 Task: Look for space in Shīnḏanḏ, Afghanistan from 2nd September, 2023 to 5th September, 2023 for 1 adult in price range Rs.5000 to Rs.10000. Place can be private room with 1  bedroom having 1 bed and 1 bathroom. Property type can be house, flat, hotel. Amenities needed are: air conditioning, smoking allowed. Booking option can be shelf check-in. Required host language is English.
Action: Mouse moved to (491, 99)
Screenshot: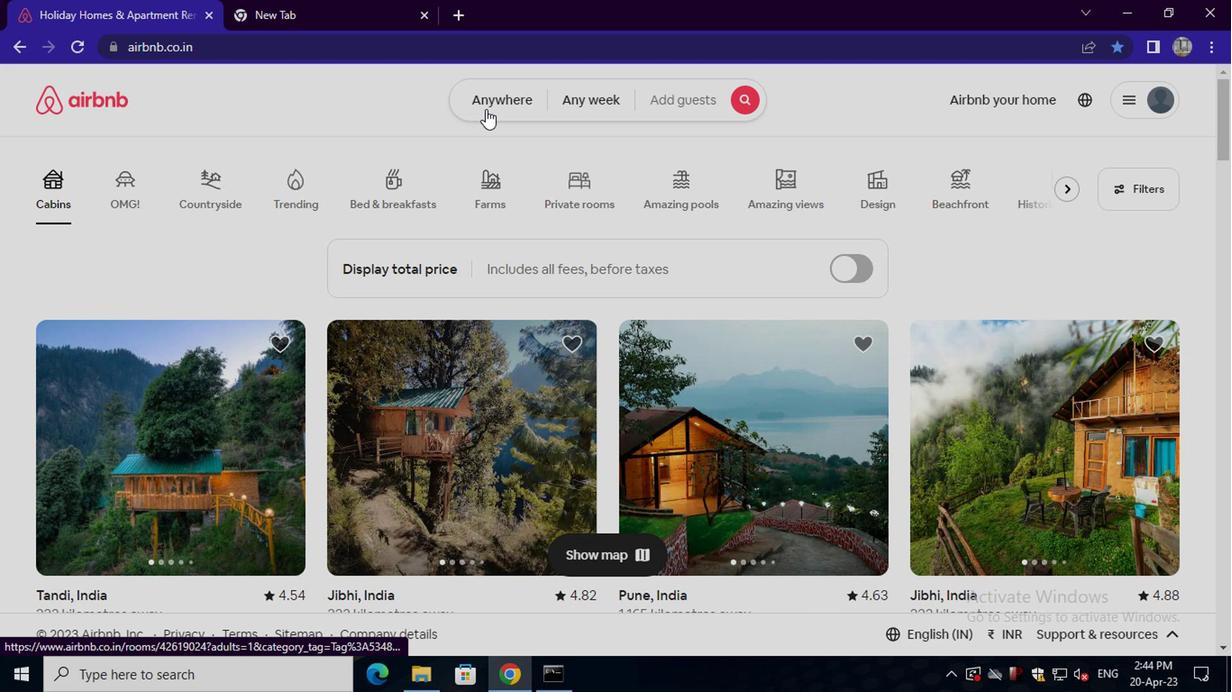 
Action: Mouse pressed left at (491, 99)
Screenshot: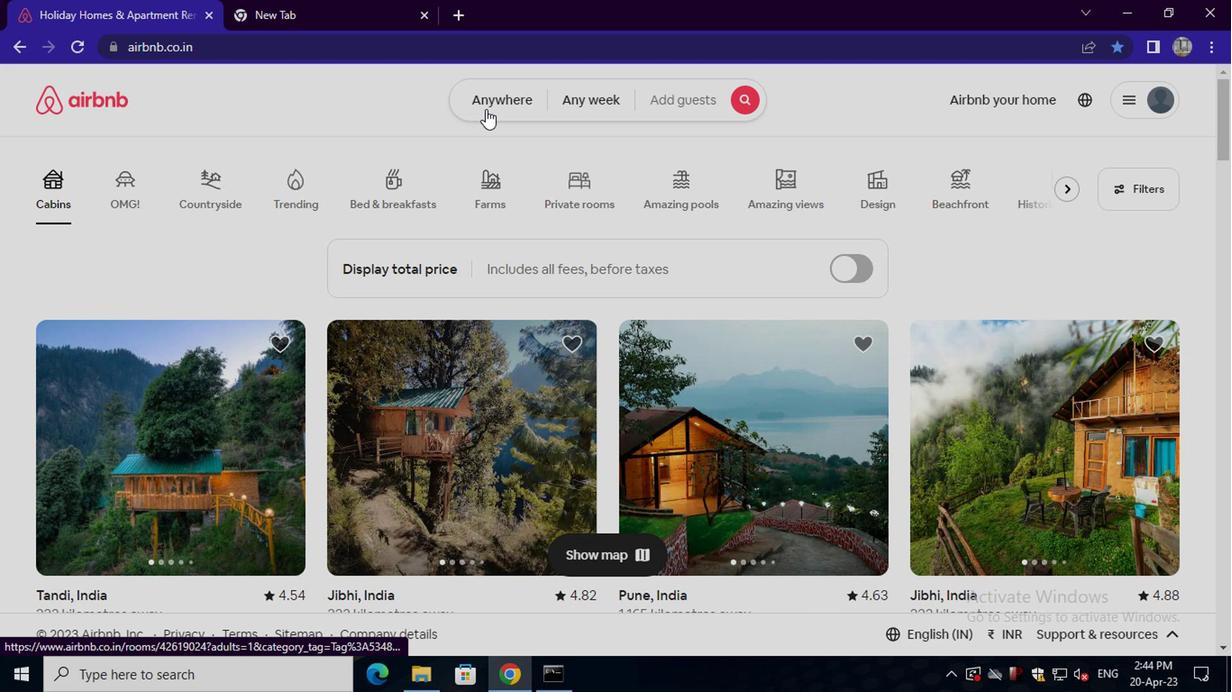 
Action: Mouse moved to (373, 180)
Screenshot: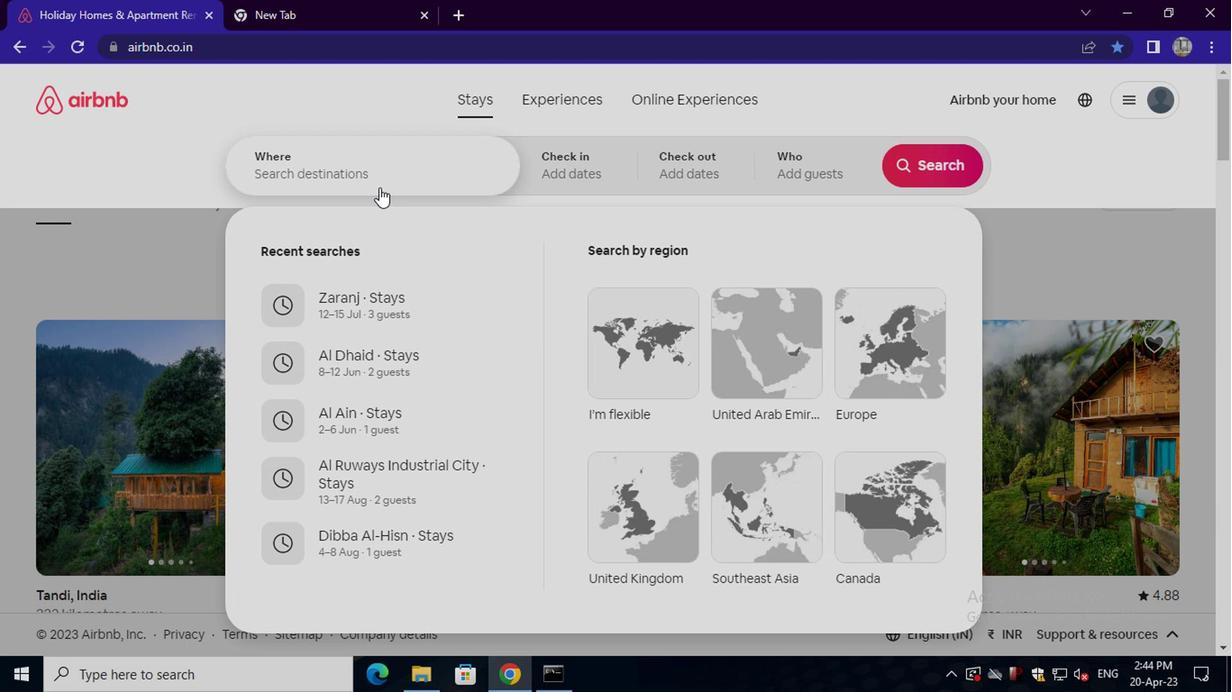 
Action: Mouse pressed left at (373, 180)
Screenshot: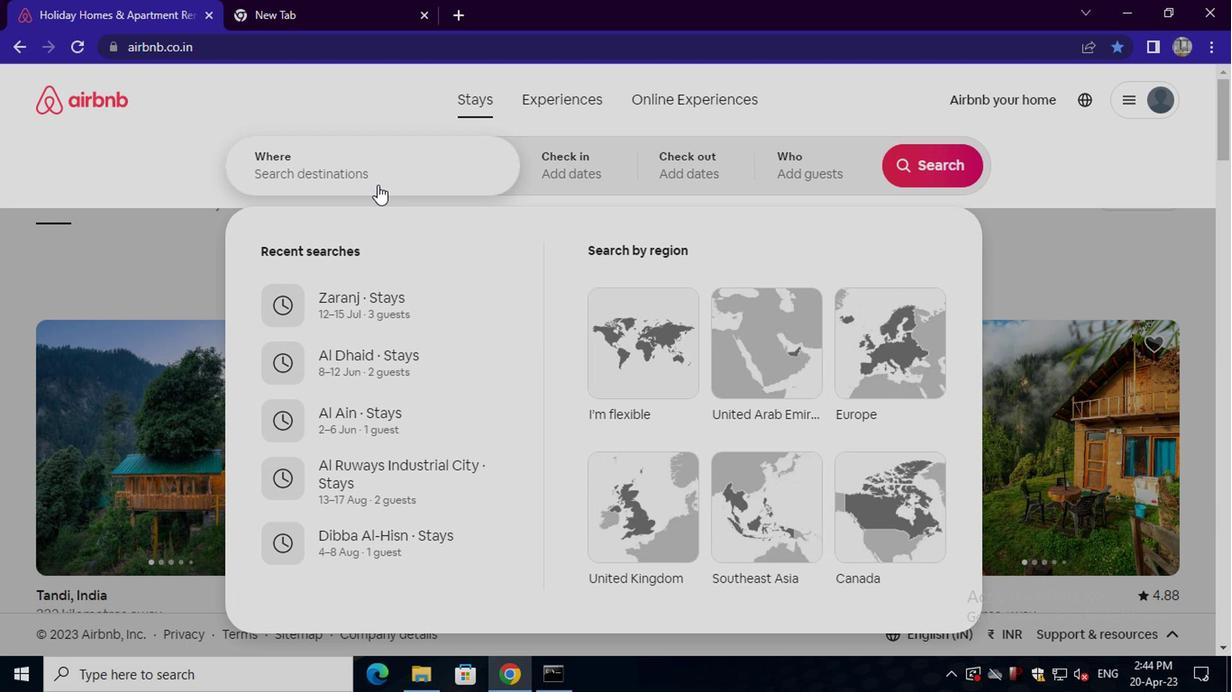 
Action: Key pressed shindand
Screenshot: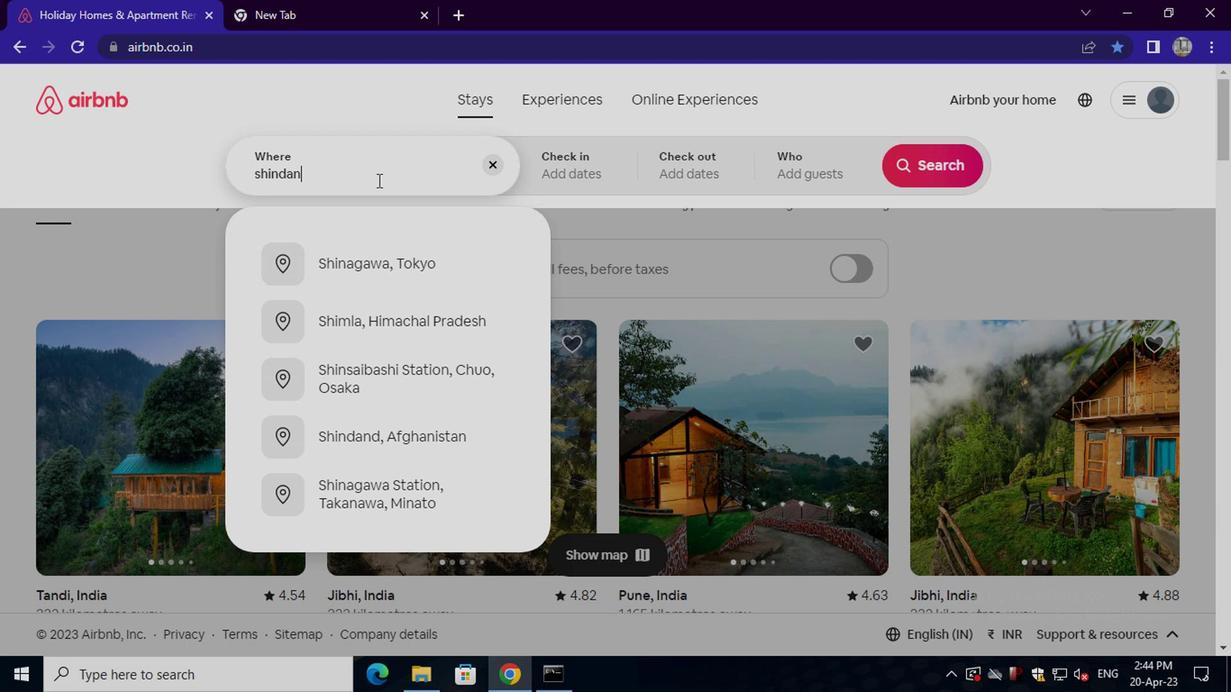 
Action: Mouse moved to (378, 257)
Screenshot: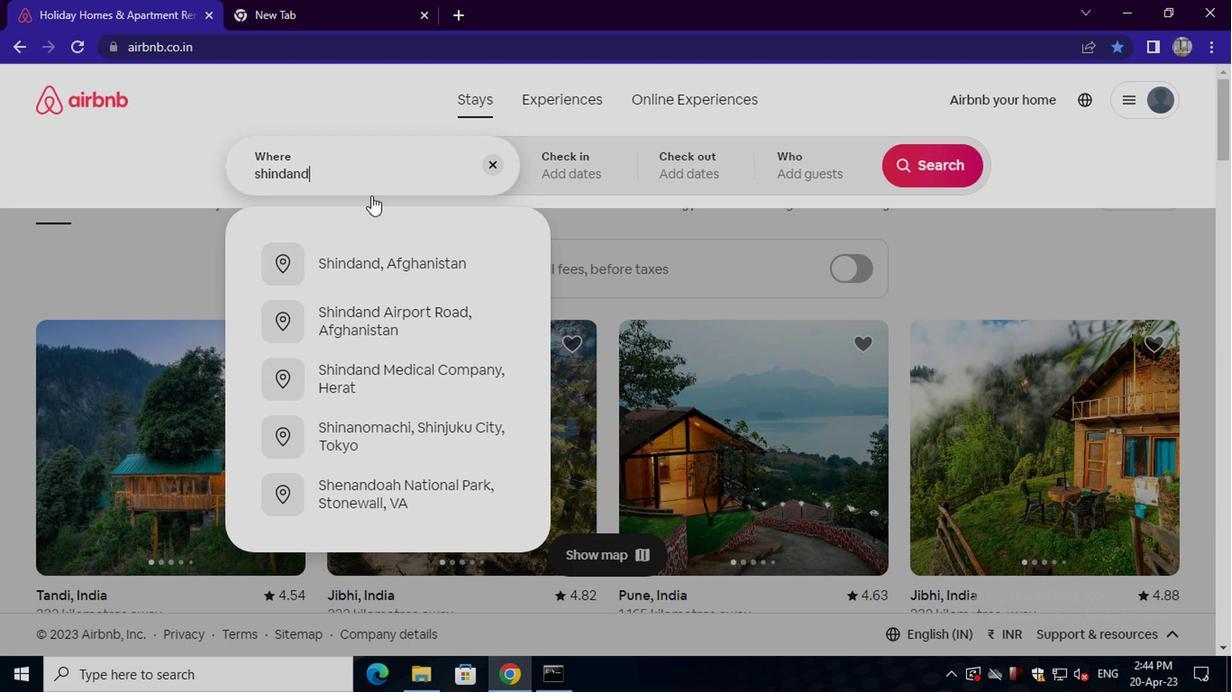 
Action: Mouse pressed left at (378, 257)
Screenshot: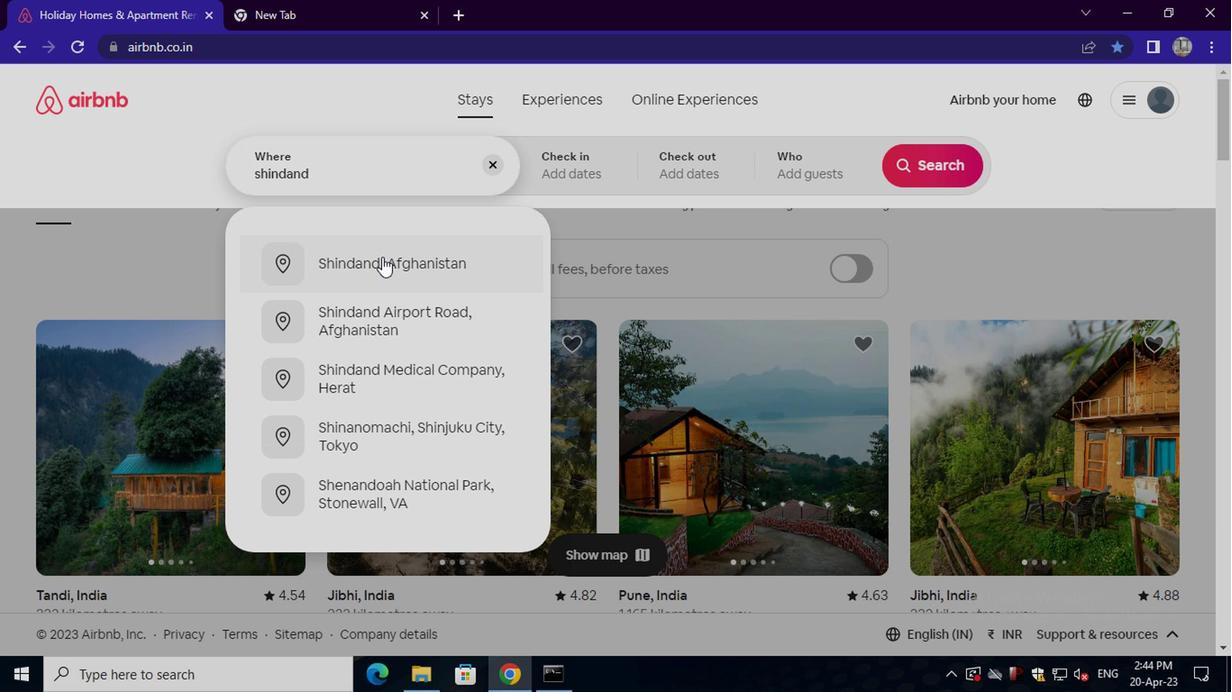 
Action: Mouse moved to (910, 303)
Screenshot: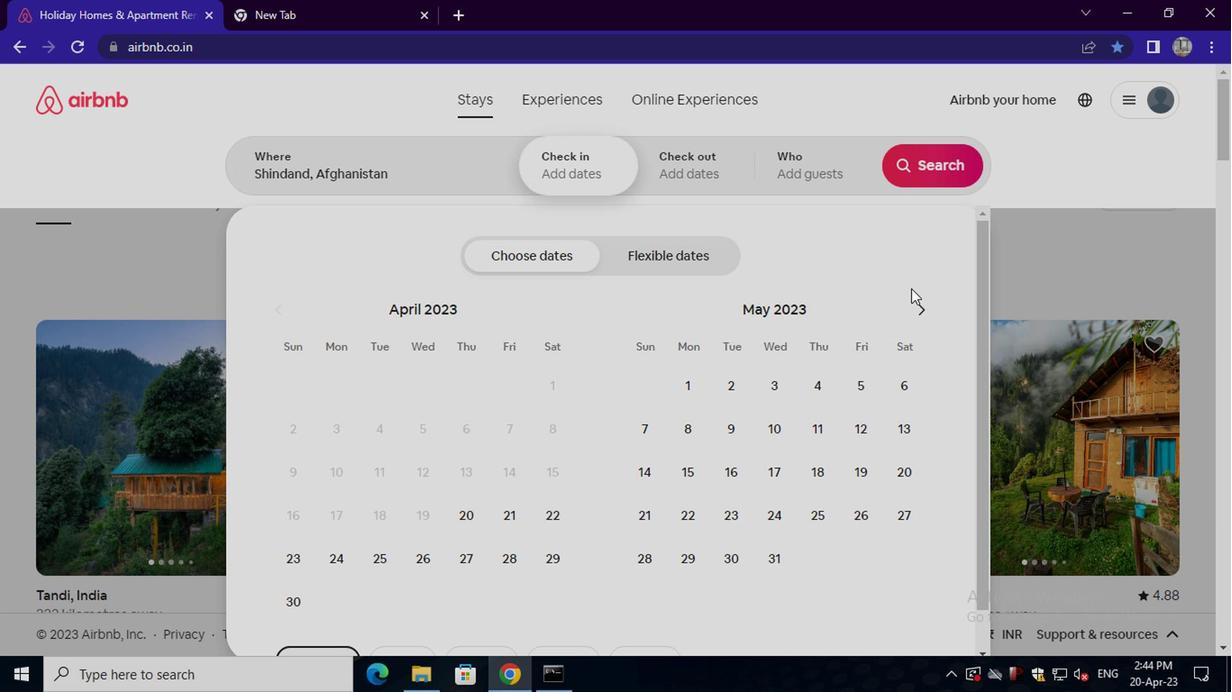 
Action: Mouse pressed left at (910, 303)
Screenshot: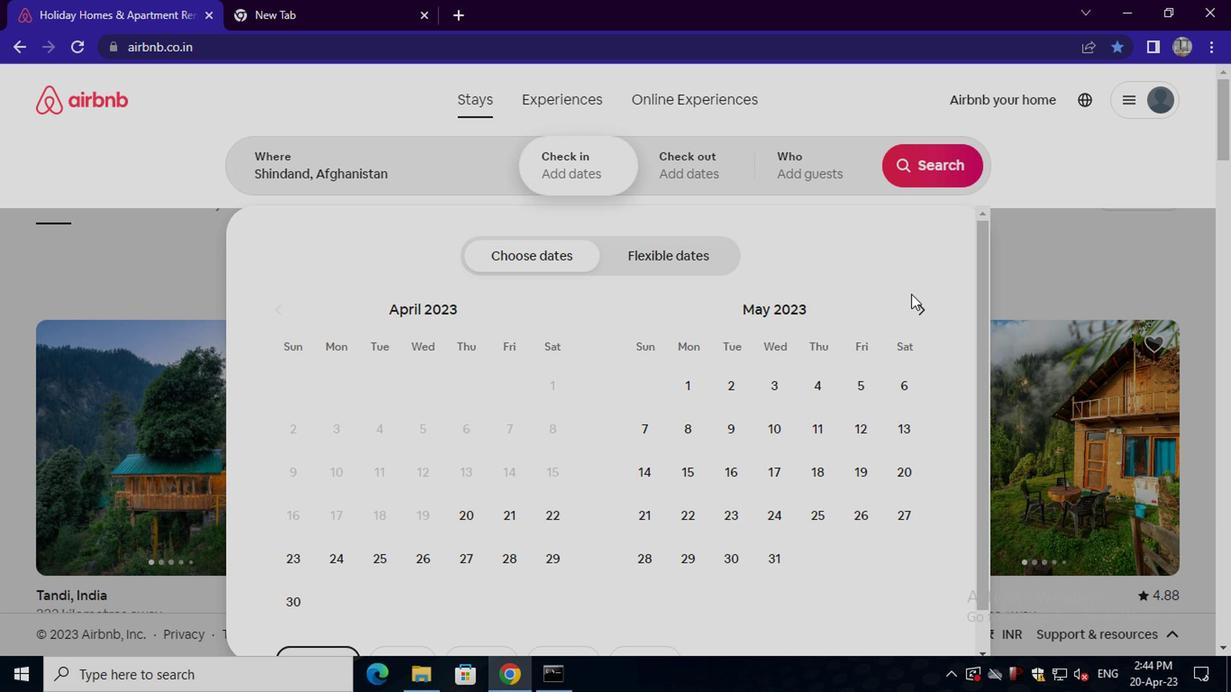 
Action: Mouse pressed left at (910, 303)
Screenshot: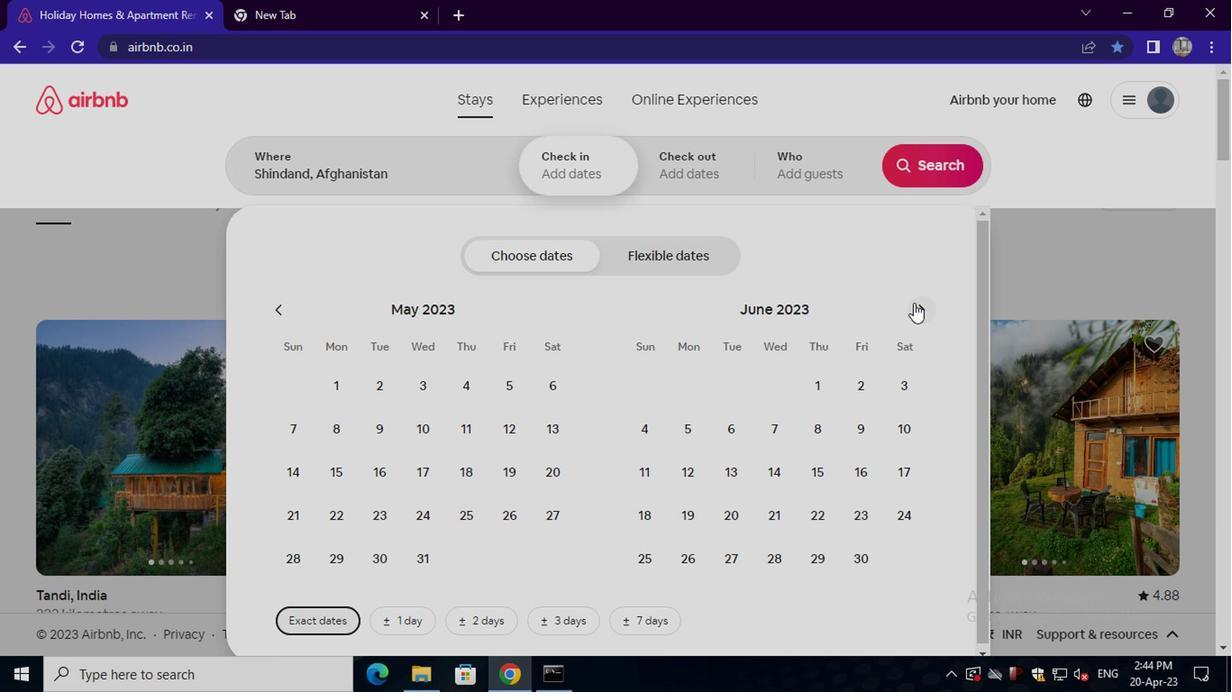
Action: Mouse moved to (910, 304)
Screenshot: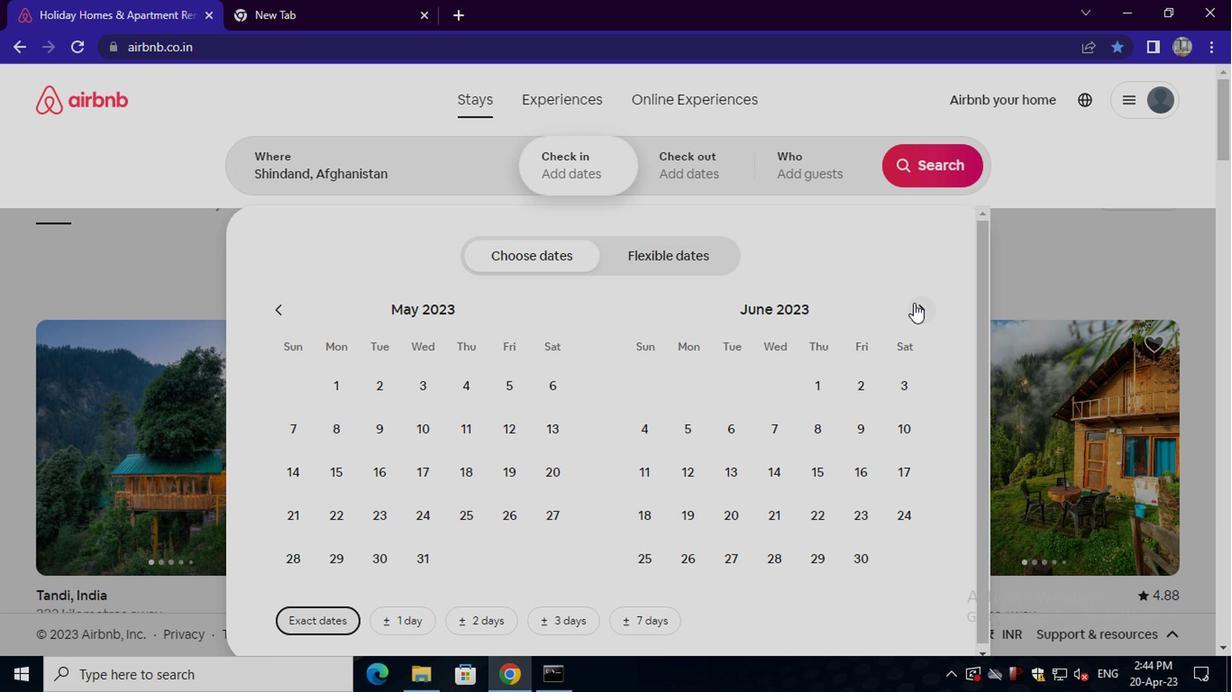 
Action: Mouse pressed left at (910, 304)
Screenshot: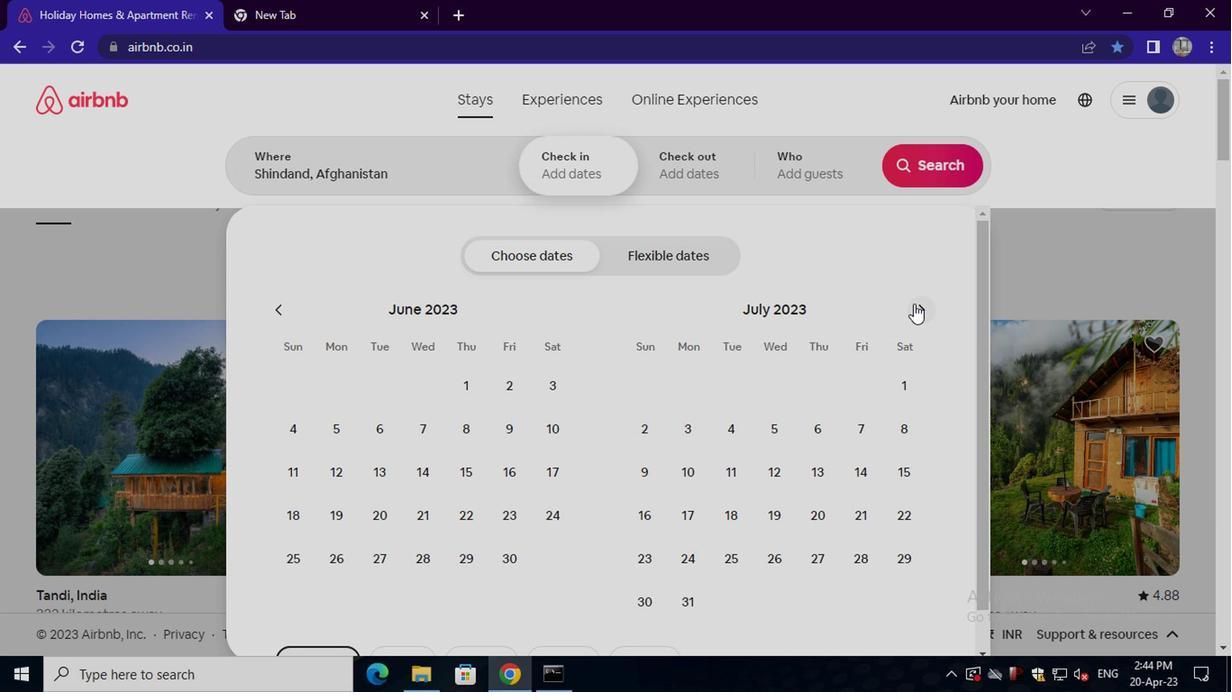 
Action: Mouse moved to (910, 304)
Screenshot: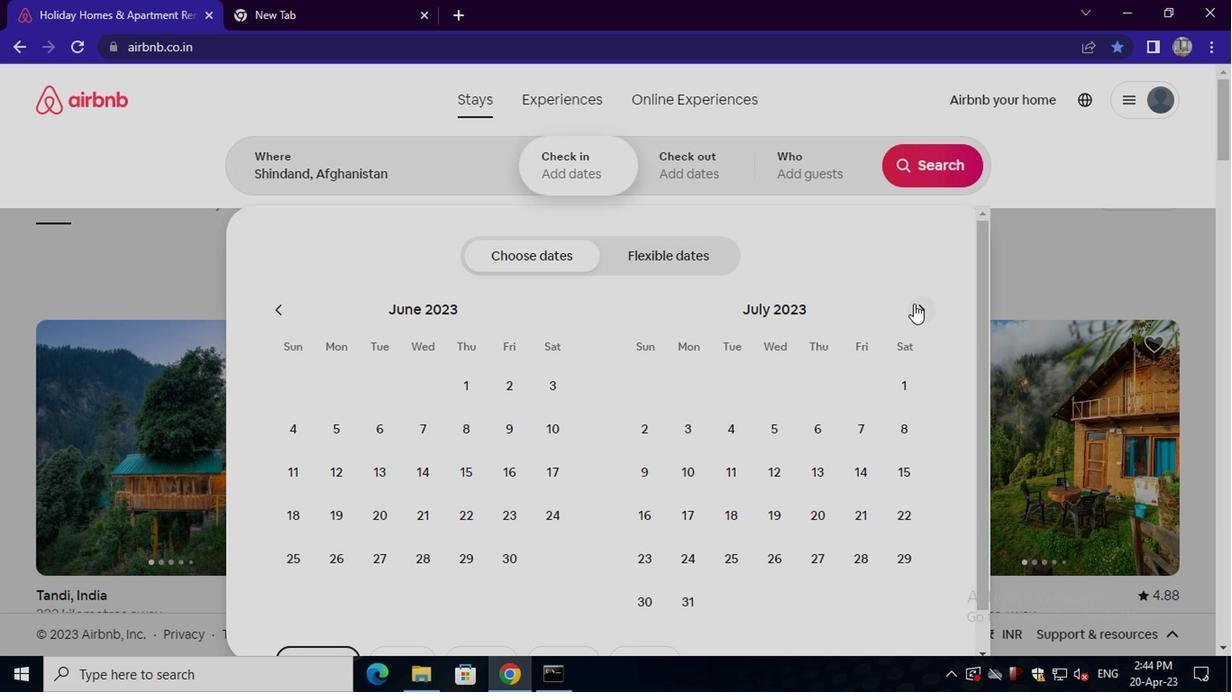 
Action: Mouse pressed left at (910, 304)
Screenshot: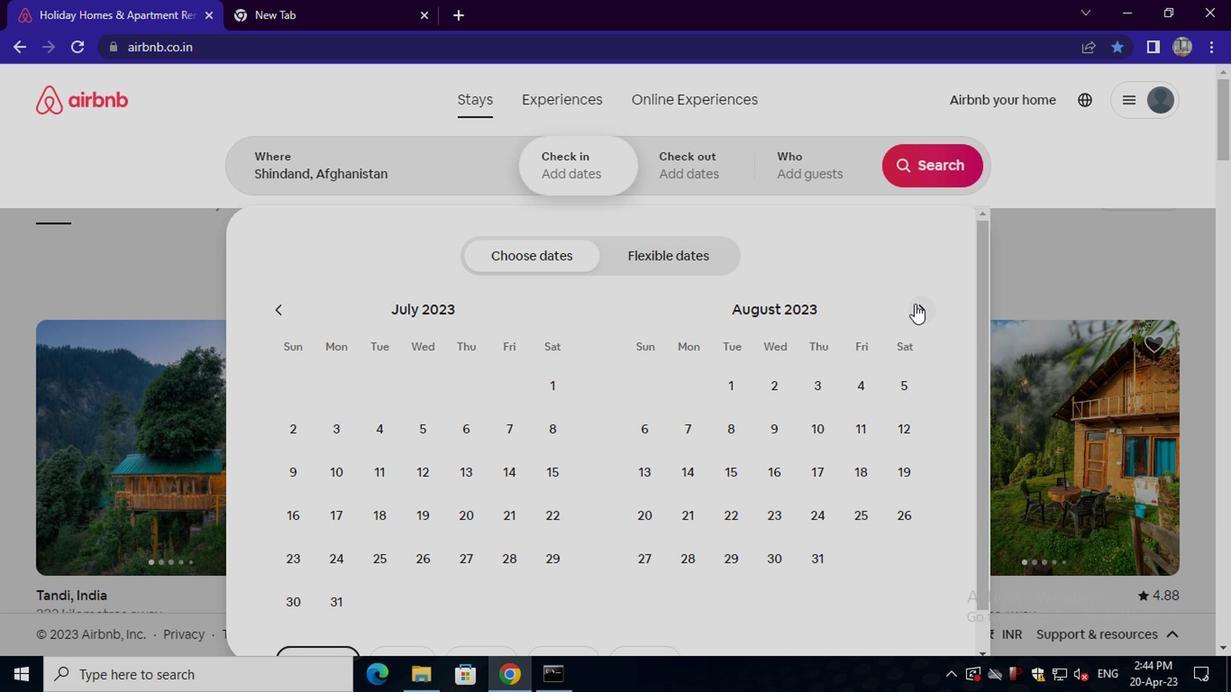 
Action: Mouse moved to (892, 387)
Screenshot: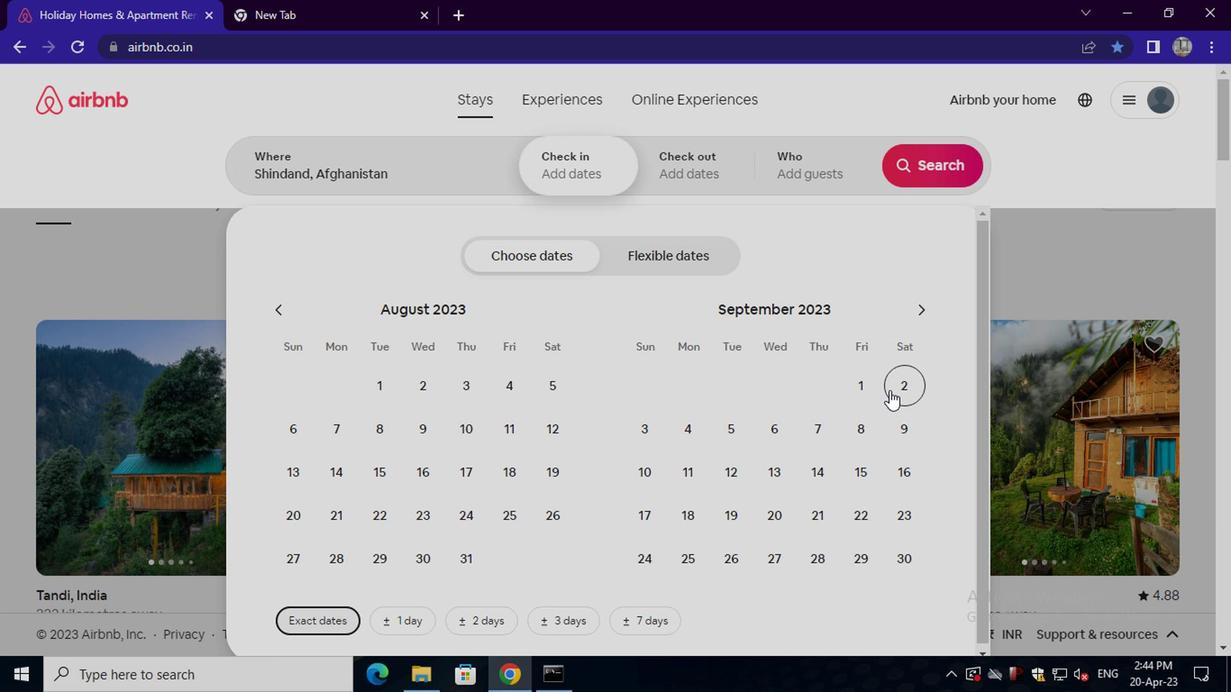 
Action: Mouse pressed left at (892, 387)
Screenshot: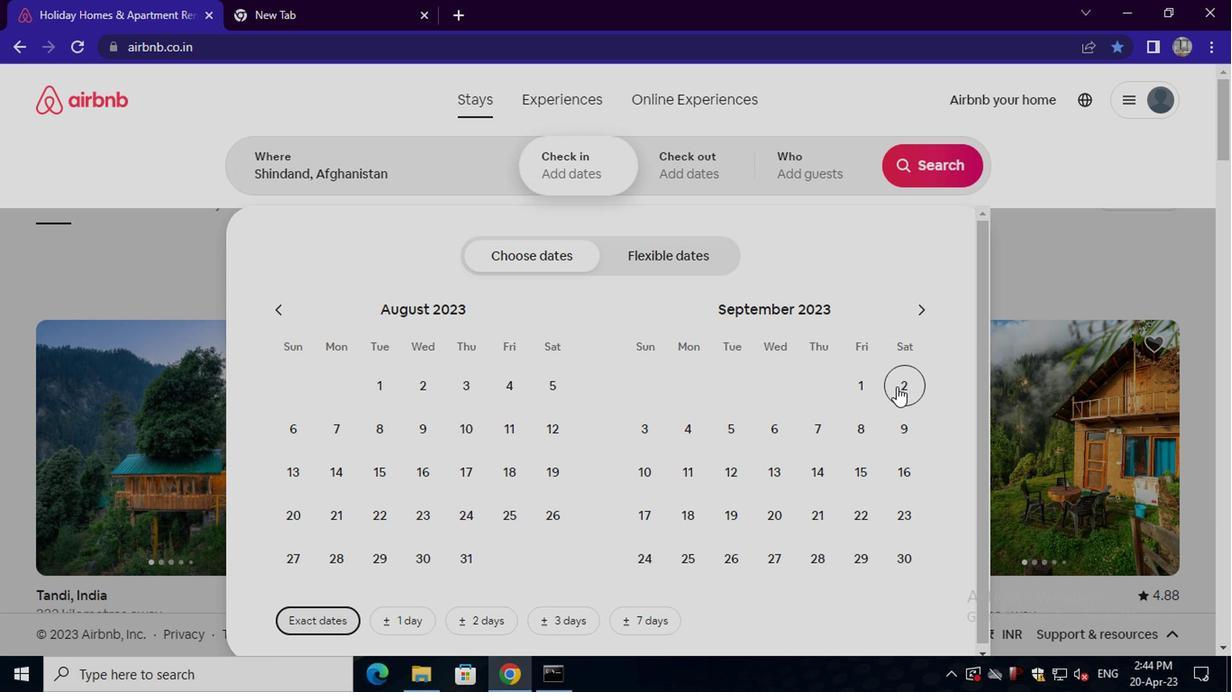 
Action: Mouse moved to (716, 437)
Screenshot: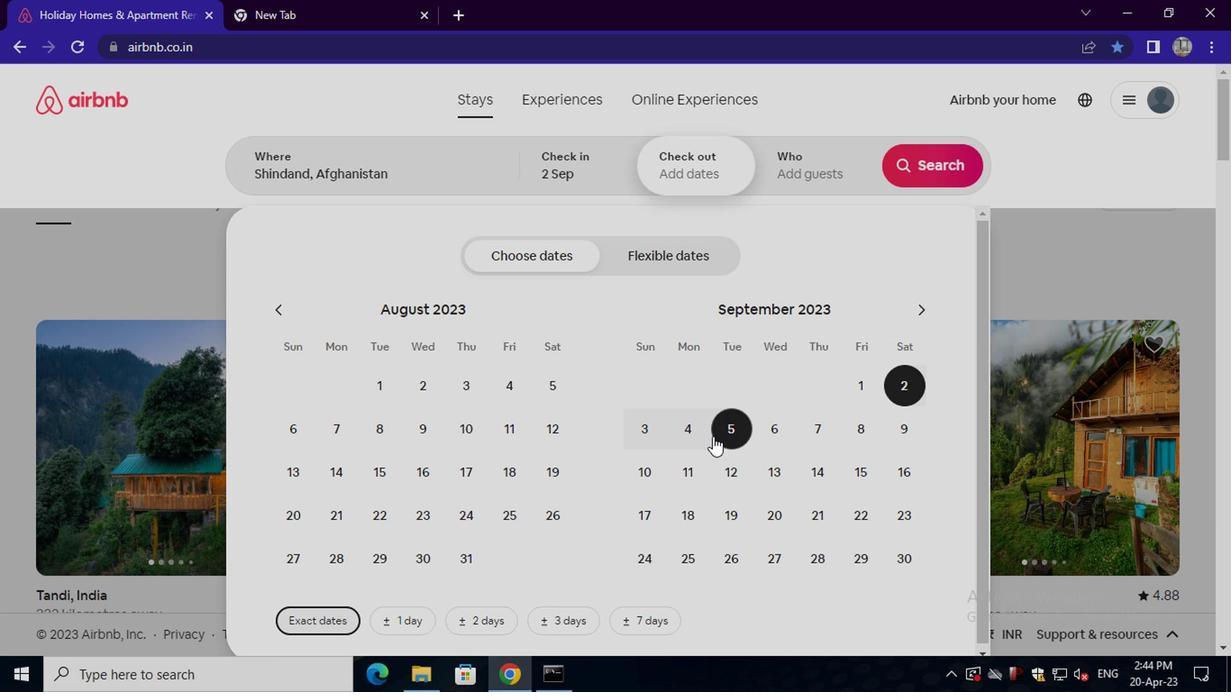 
Action: Mouse pressed left at (716, 437)
Screenshot: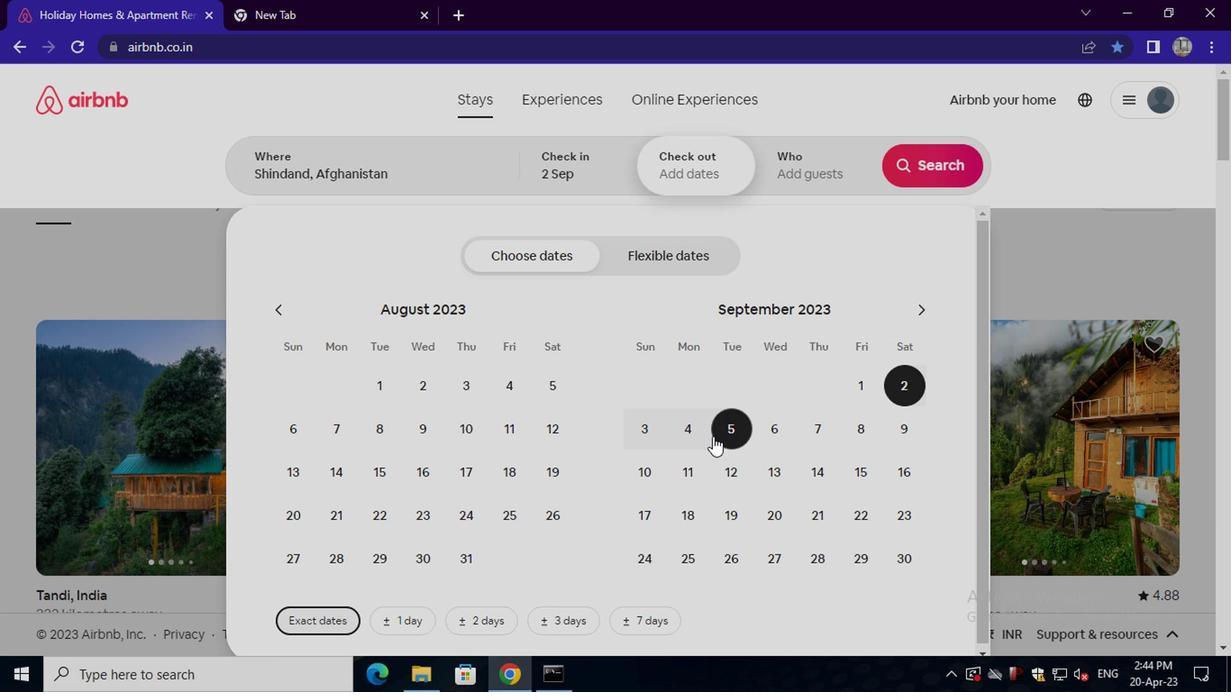 
Action: Mouse moved to (818, 175)
Screenshot: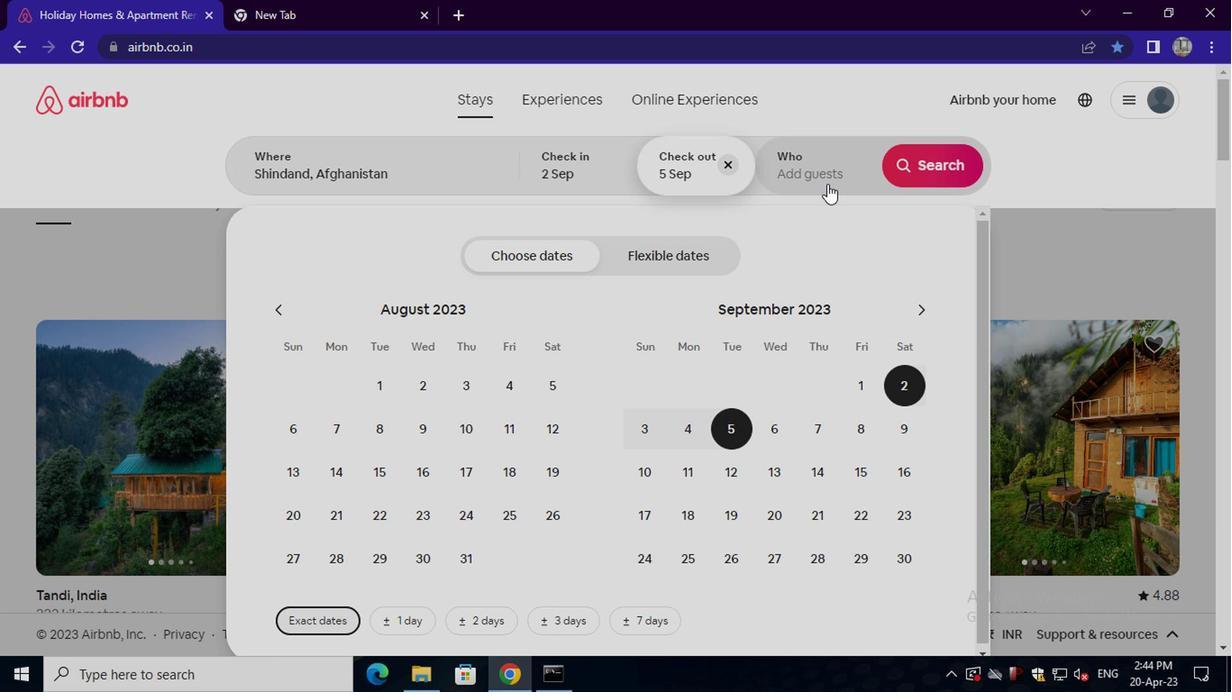 
Action: Mouse pressed left at (818, 175)
Screenshot: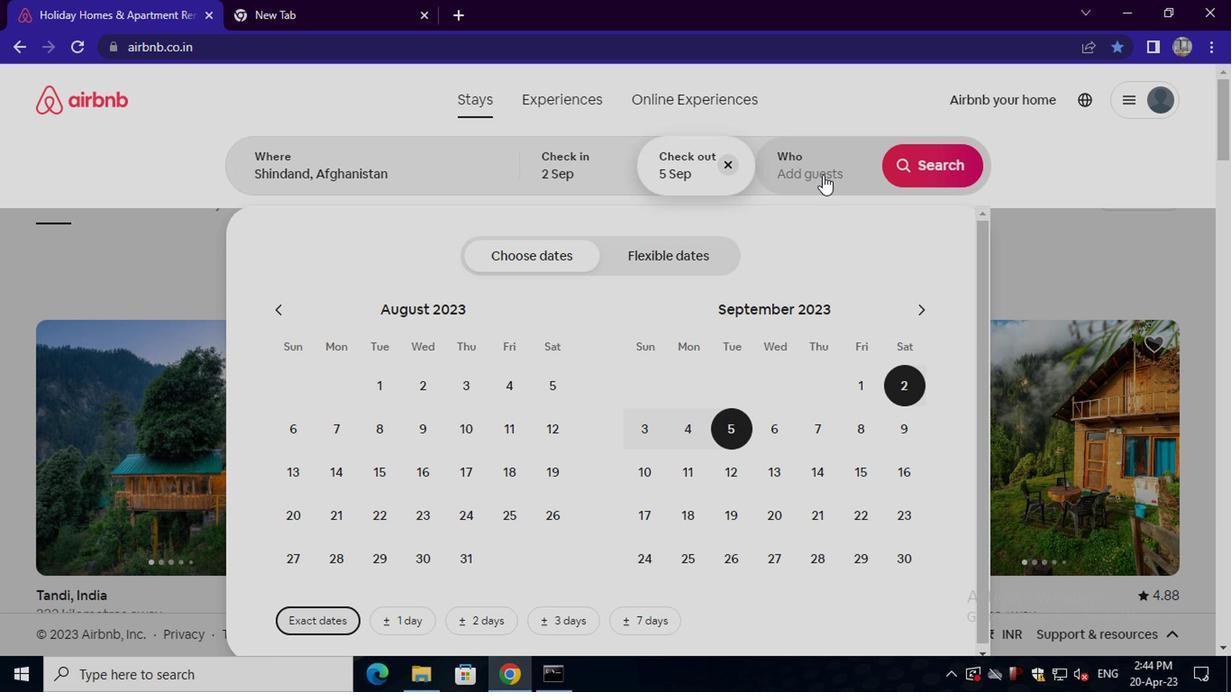 
Action: Mouse moved to (933, 268)
Screenshot: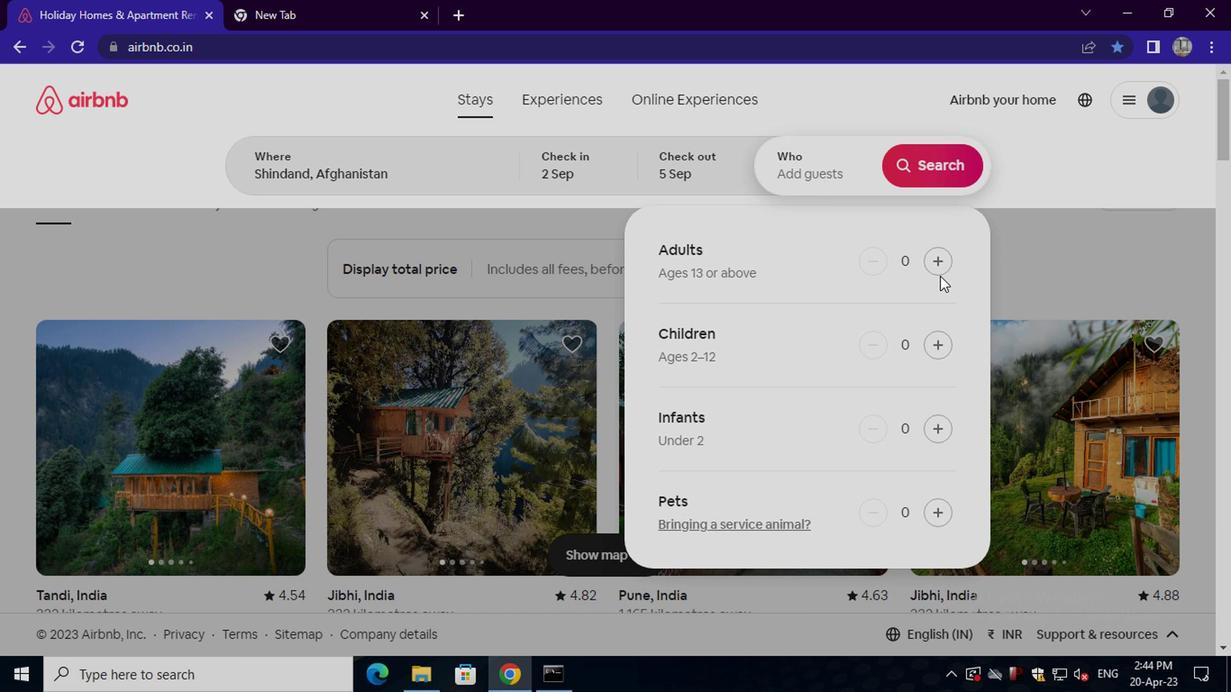 
Action: Mouse pressed left at (933, 268)
Screenshot: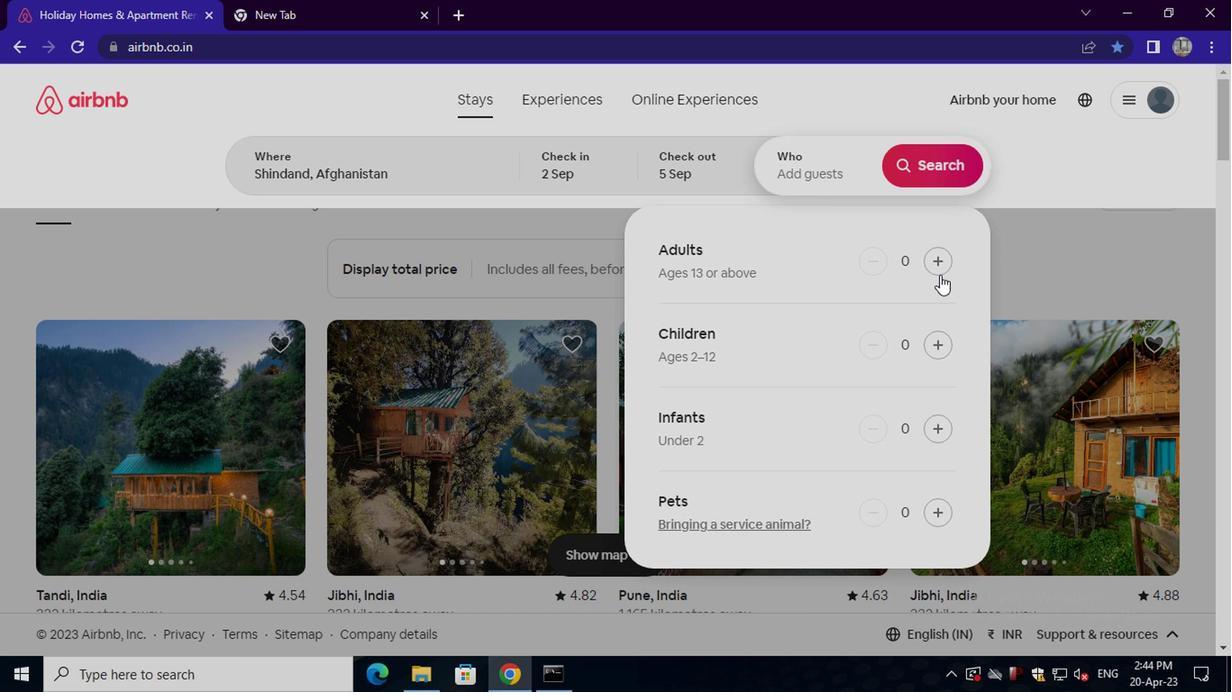 
Action: Mouse moved to (932, 171)
Screenshot: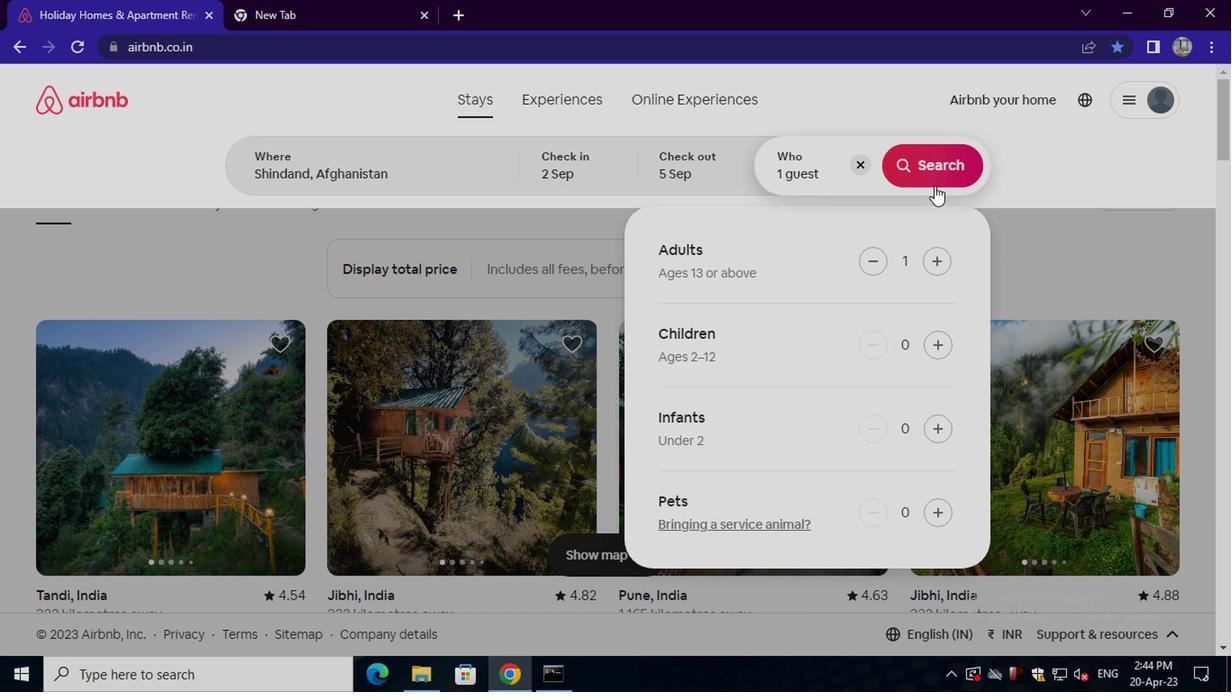 
Action: Mouse pressed left at (932, 171)
Screenshot: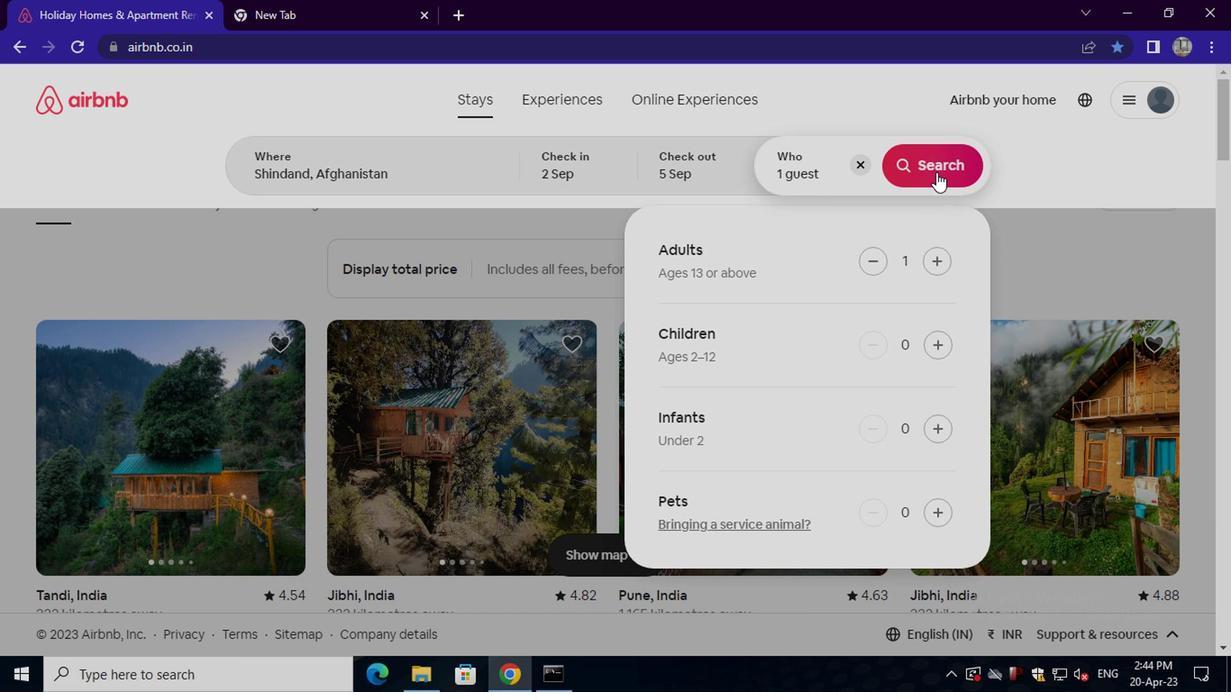 
Action: Mouse moved to (1144, 178)
Screenshot: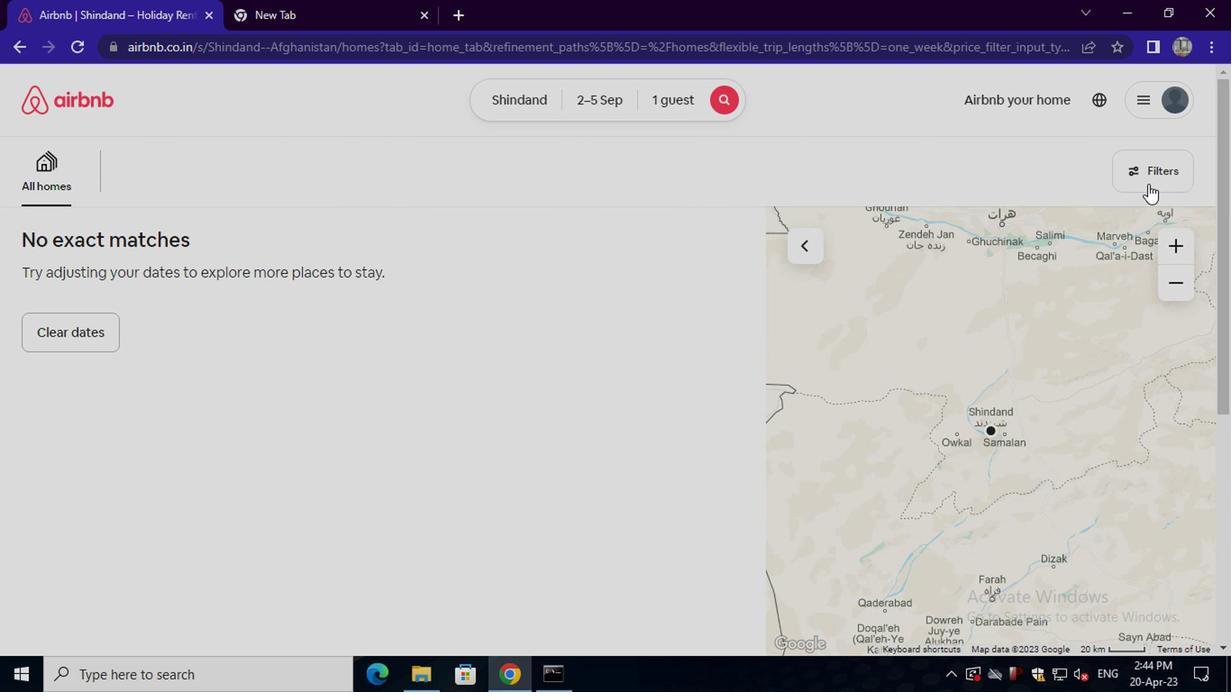 
Action: Mouse pressed left at (1144, 178)
Screenshot: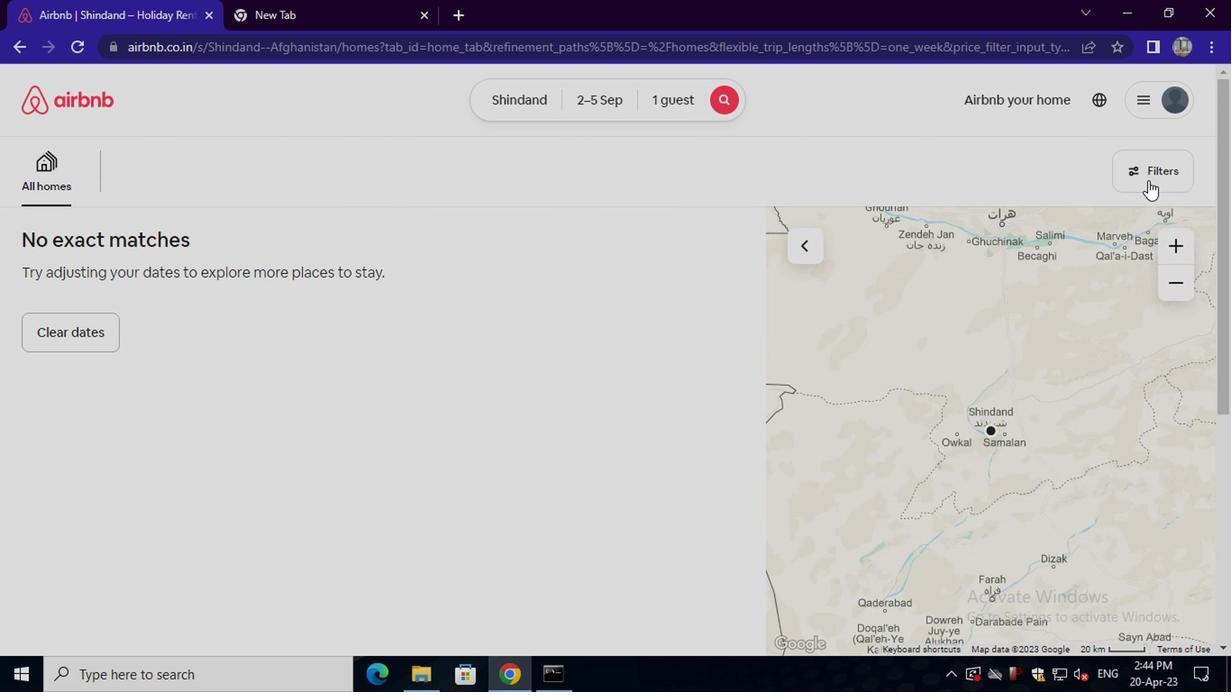 
Action: Mouse moved to (527, 286)
Screenshot: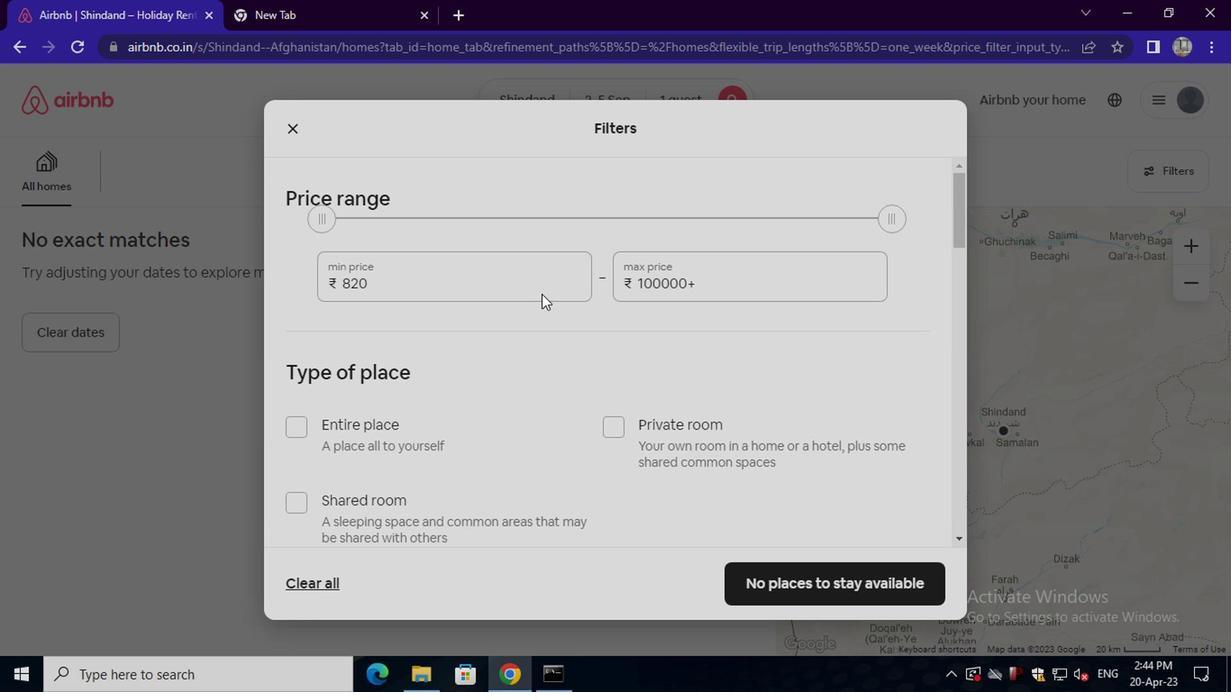
Action: Mouse pressed left at (527, 286)
Screenshot: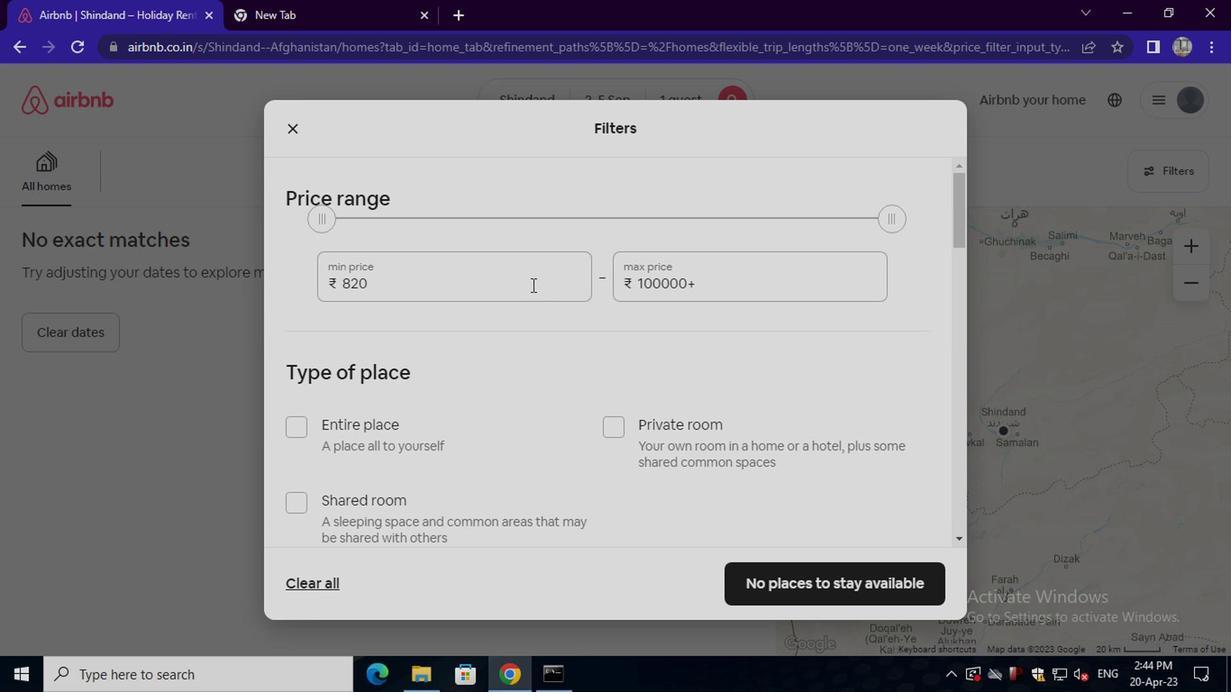 
Action: Key pressed <Key.backspace><Key.backspace><Key.backspace><Key.backspace><Key.backspace><Key.backspace><Key.backspace><Key.backspace><Key.backspace><Key.backspace><Key.backspace><<101>><<96>><<96>><<96>>
Screenshot: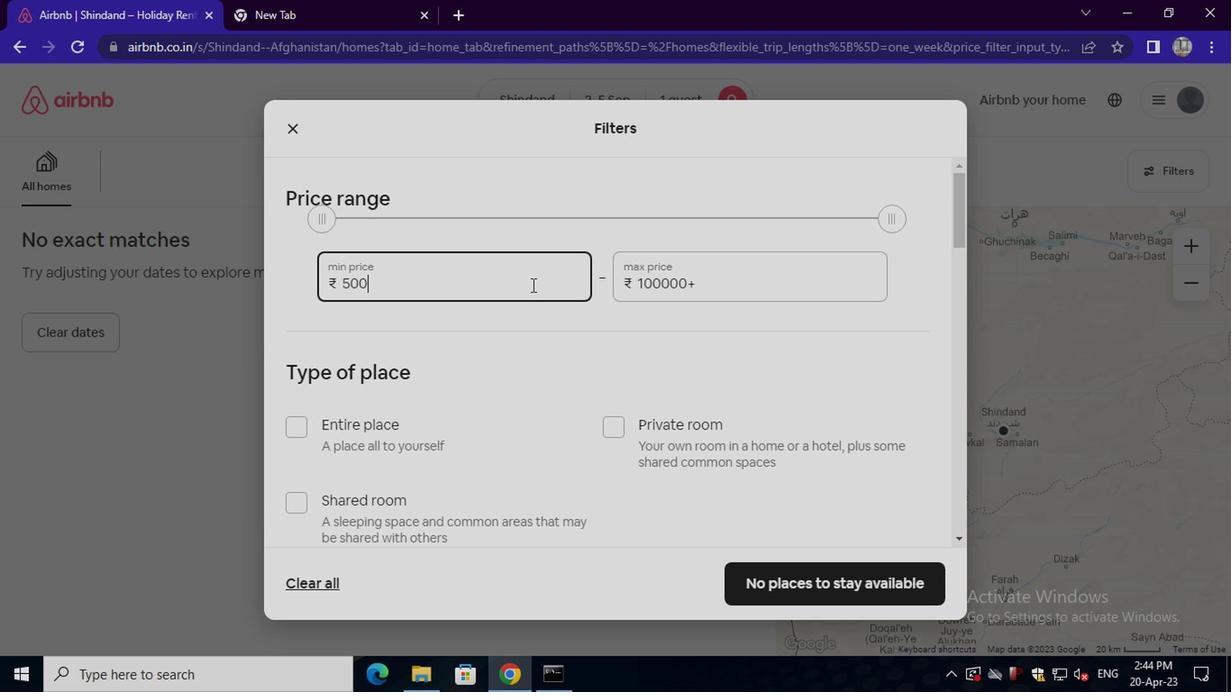 
Action: Mouse moved to (700, 287)
Screenshot: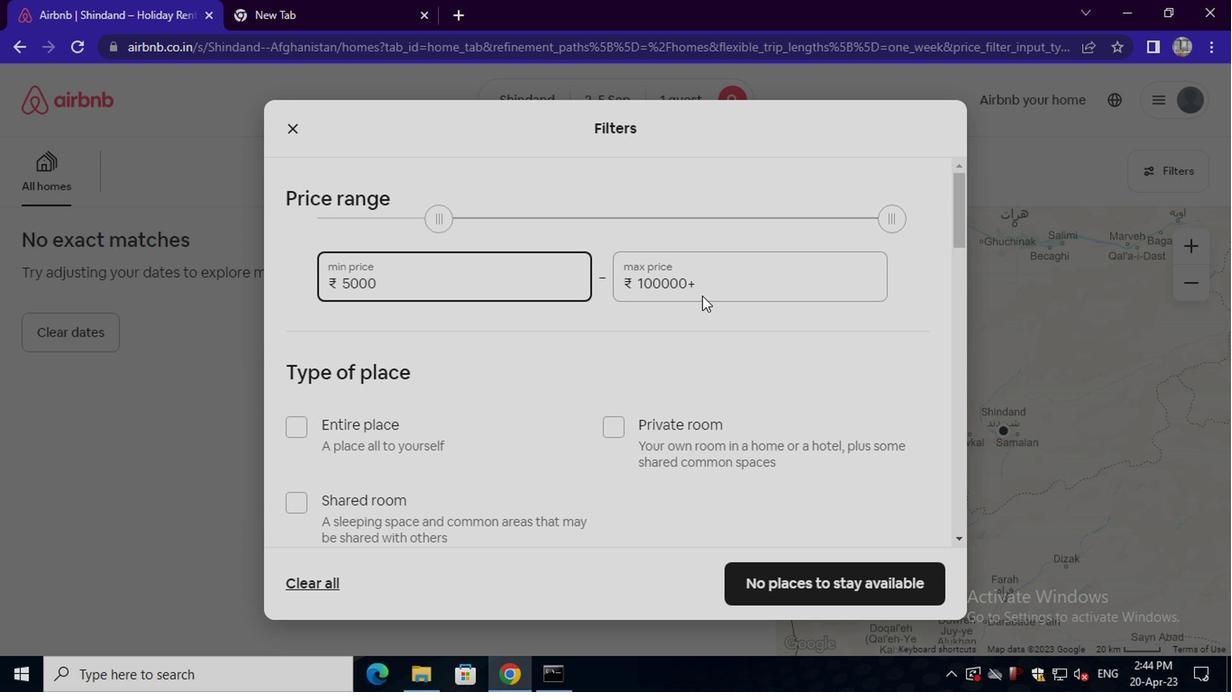 
Action: Mouse pressed left at (700, 287)
Screenshot: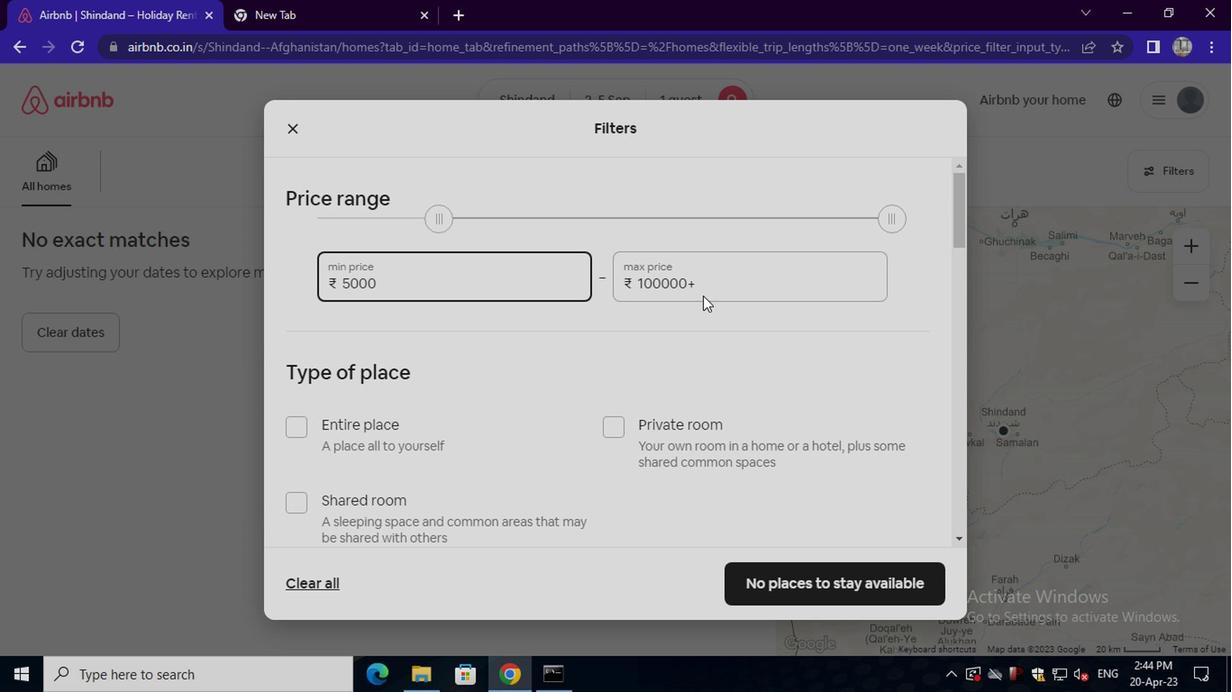 
Action: Key pressed <Key.backspace><Key.backspace><Key.backspace><Key.backspace><Key.backspace><Key.backspace><Key.backspace><Key.backspace><Key.backspace><Key.backspace><Key.backspace><Key.backspace><Key.backspace><Key.backspace><Key.backspace><Key.backspace><<97>><<96>><<96>><<96>><<96>>
Screenshot: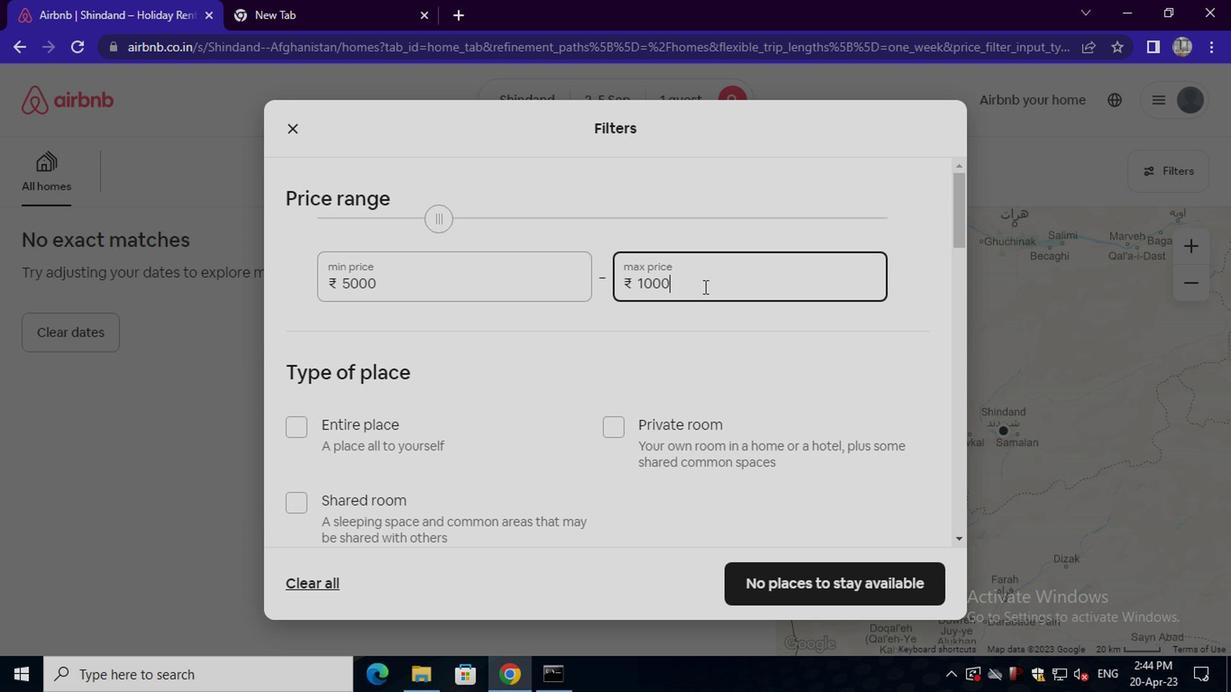 
Action: Mouse moved to (700, 296)
Screenshot: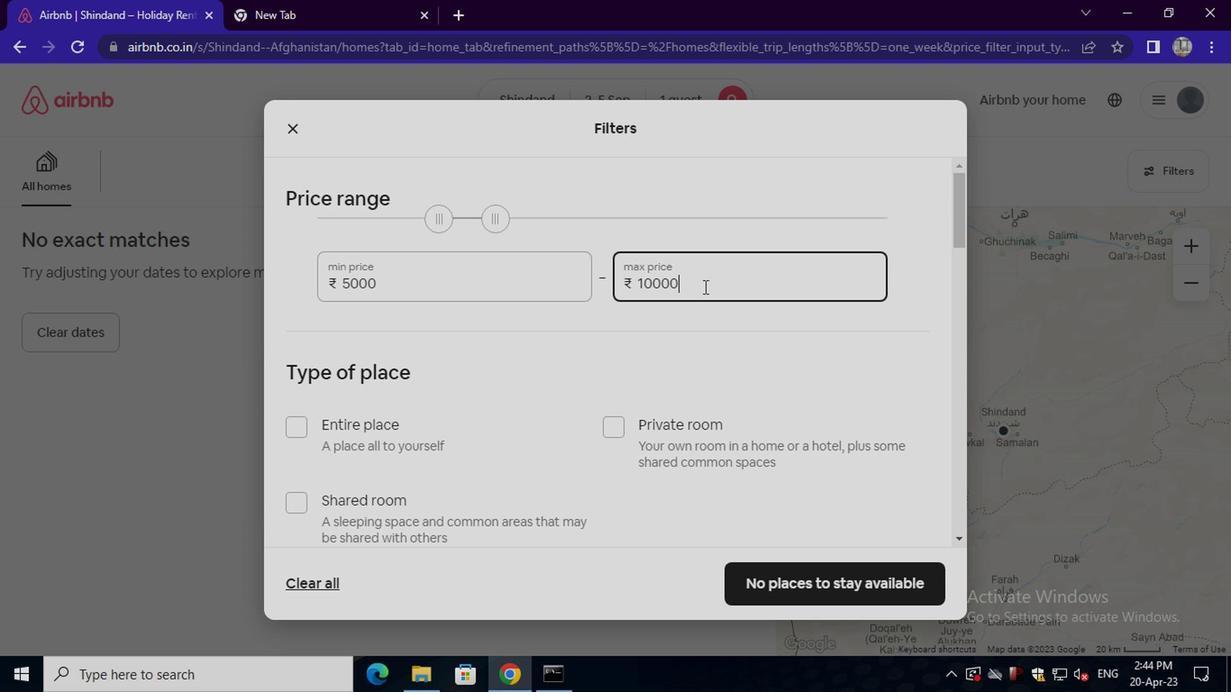 
Action: Mouse scrolled (700, 295) with delta (0, 0)
Screenshot: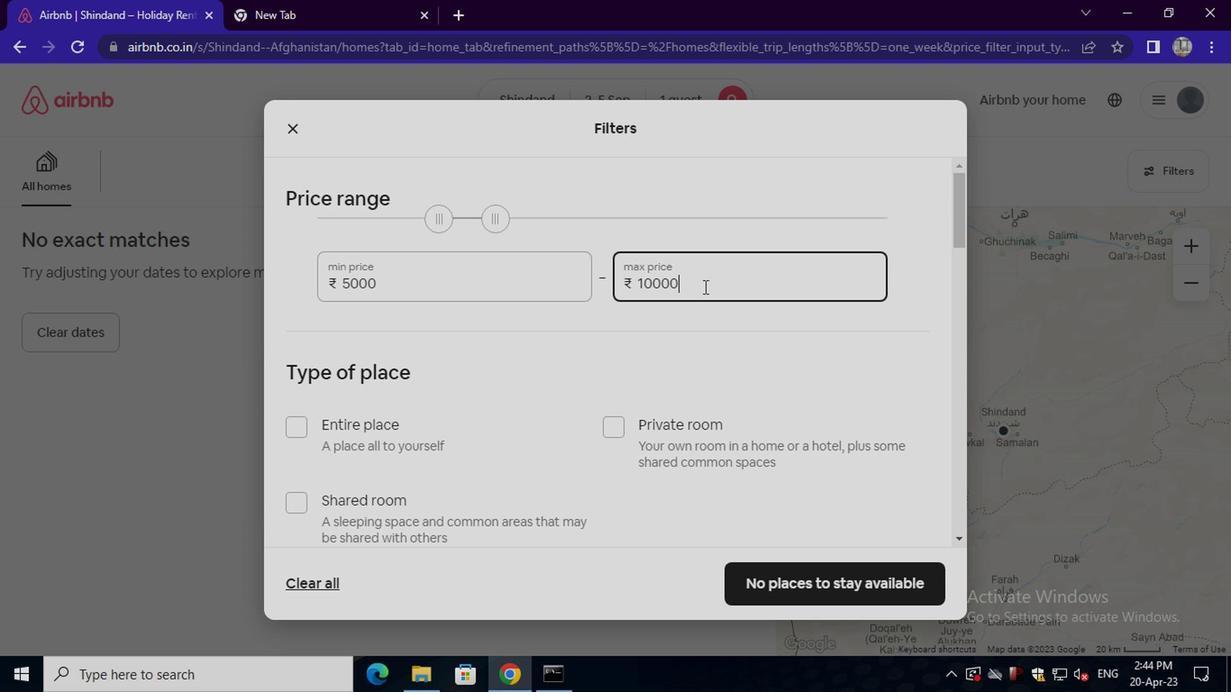 
Action: Mouse moved to (618, 331)
Screenshot: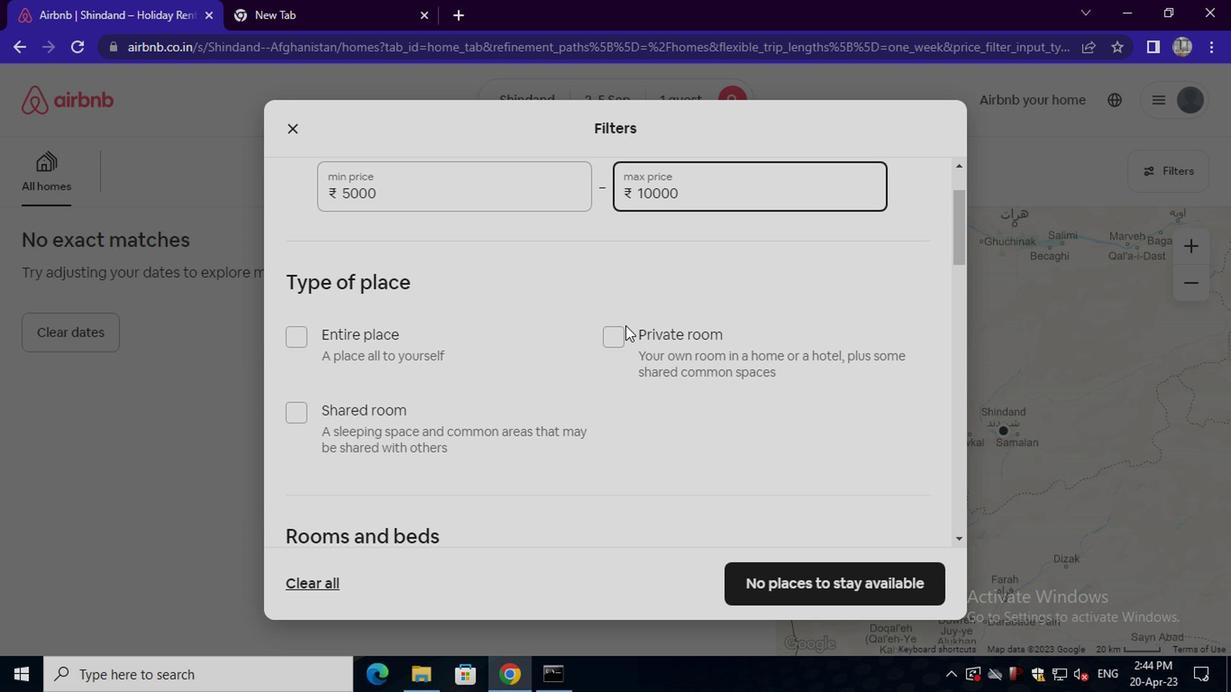 
Action: Mouse pressed left at (618, 331)
Screenshot: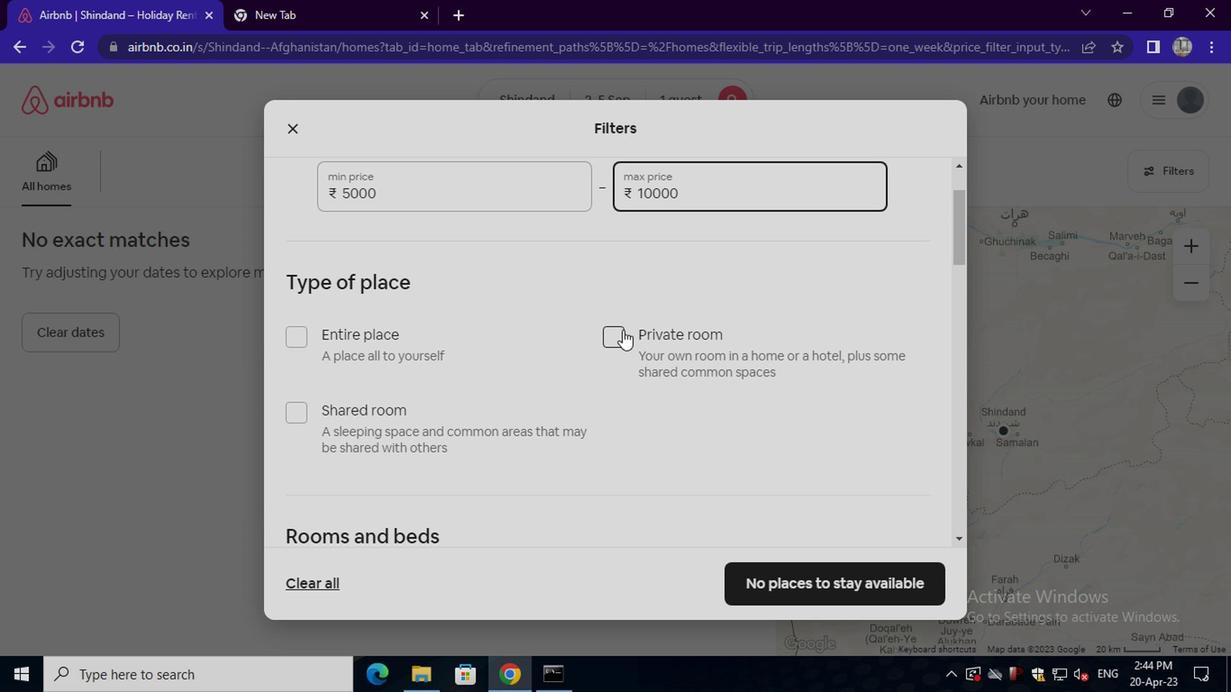 
Action: Mouse scrolled (618, 330) with delta (0, 0)
Screenshot: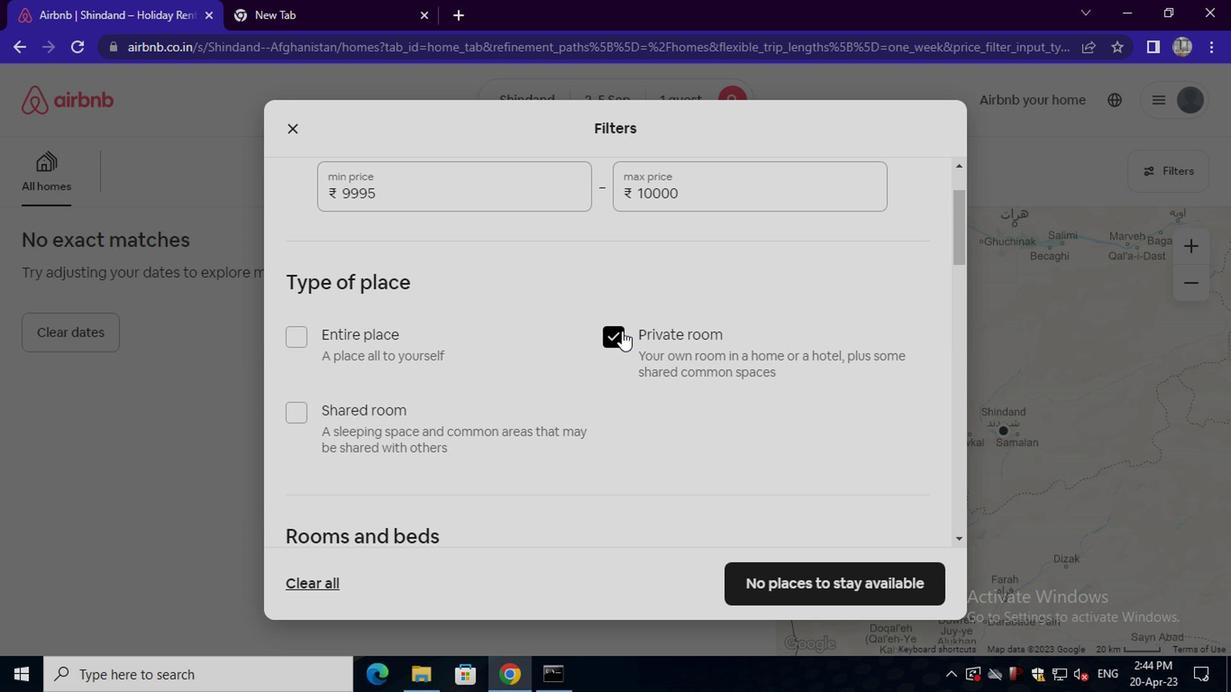 
Action: Mouse scrolled (618, 330) with delta (0, 0)
Screenshot: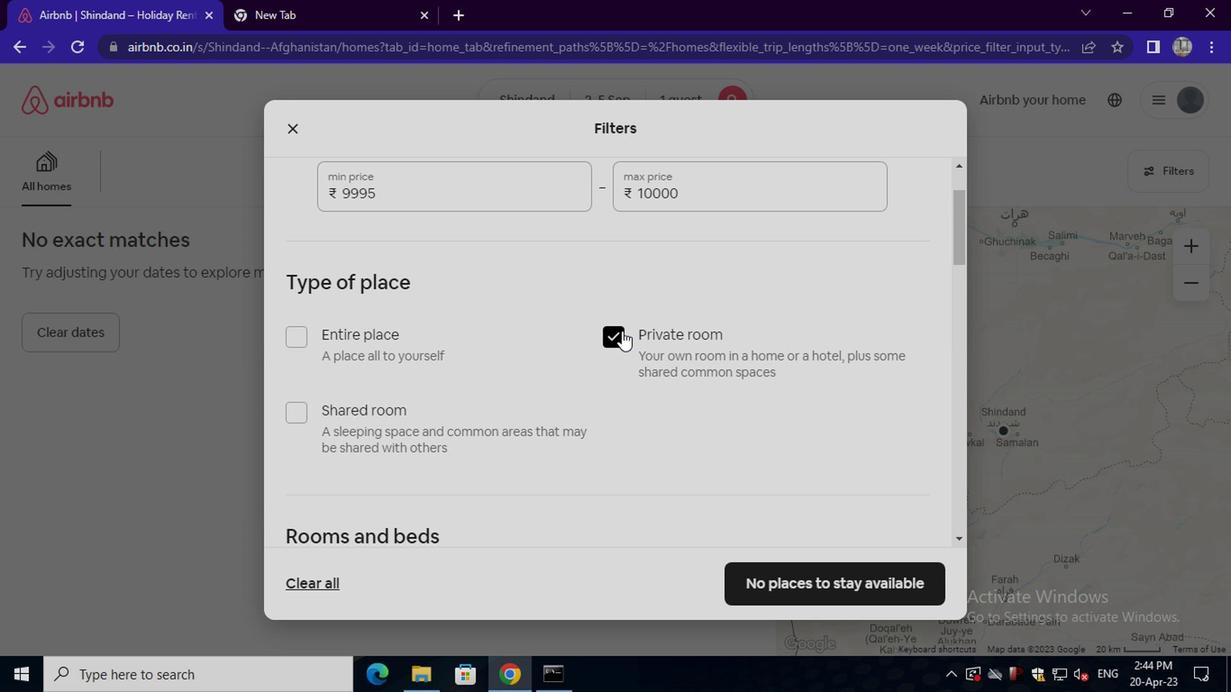 
Action: Mouse scrolled (618, 330) with delta (0, 0)
Screenshot: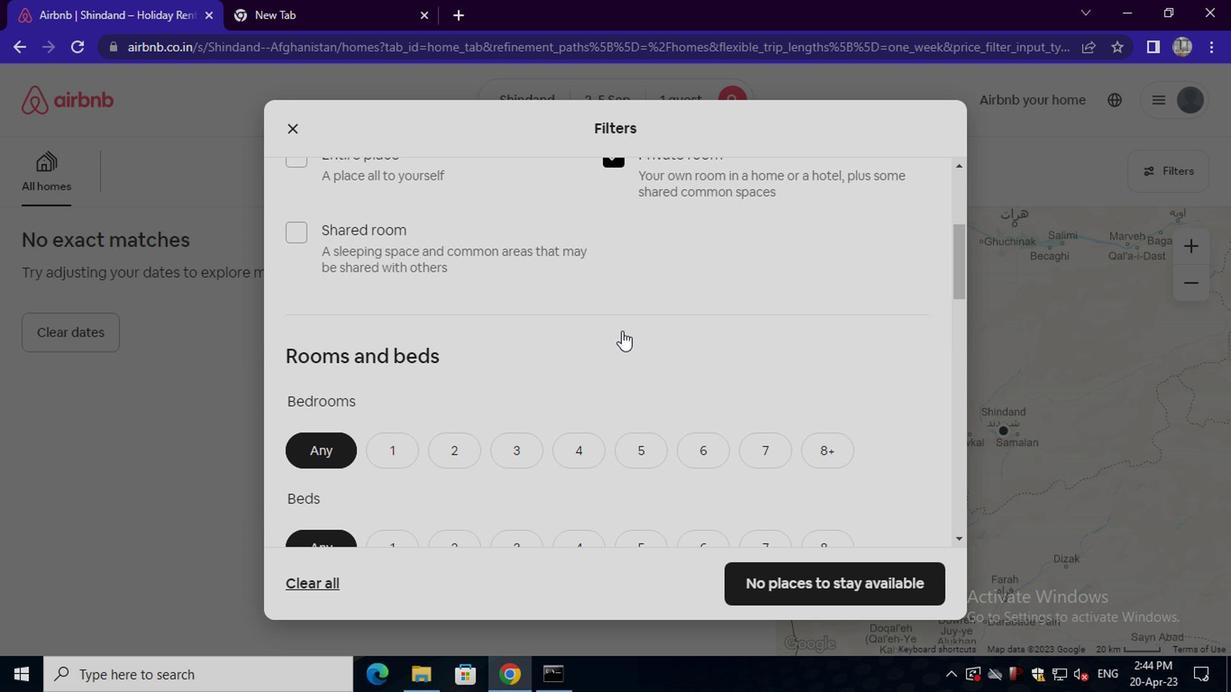 
Action: Mouse scrolled (618, 330) with delta (0, 0)
Screenshot: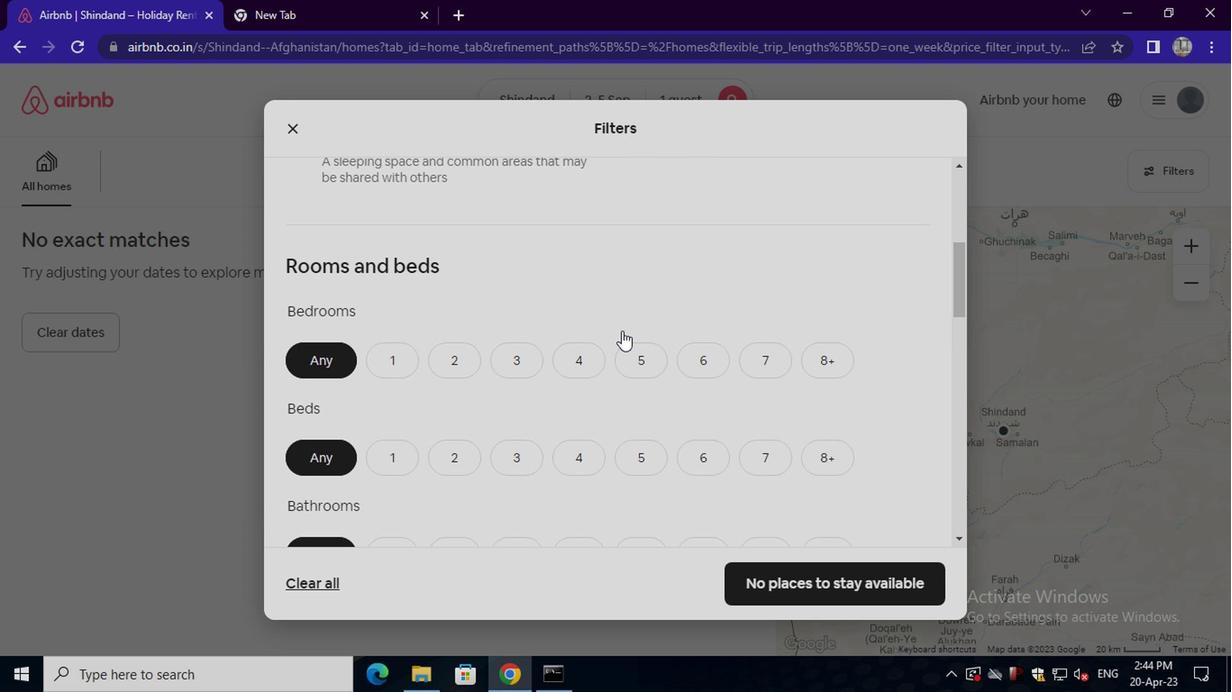 
Action: Mouse moved to (387, 280)
Screenshot: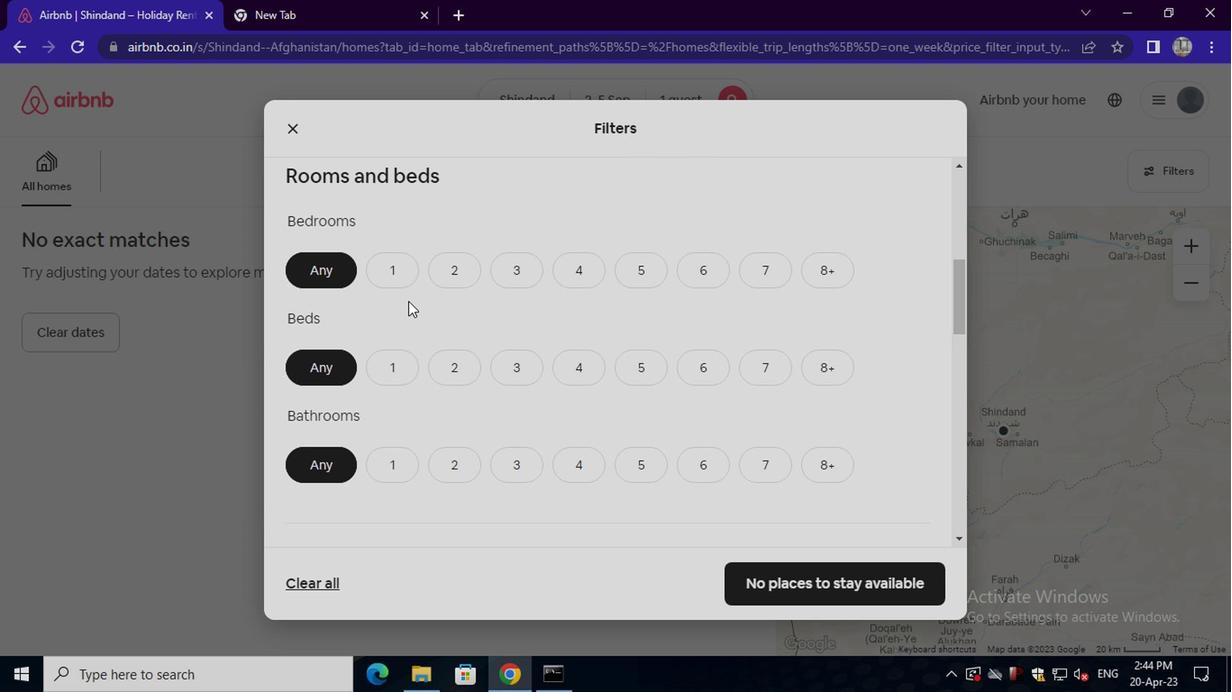 
Action: Mouse pressed left at (387, 280)
Screenshot: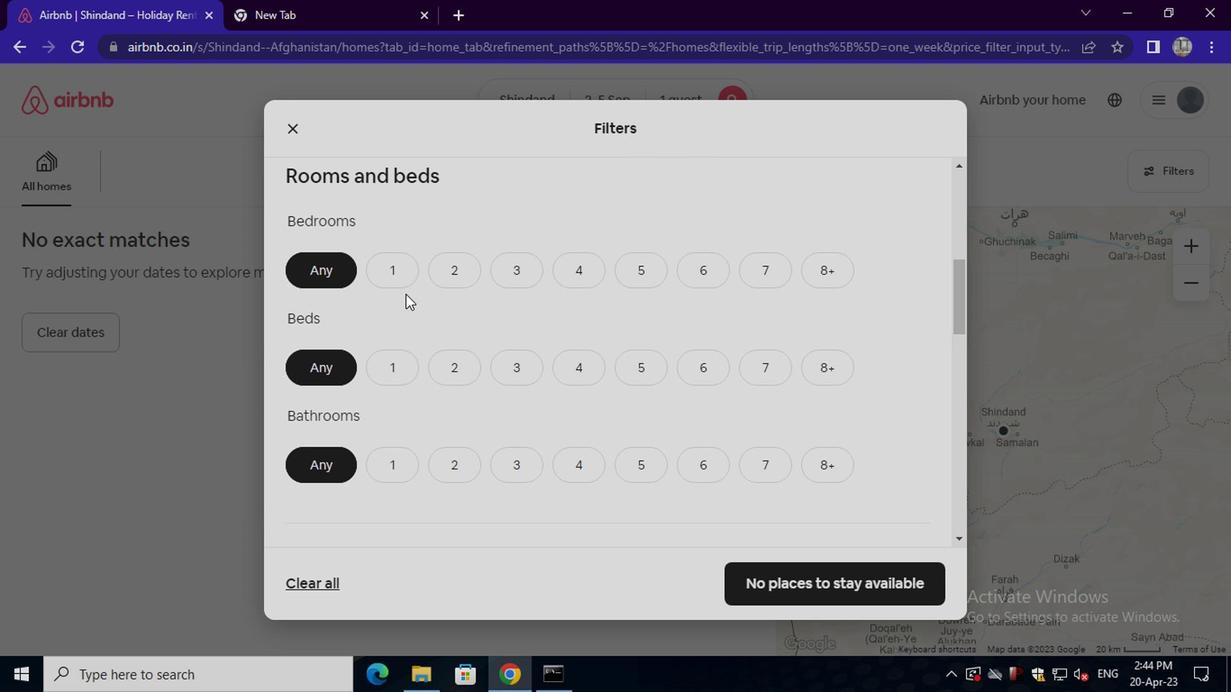 
Action: Mouse moved to (391, 373)
Screenshot: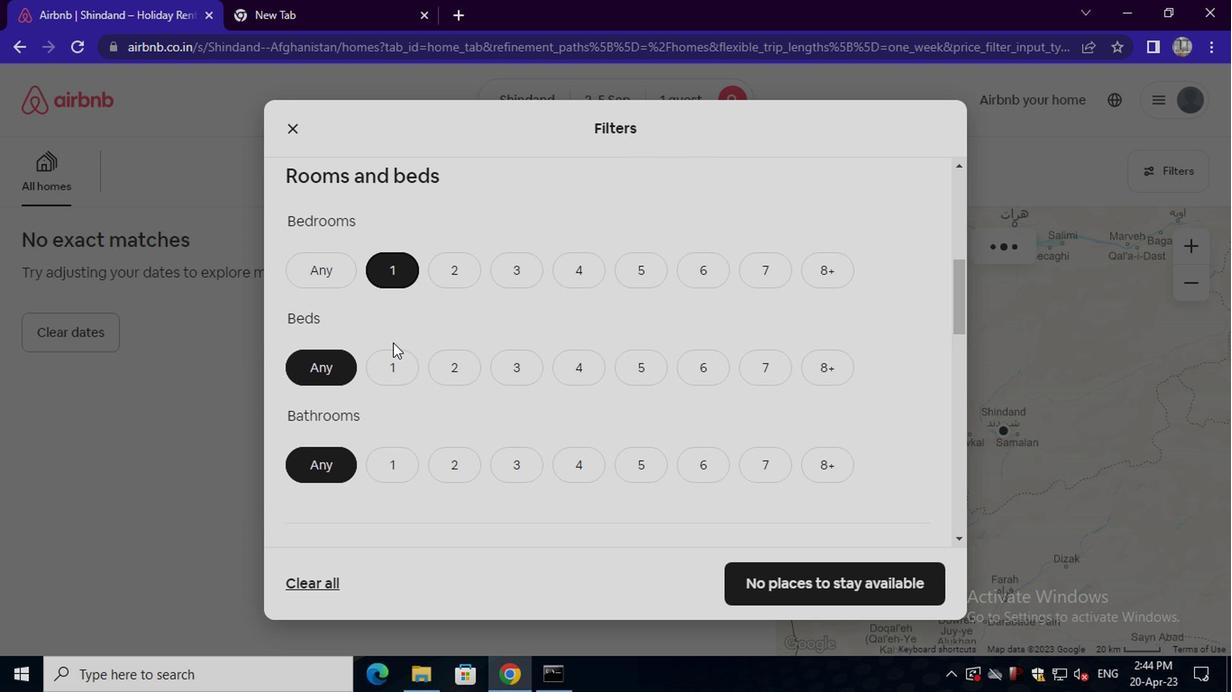 
Action: Mouse pressed left at (391, 373)
Screenshot: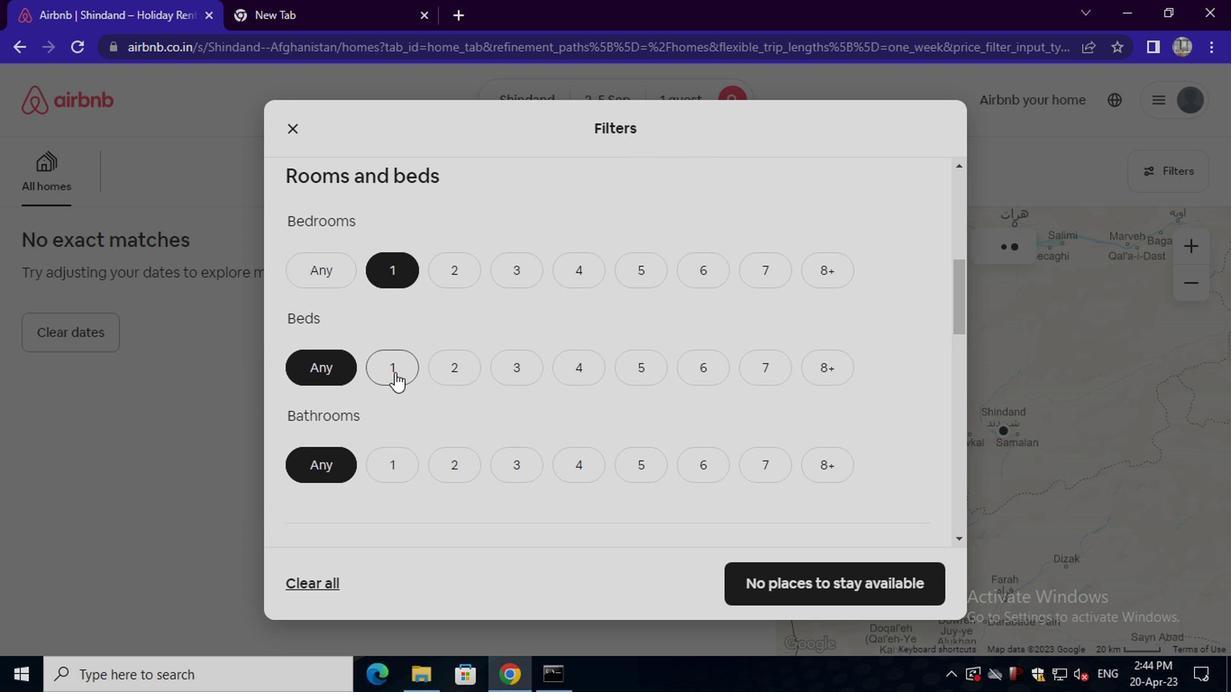 
Action: Mouse moved to (391, 466)
Screenshot: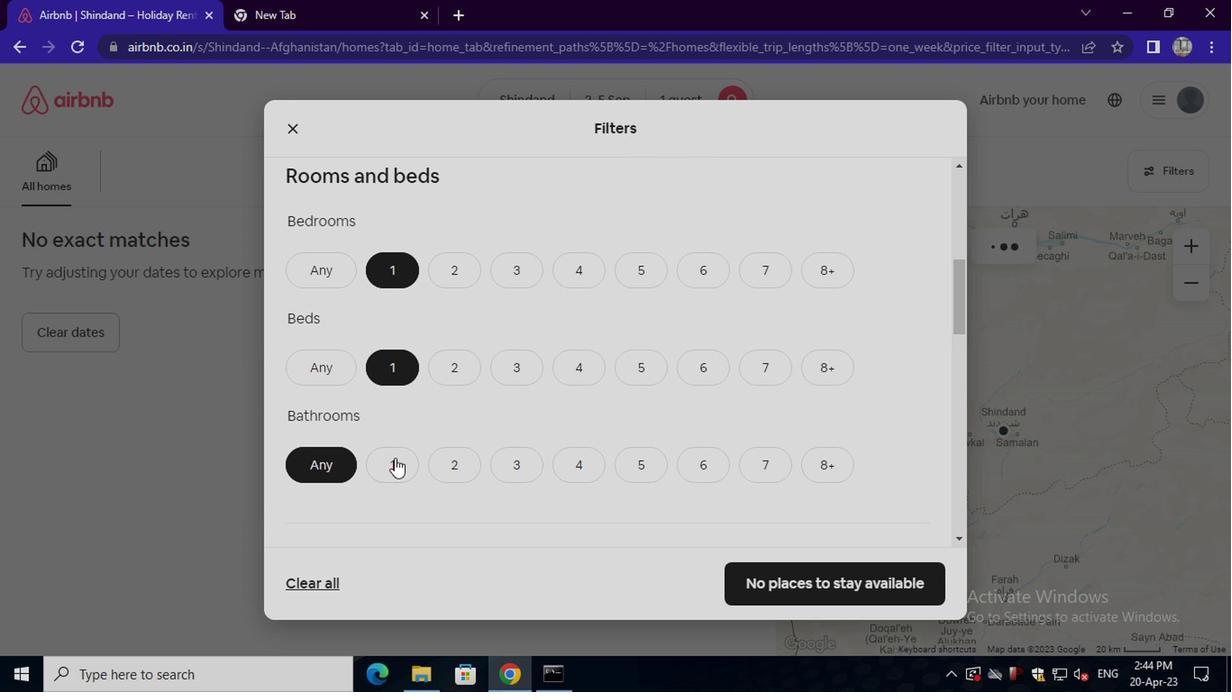 
Action: Mouse pressed left at (391, 466)
Screenshot: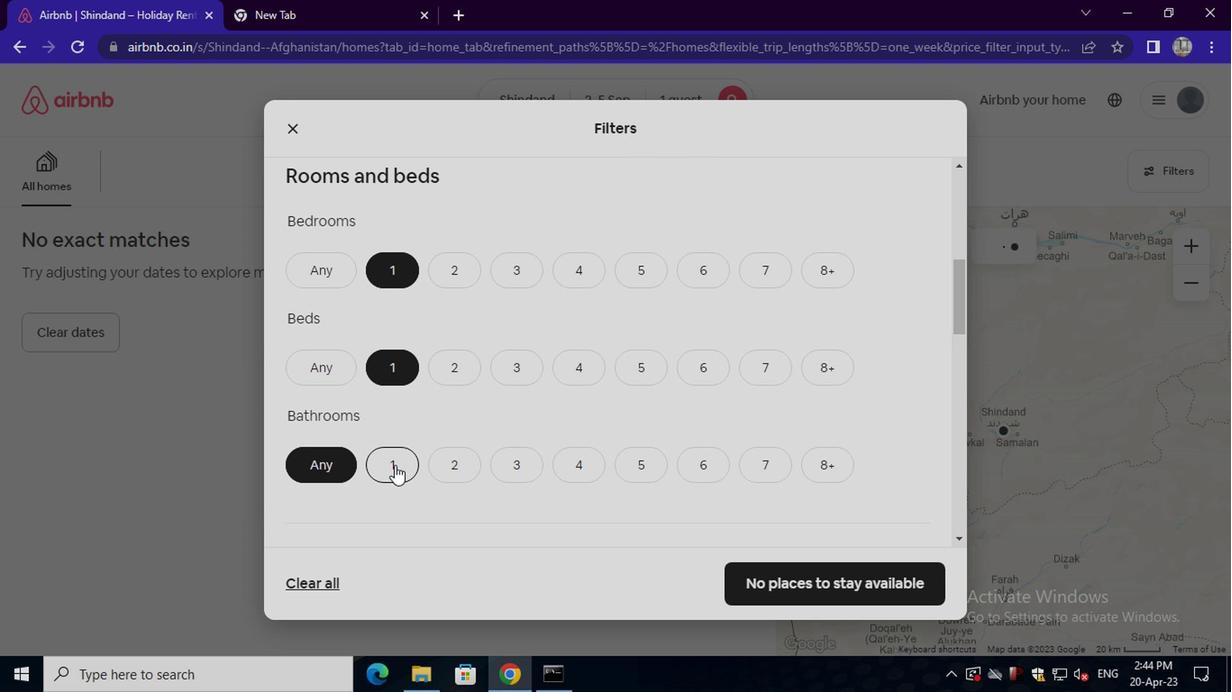 
Action: Mouse moved to (392, 466)
Screenshot: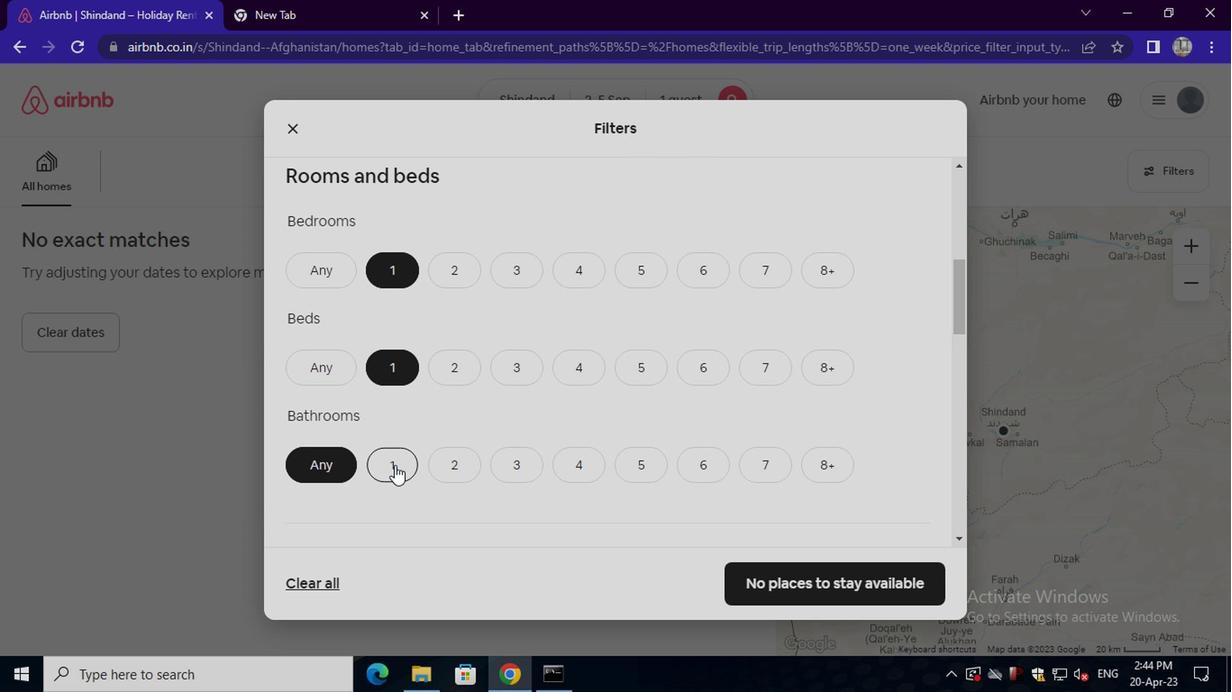
Action: Mouse scrolled (392, 465) with delta (0, 0)
Screenshot: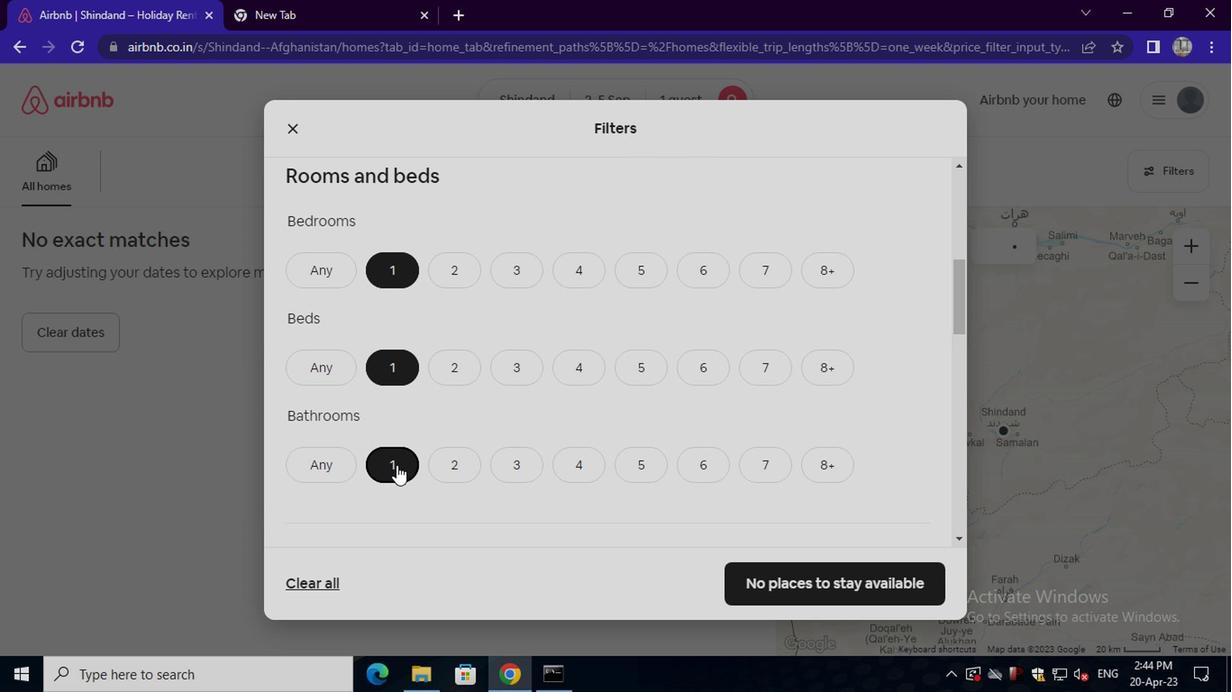 
Action: Mouse scrolled (392, 465) with delta (0, 0)
Screenshot: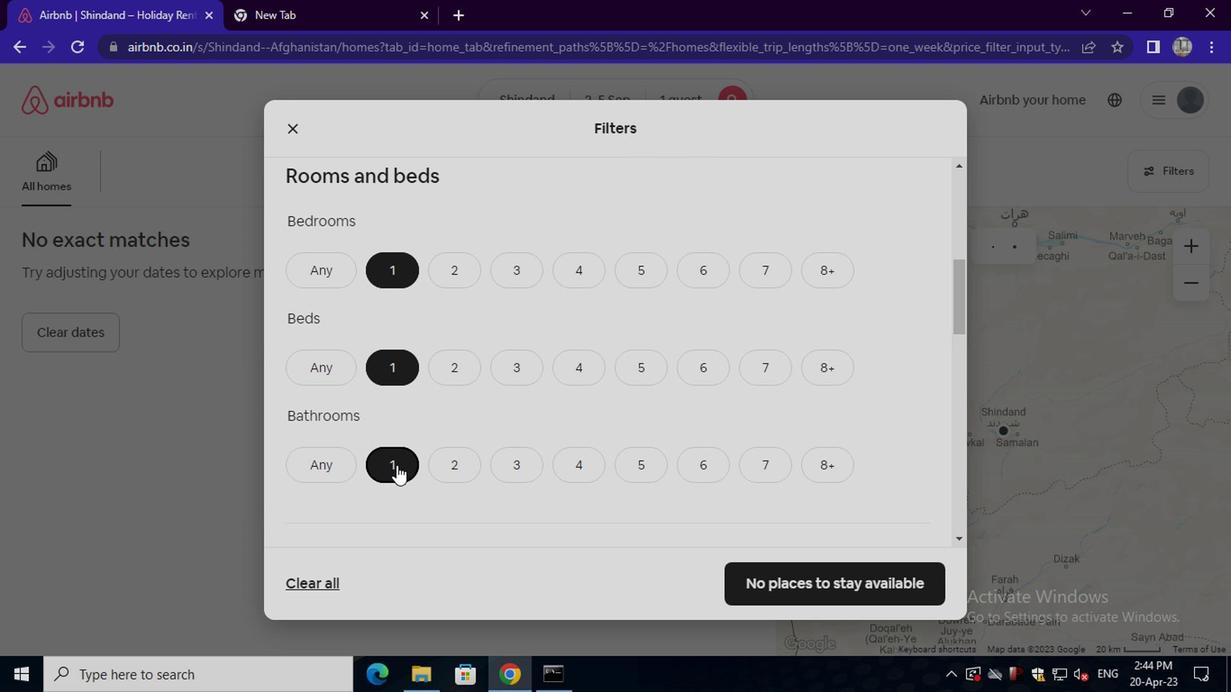 
Action: Mouse scrolled (392, 465) with delta (0, 0)
Screenshot: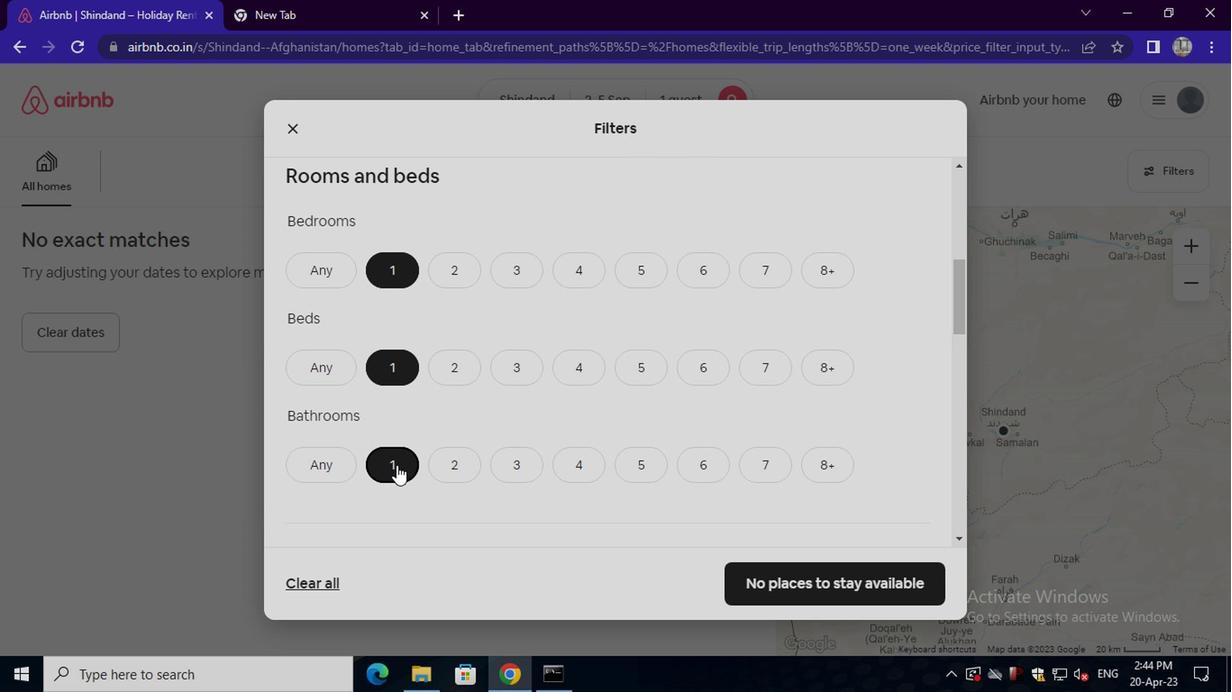 
Action: Mouse scrolled (392, 465) with delta (0, 0)
Screenshot: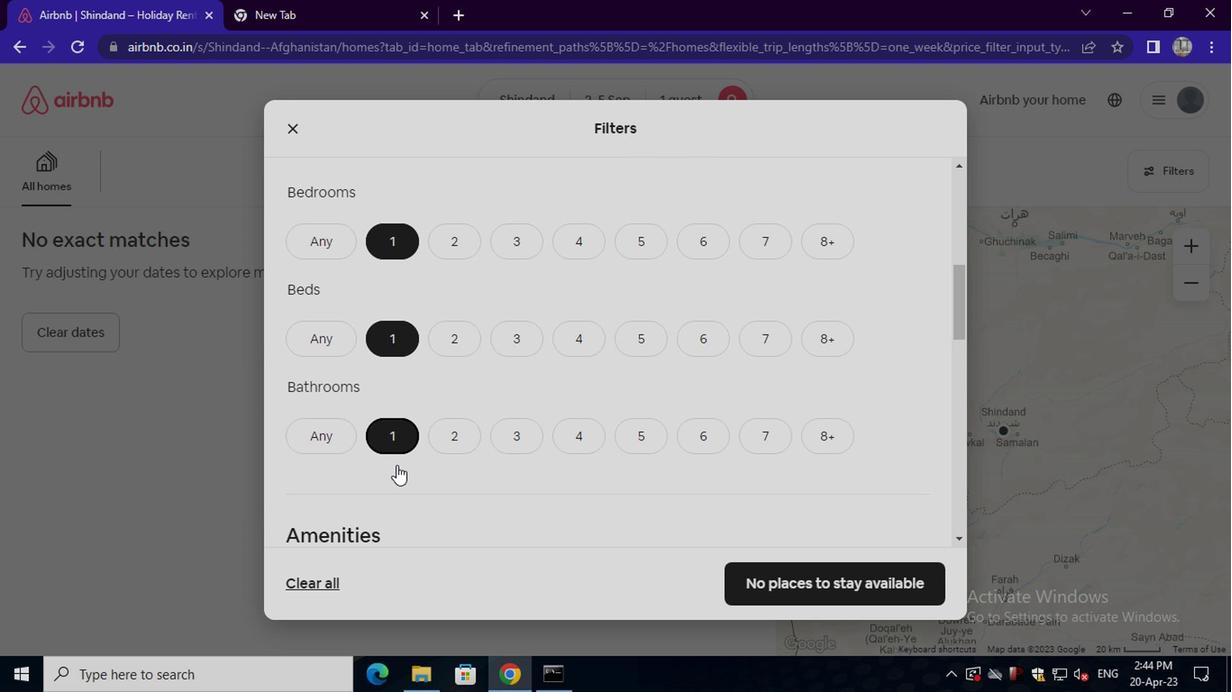 
Action: Mouse scrolled (392, 465) with delta (0, 0)
Screenshot: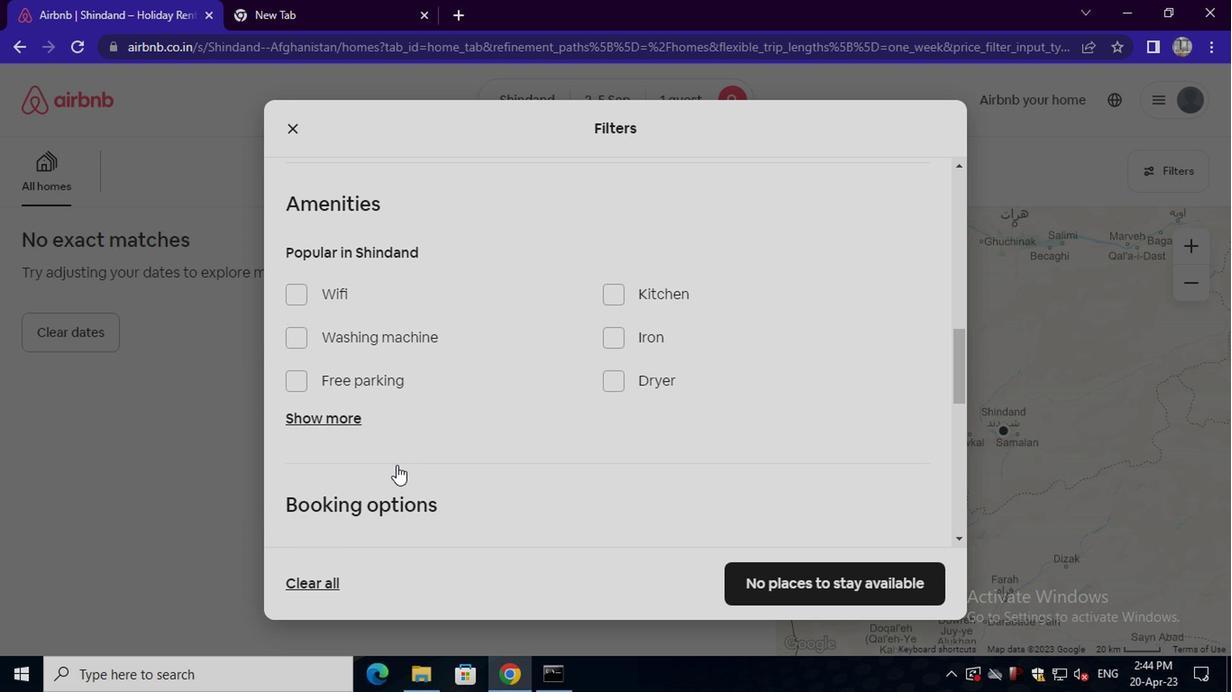 
Action: Mouse scrolled (392, 465) with delta (0, 0)
Screenshot: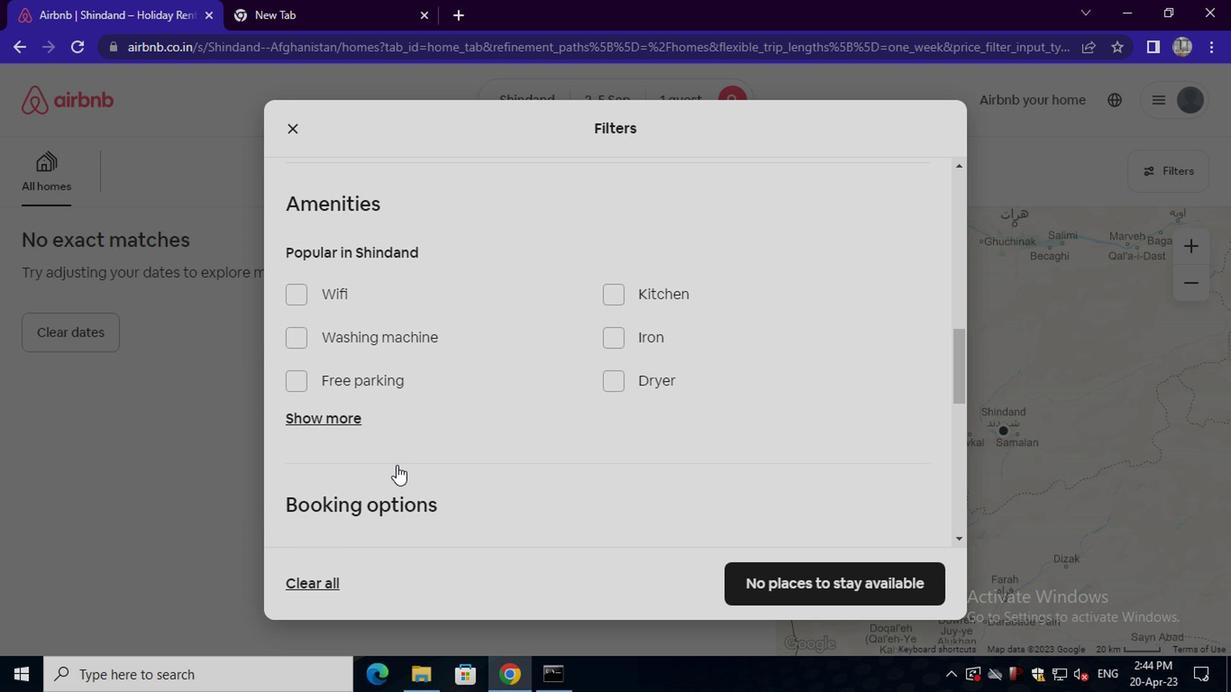 
Action: Mouse scrolled (392, 467) with delta (0, 1)
Screenshot: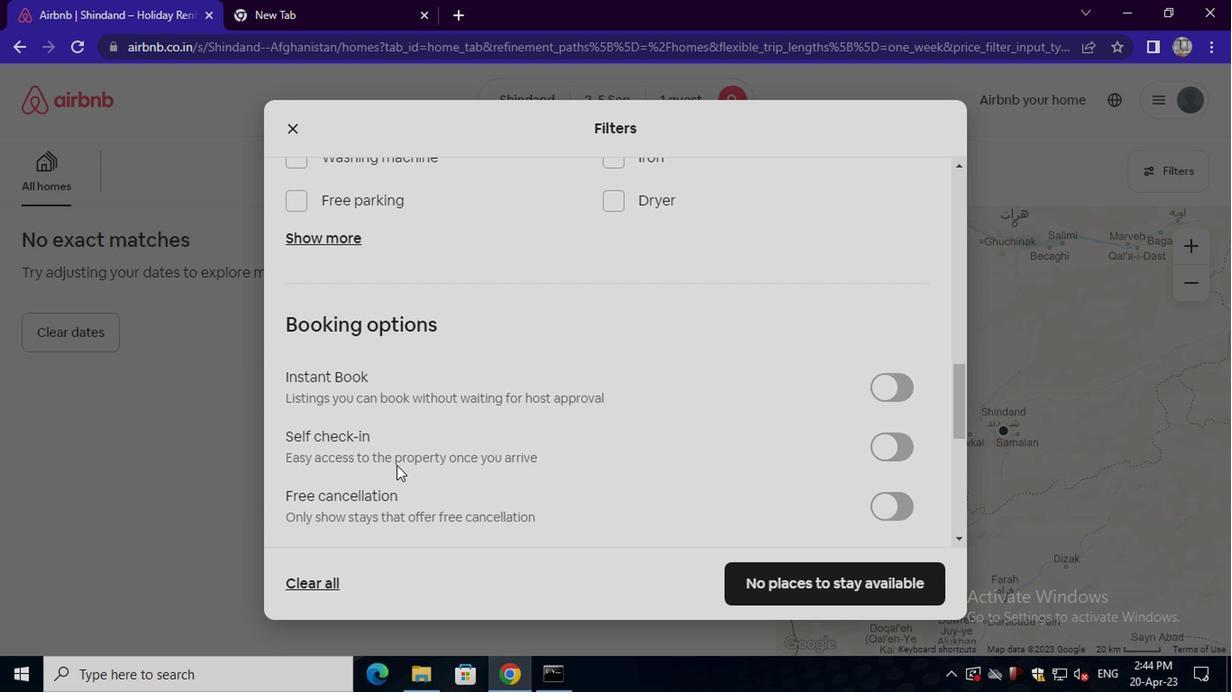 
Action: Mouse scrolled (392, 467) with delta (0, 1)
Screenshot: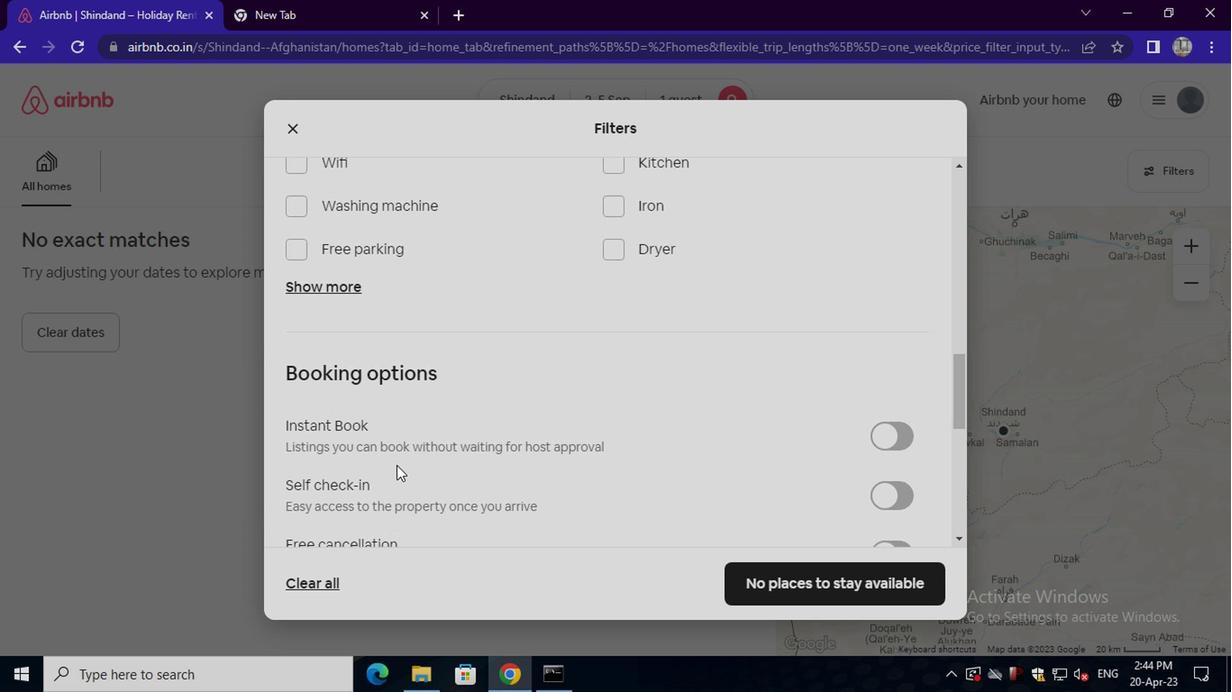
Action: Mouse scrolled (392, 467) with delta (0, 1)
Screenshot: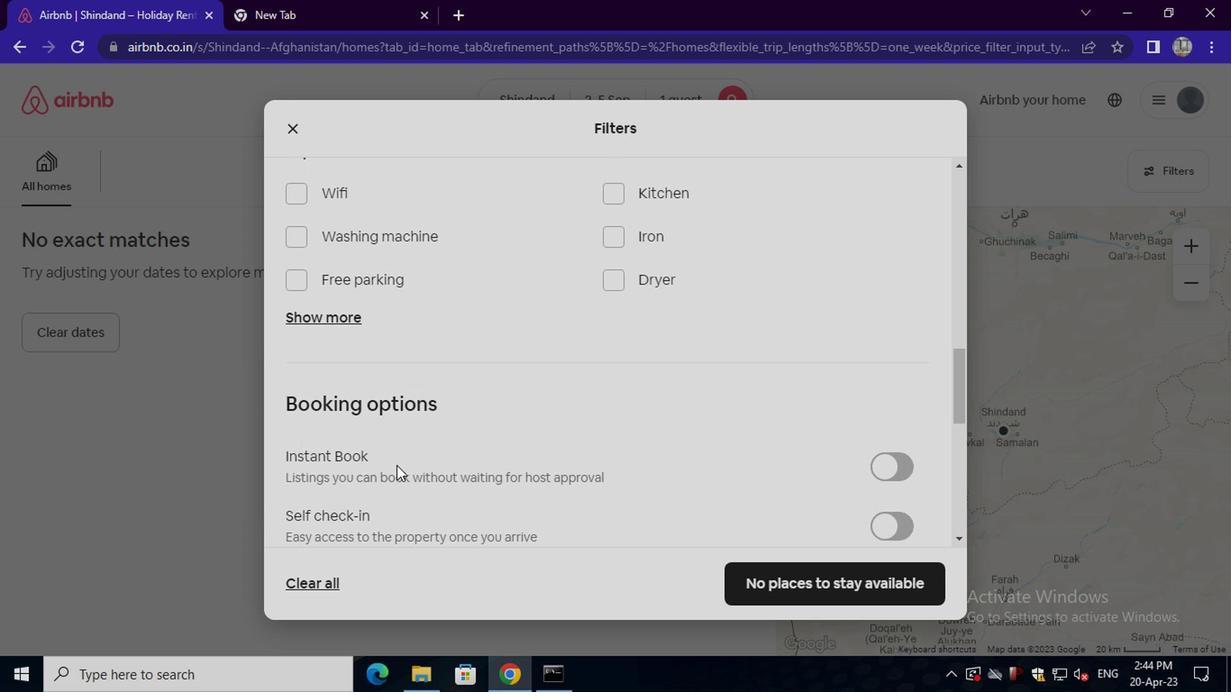 
Action: Mouse moved to (336, 505)
Screenshot: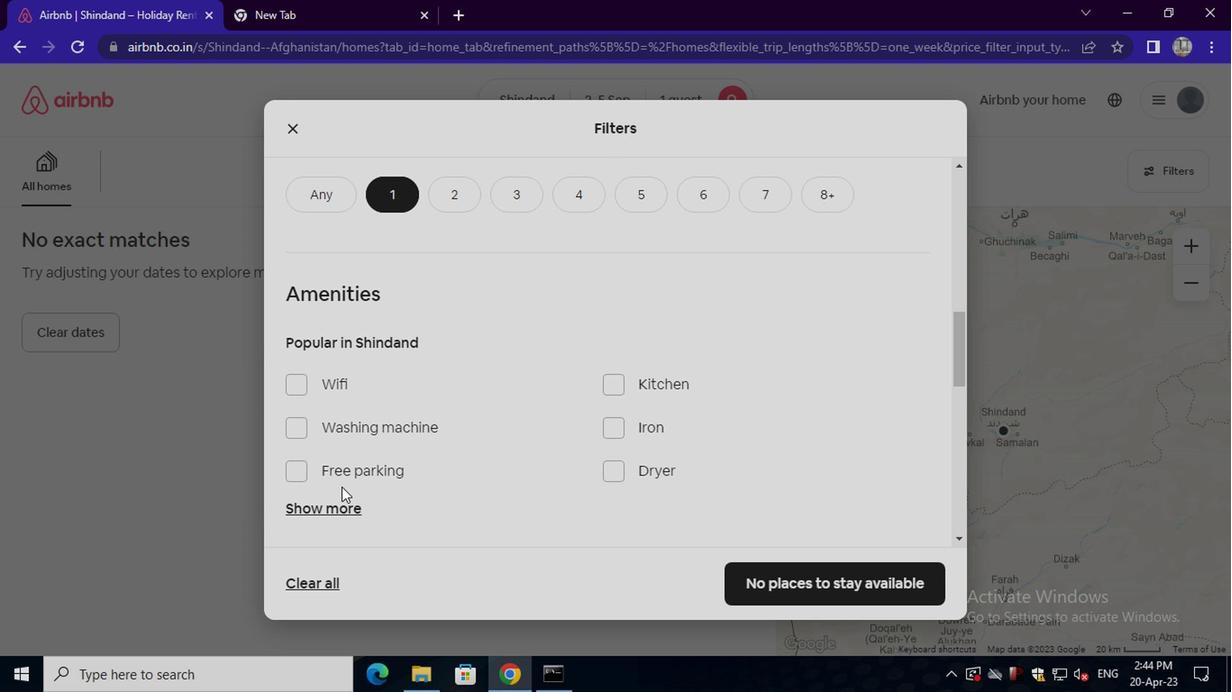 
Action: Mouse pressed left at (336, 505)
Screenshot: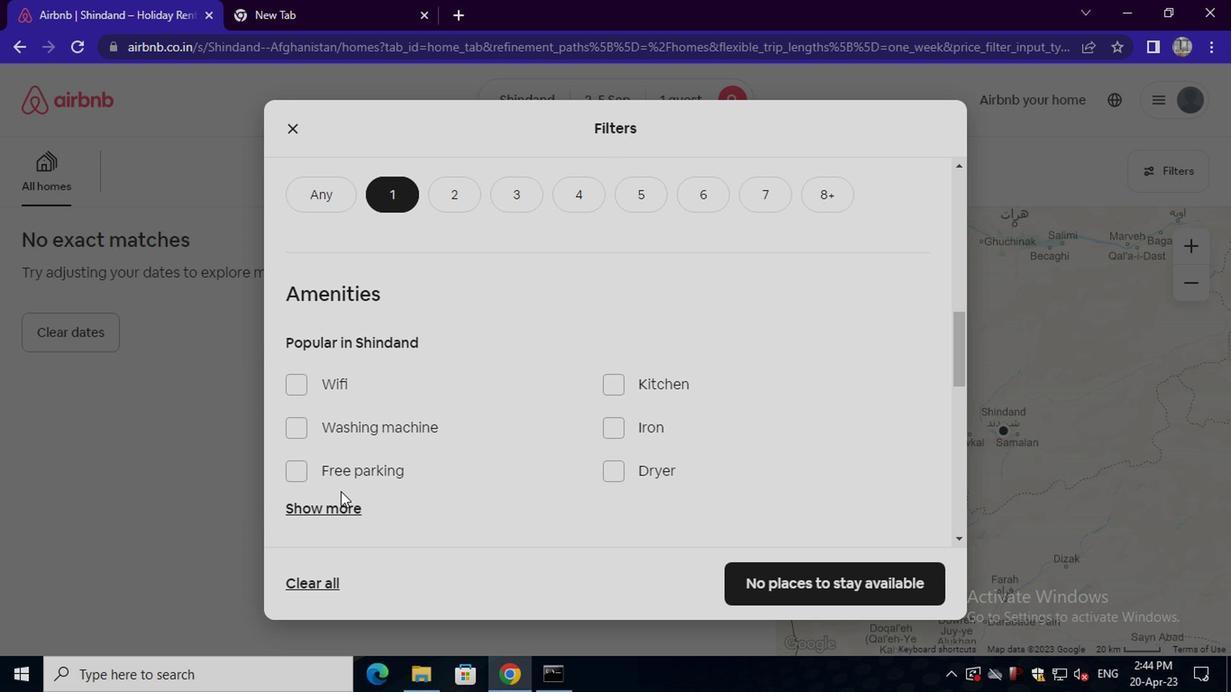 
Action: Mouse moved to (356, 365)
Screenshot: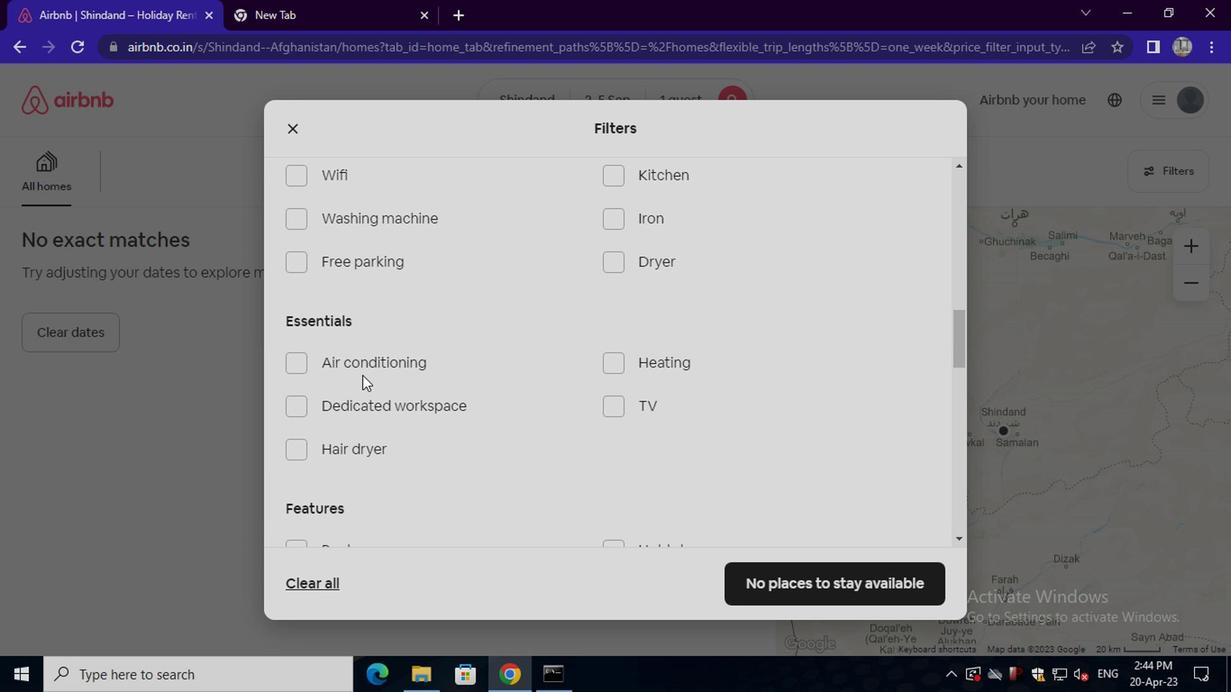 
Action: Mouse pressed left at (356, 365)
Screenshot: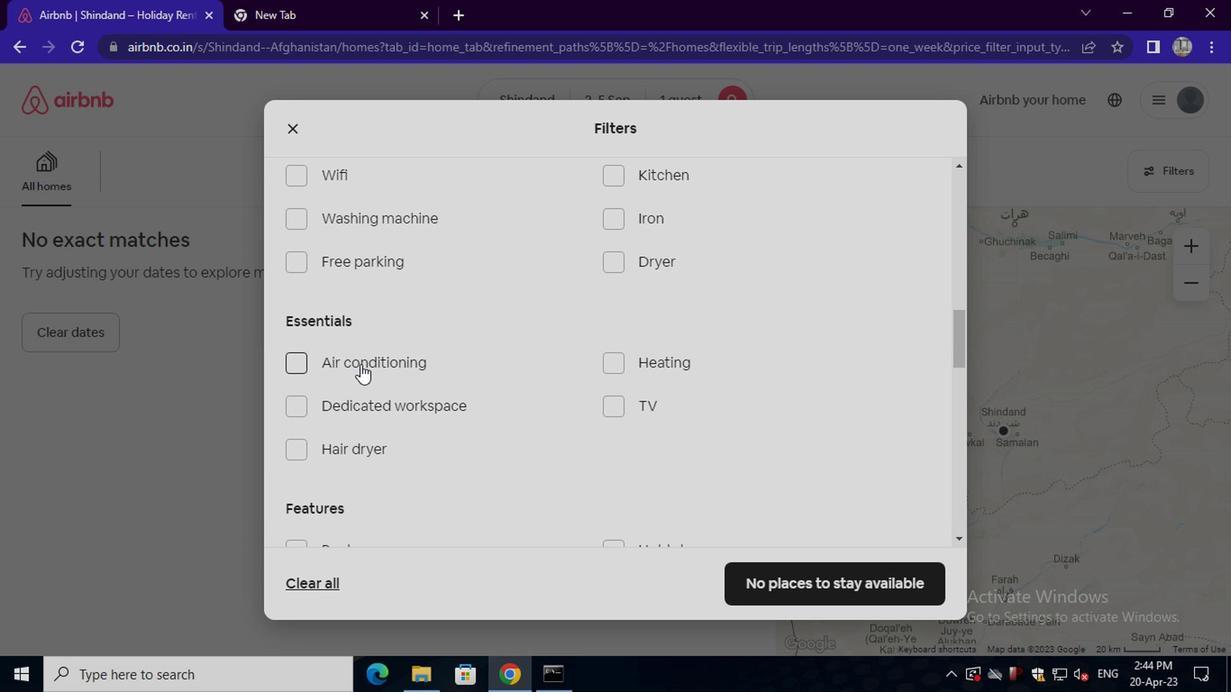 
Action: Mouse moved to (434, 405)
Screenshot: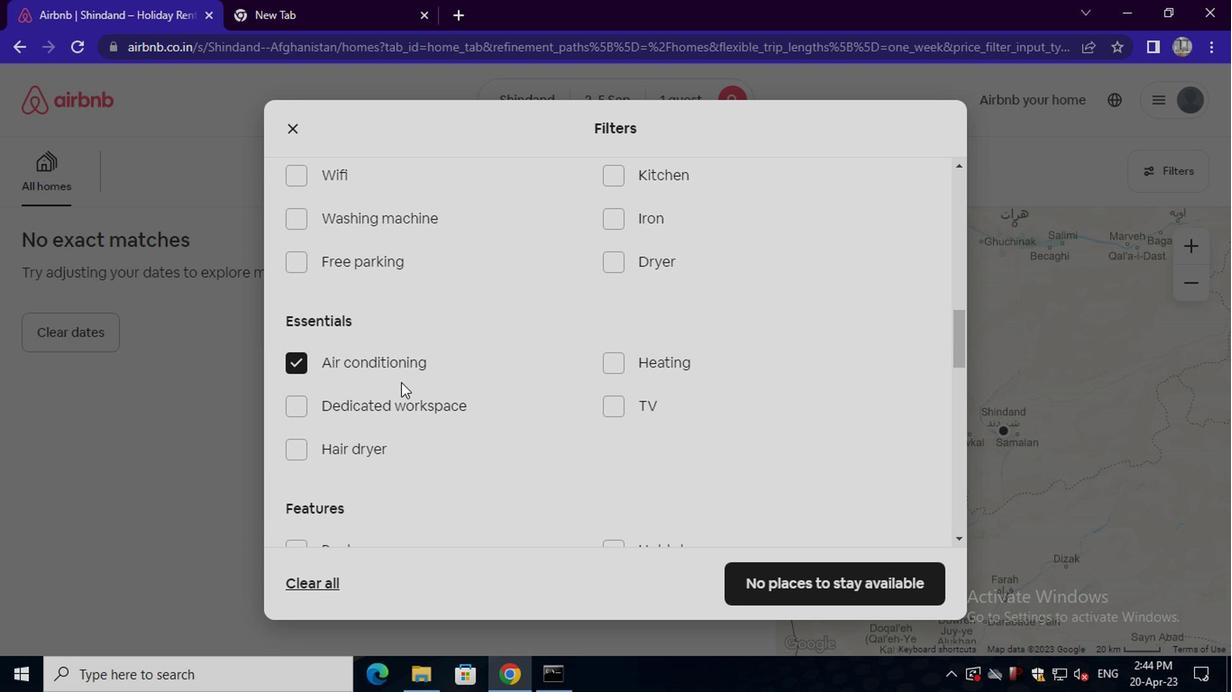 
Action: Mouse scrolled (434, 405) with delta (0, 0)
Screenshot: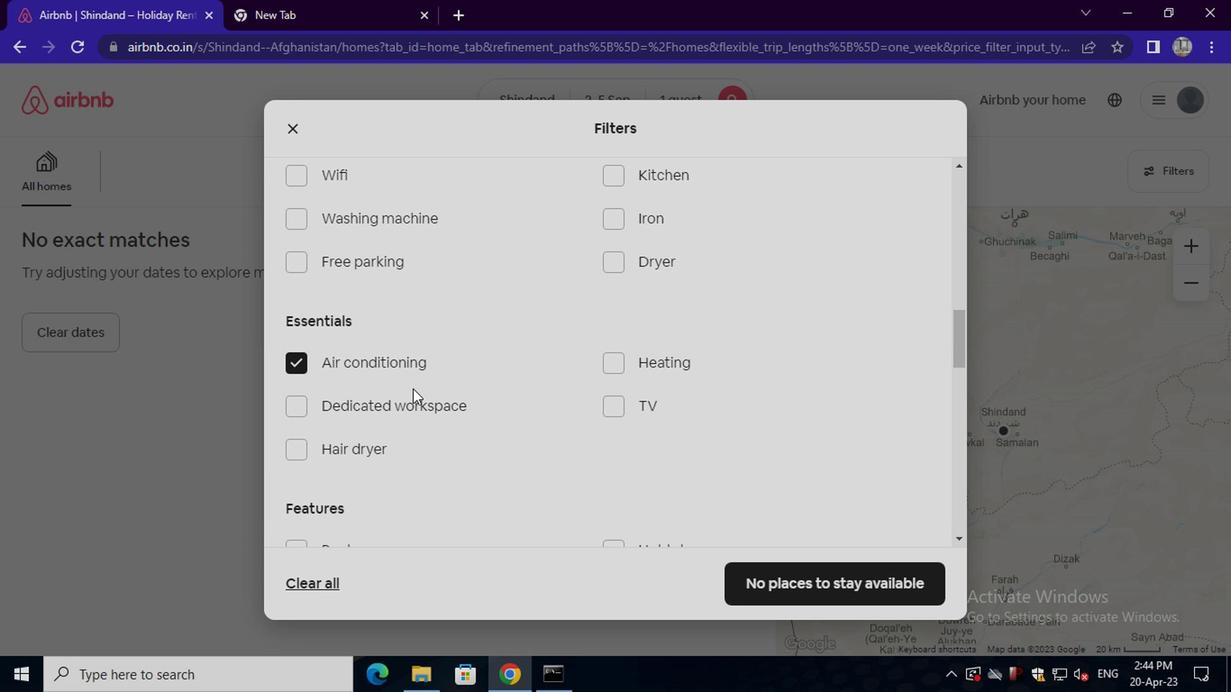 
Action: Mouse scrolled (434, 405) with delta (0, 0)
Screenshot: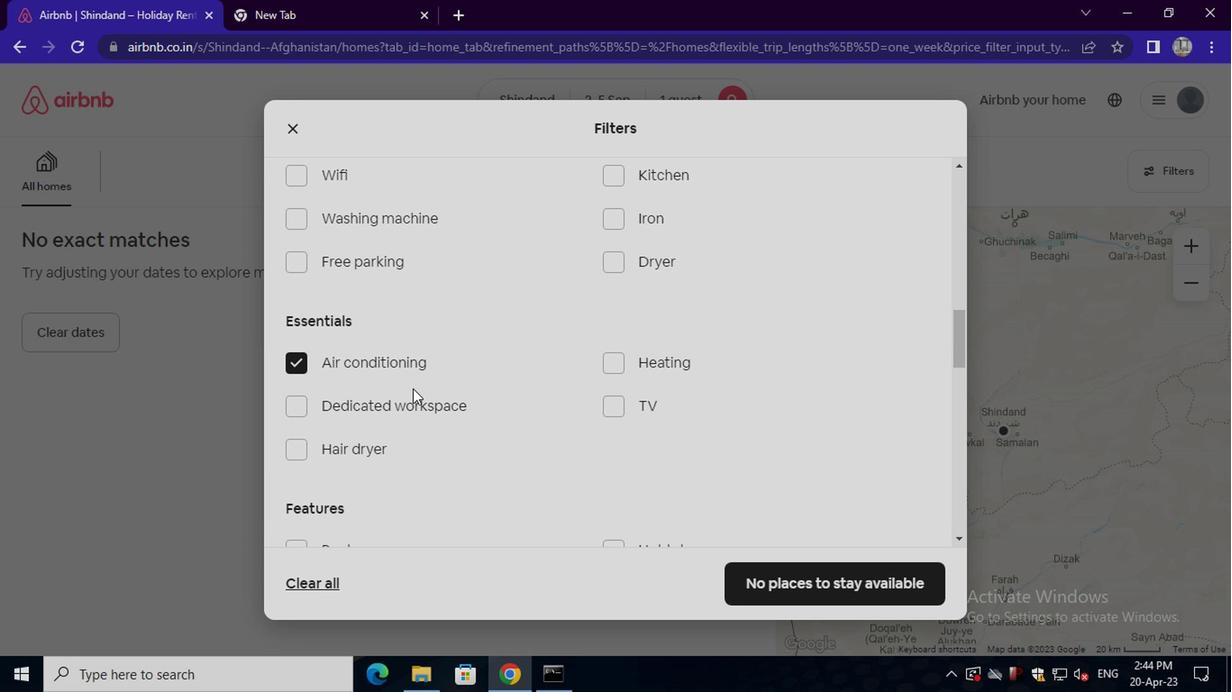 
Action: Mouse moved to (376, 540)
Screenshot: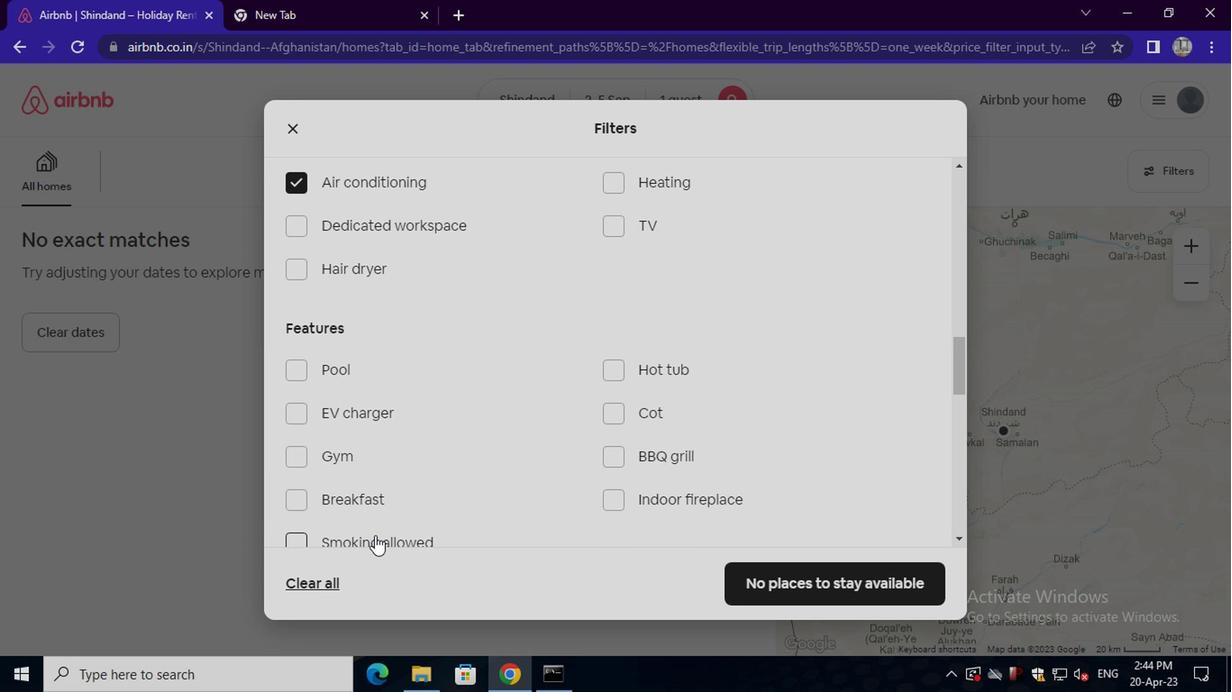 
Action: Mouse pressed left at (376, 540)
Screenshot: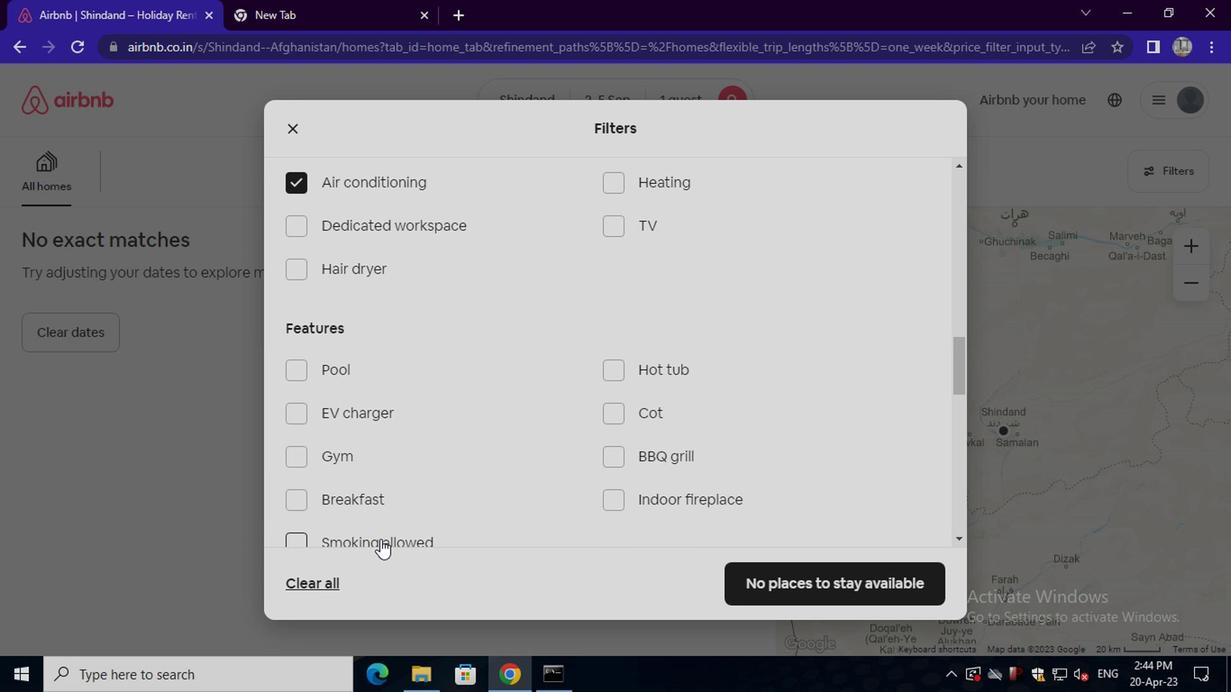 
Action: Mouse moved to (447, 485)
Screenshot: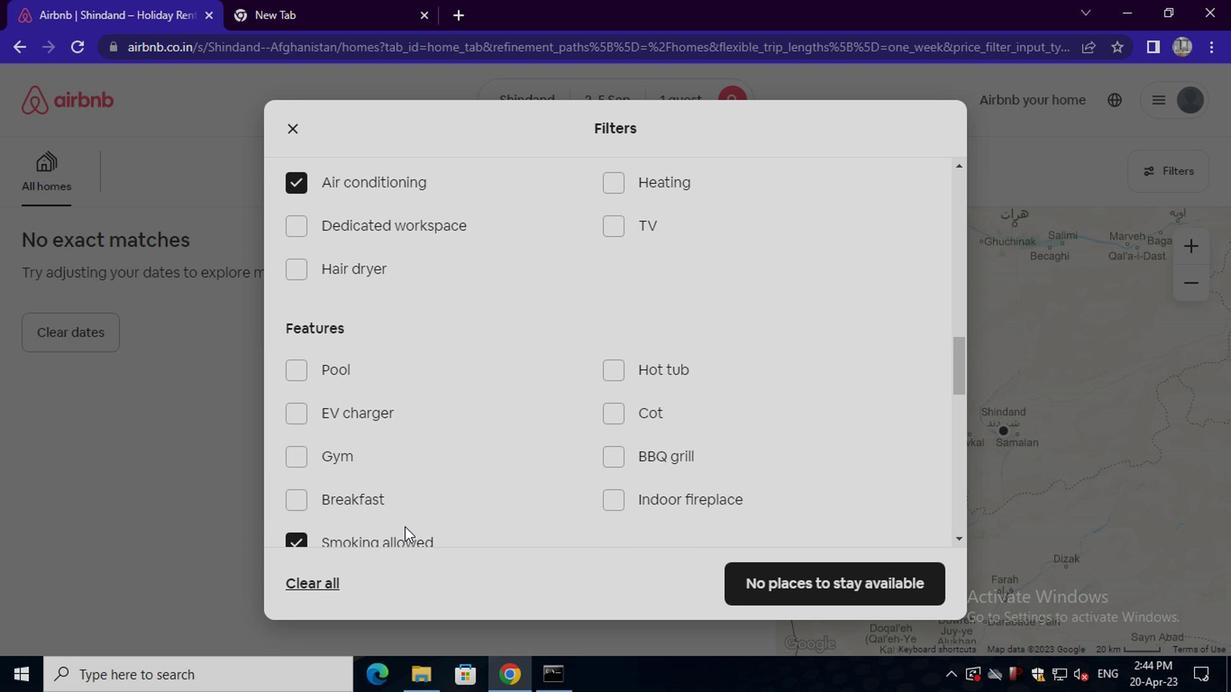 
Action: Mouse scrolled (447, 484) with delta (0, 0)
Screenshot: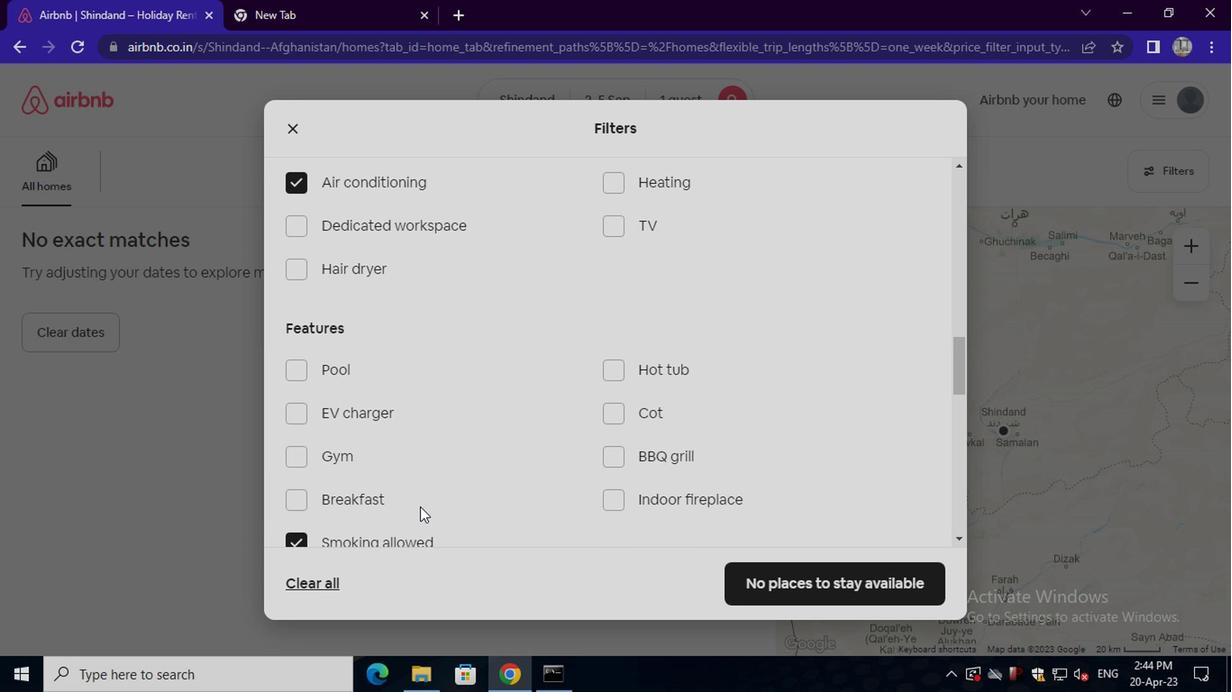 
Action: Mouse scrolled (447, 484) with delta (0, 0)
Screenshot: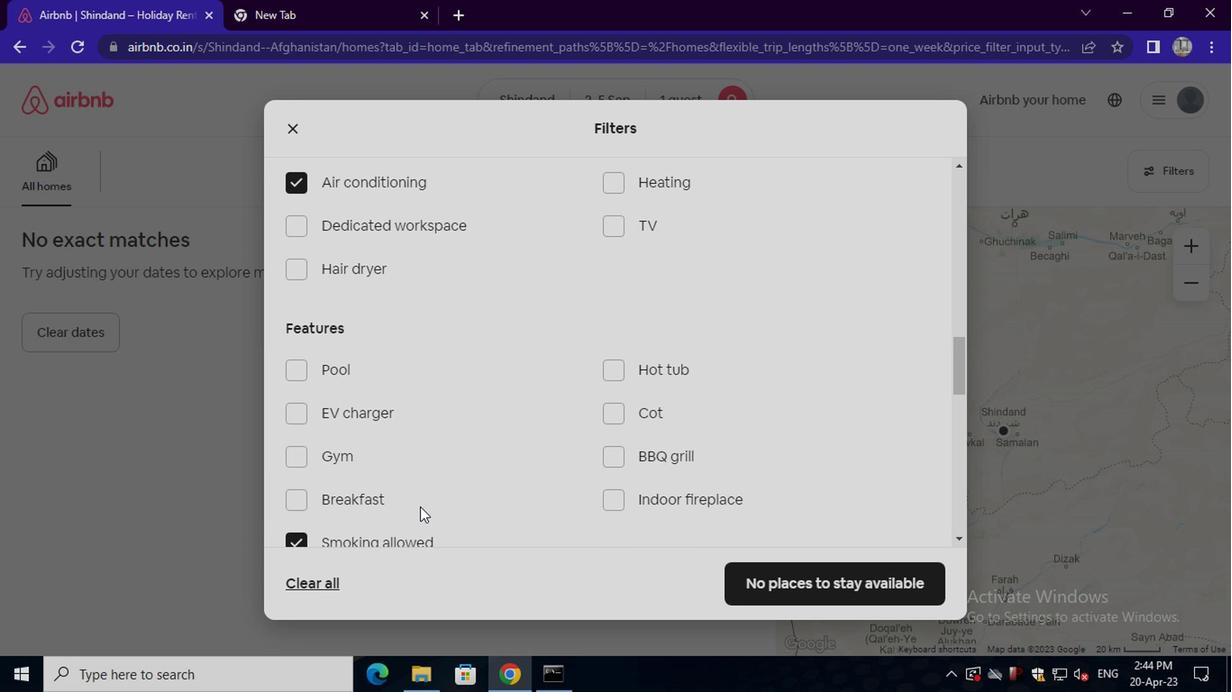 
Action: Mouse scrolled (447, 484) with delta (0, 0)
Screenshot: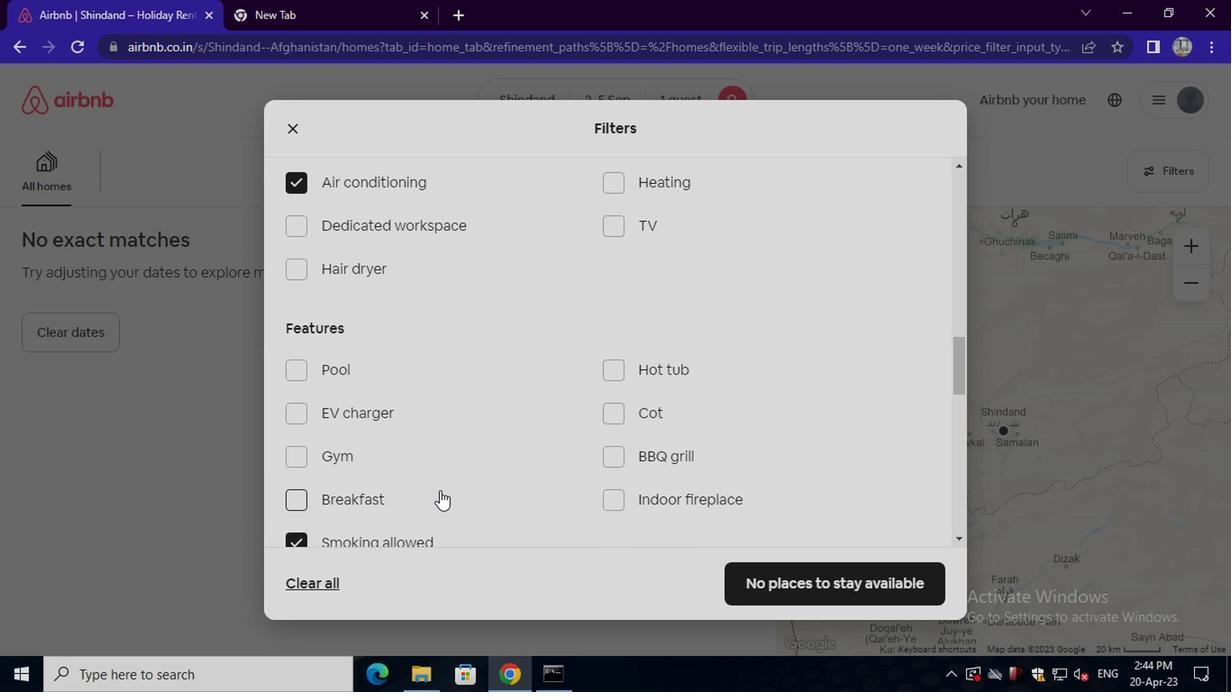 
Action: Mouse scrolled (447, 484) with delta (0, 0)
Screenshot: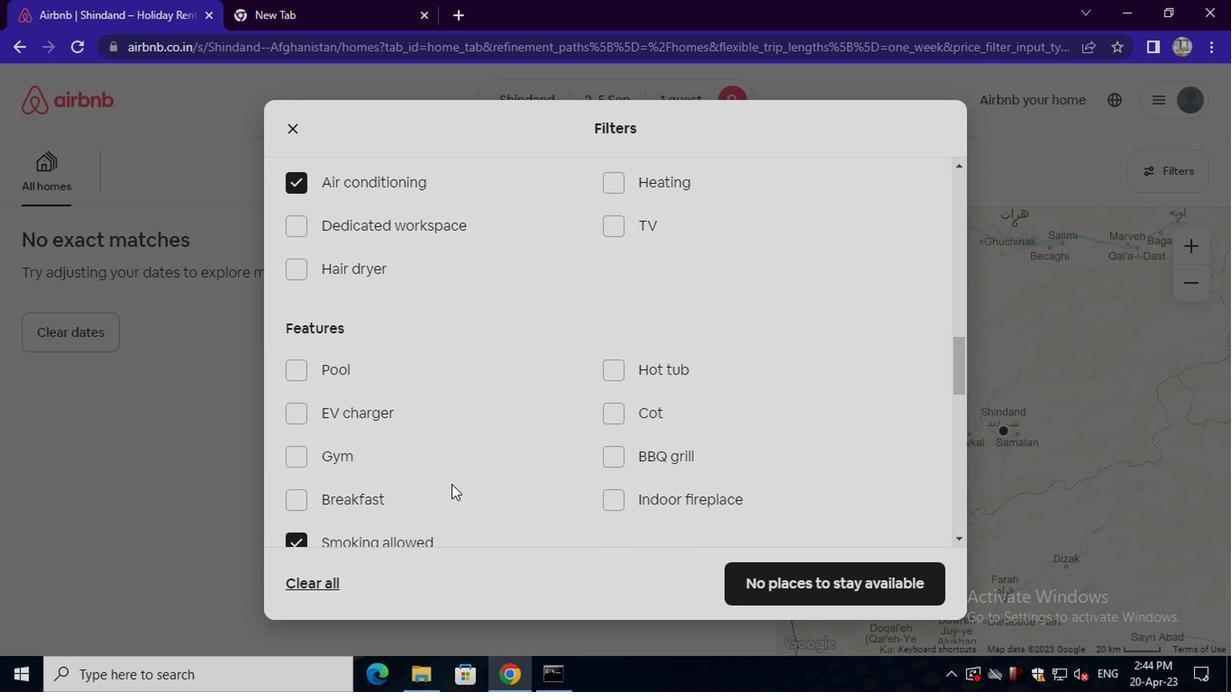 
Action: Mouse moved to (883, 531)
Screenshot: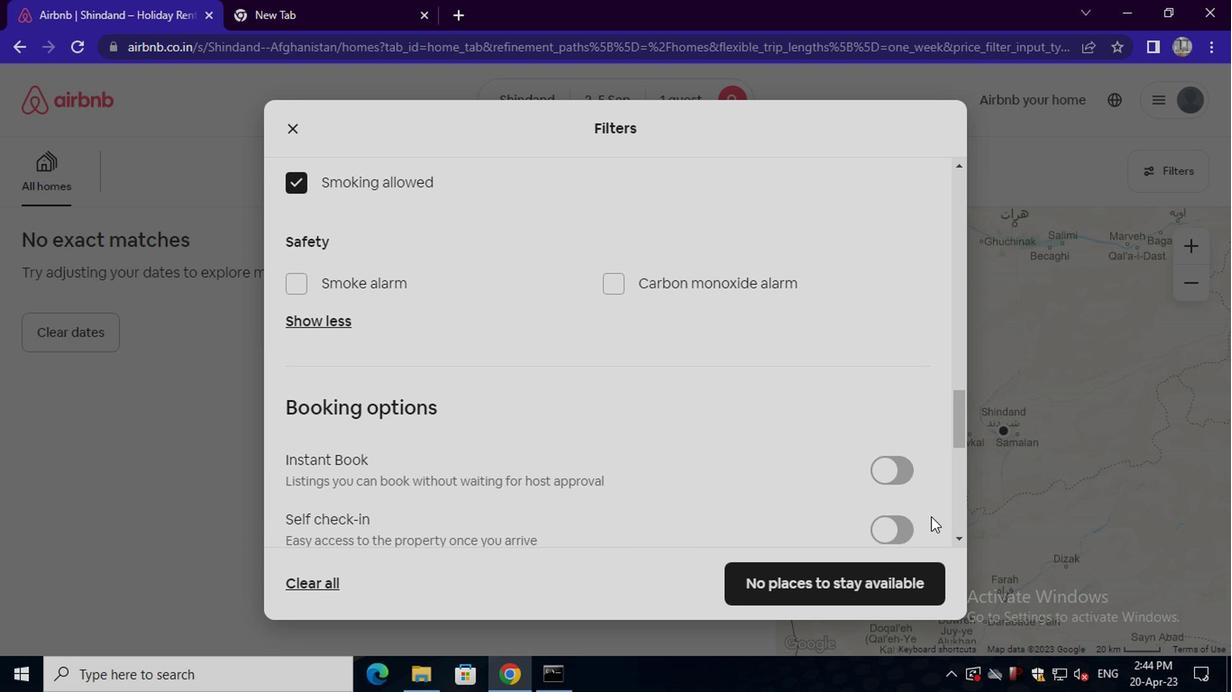 
Action: Mouse pressed left at (883, 531)
Screenshot: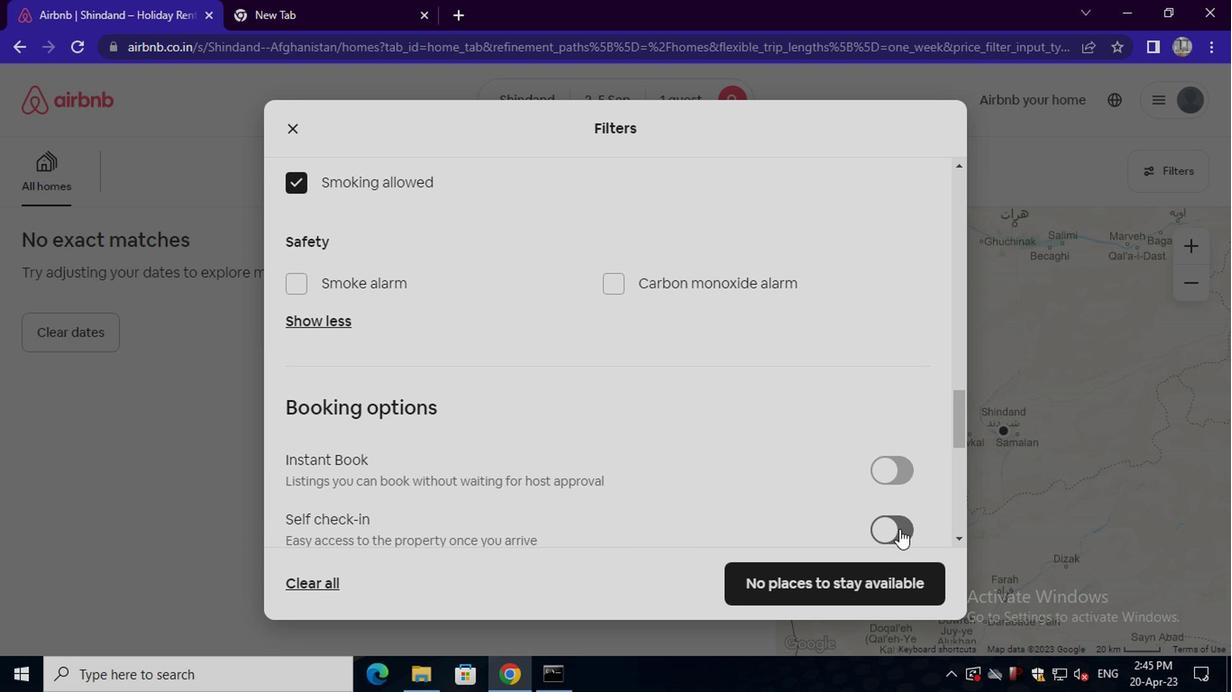 
Action: Mouse moved to (559, 500)
Screenshot: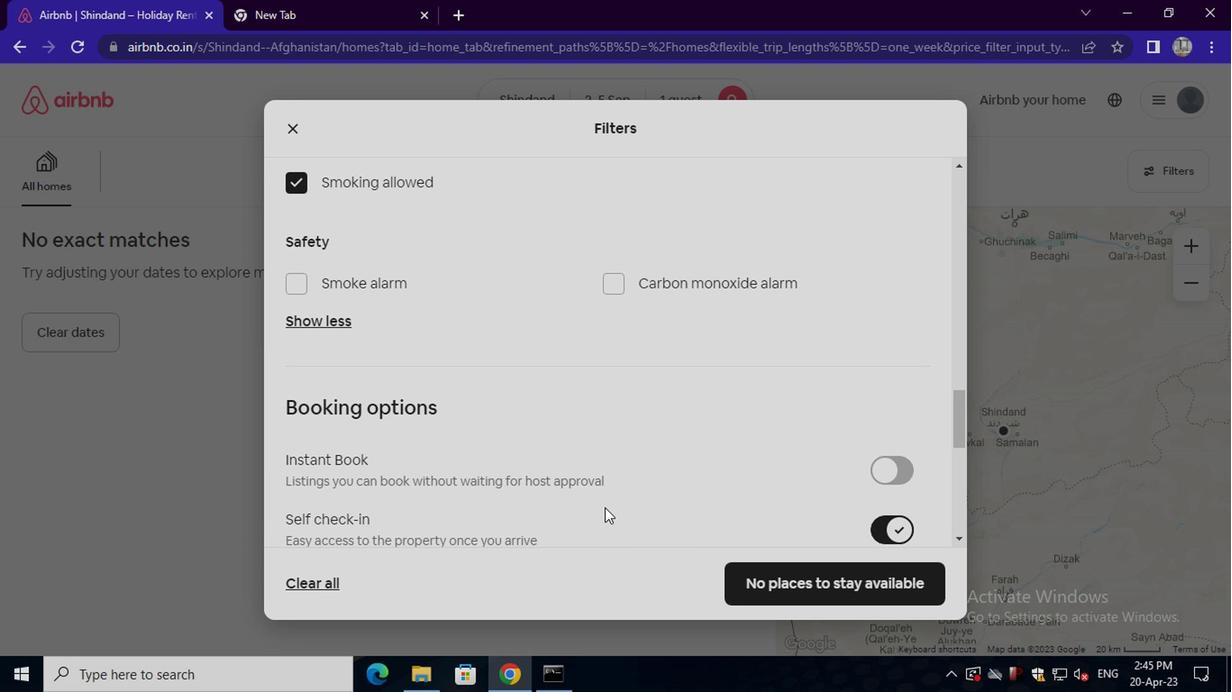 
Action: Mouse scrolled (559, 500) with delta (0, 0)
Screenshot: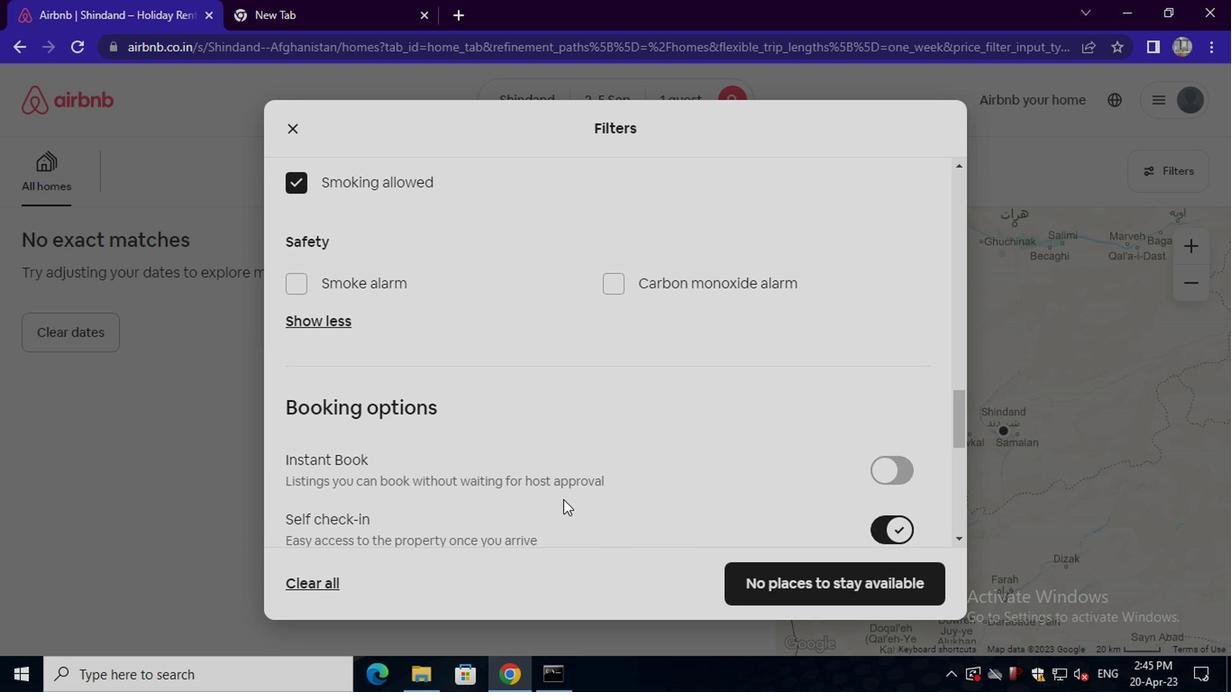 
Action: Mouse scrolled (559, 500) with delta (0, 0)
Screenshot: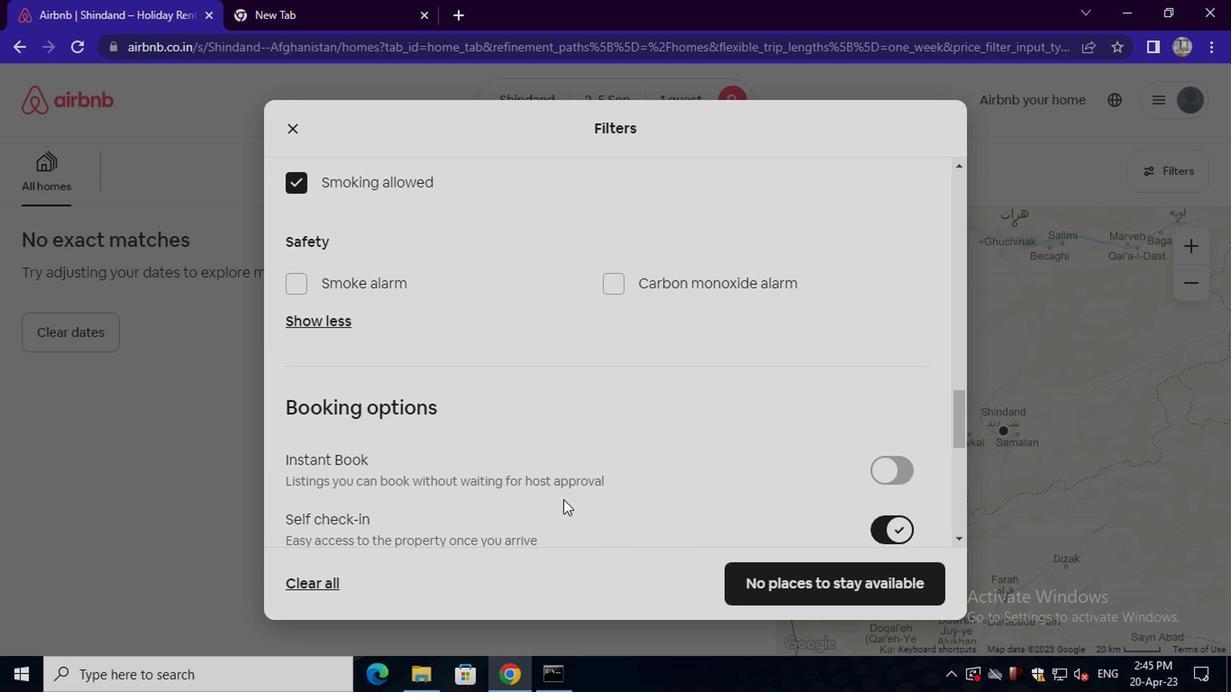 
Action: Mouse scrolled (559, 500) with delta (0, 0)
Screenshot: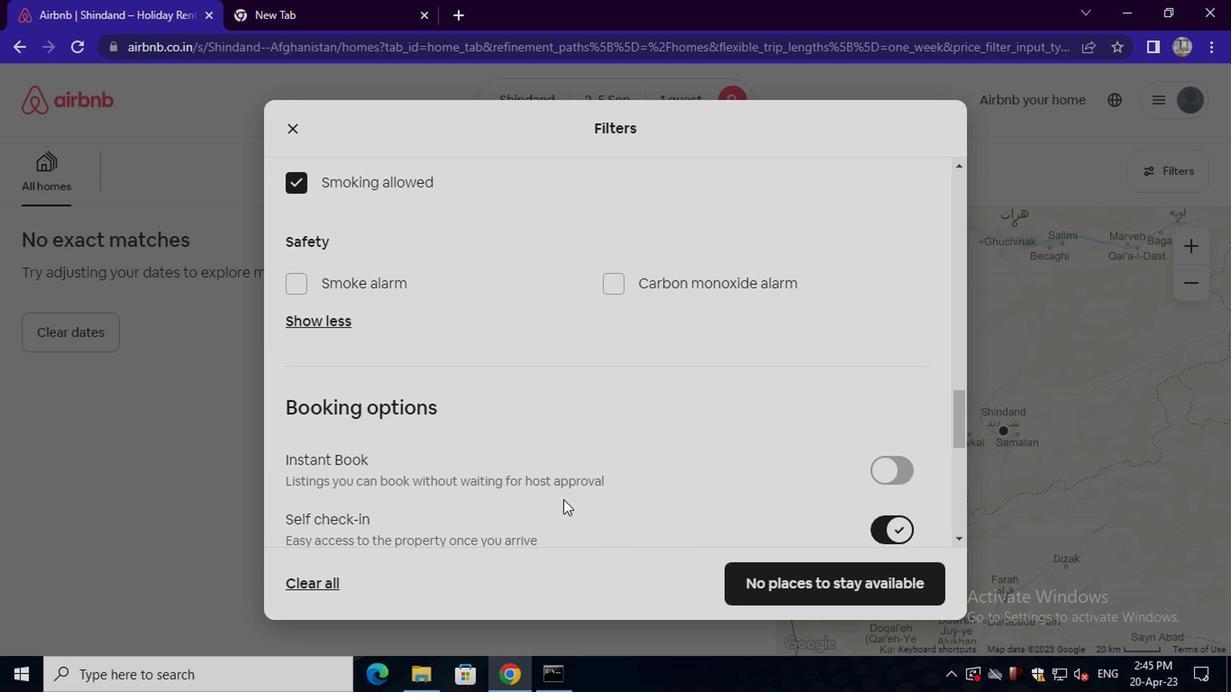 
Action: Mouse moved to (558, 498)
Screenshot: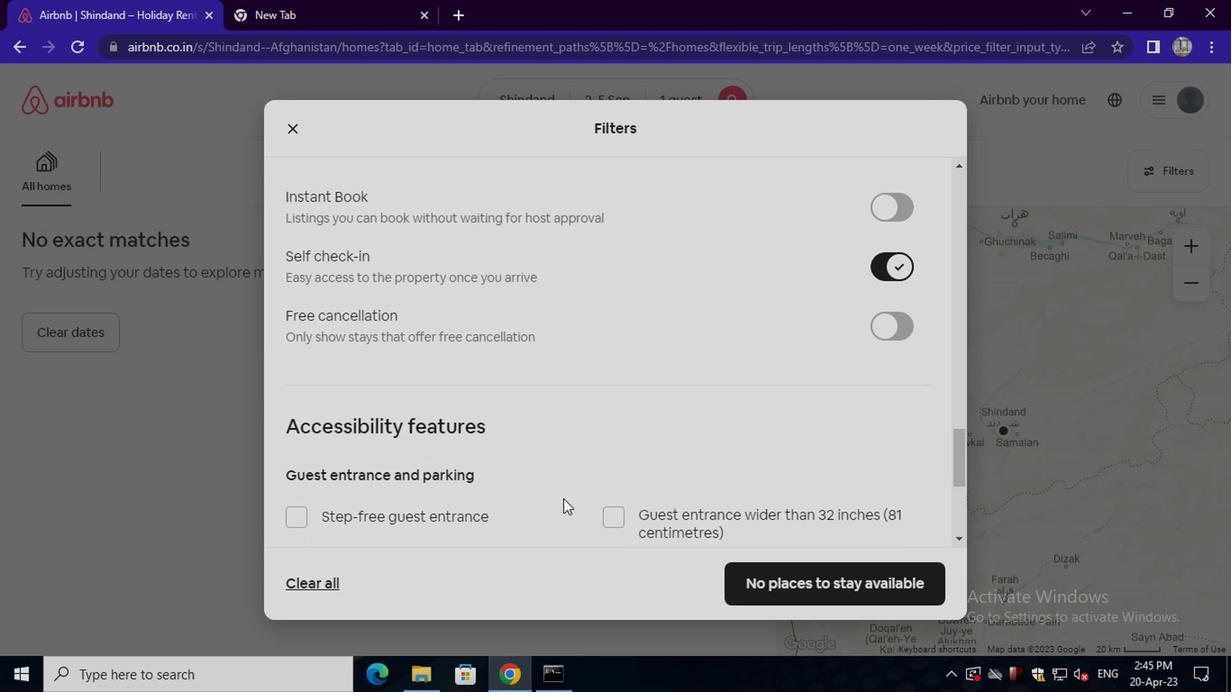 
Action: Mouse scrolled (558, 498) with delta (0, 0)
Screenshot: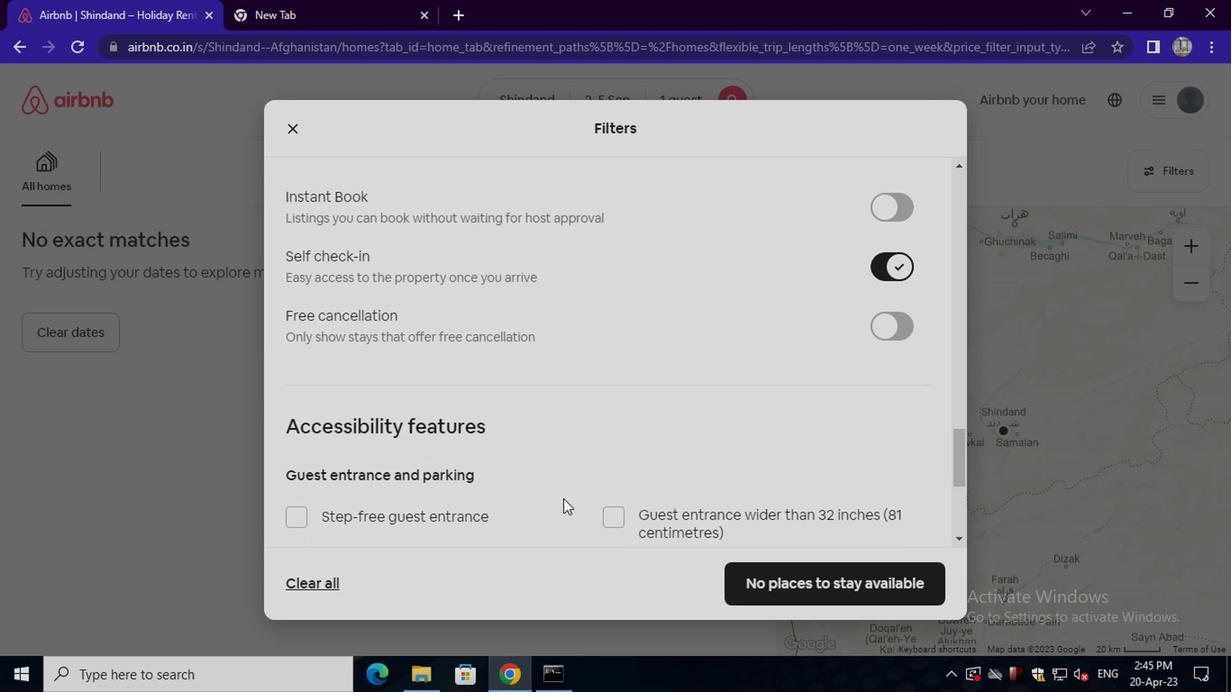 
Action: Mouse moved to (556, 498)
Screenshot: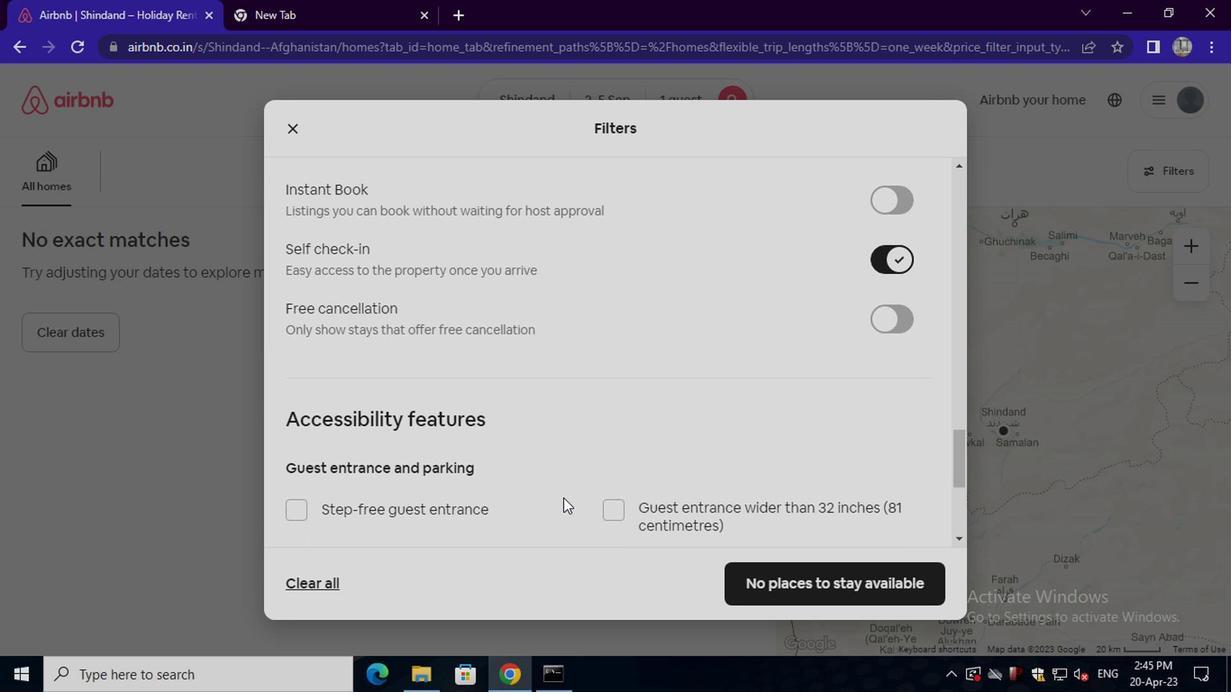 
Action: Mouse scrolled (556, 498) with delta (0, 0)
Screenshot: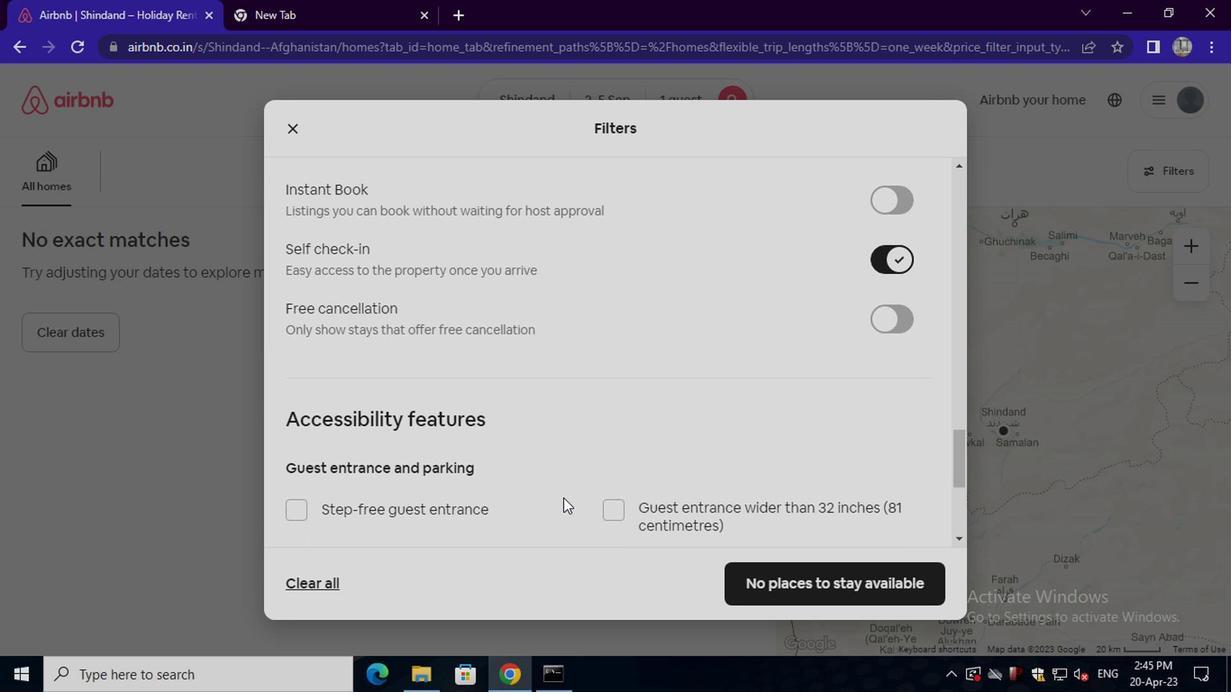 
Action: Mouse scrolled (556, 498) with delta (0, 0)
Screenshot: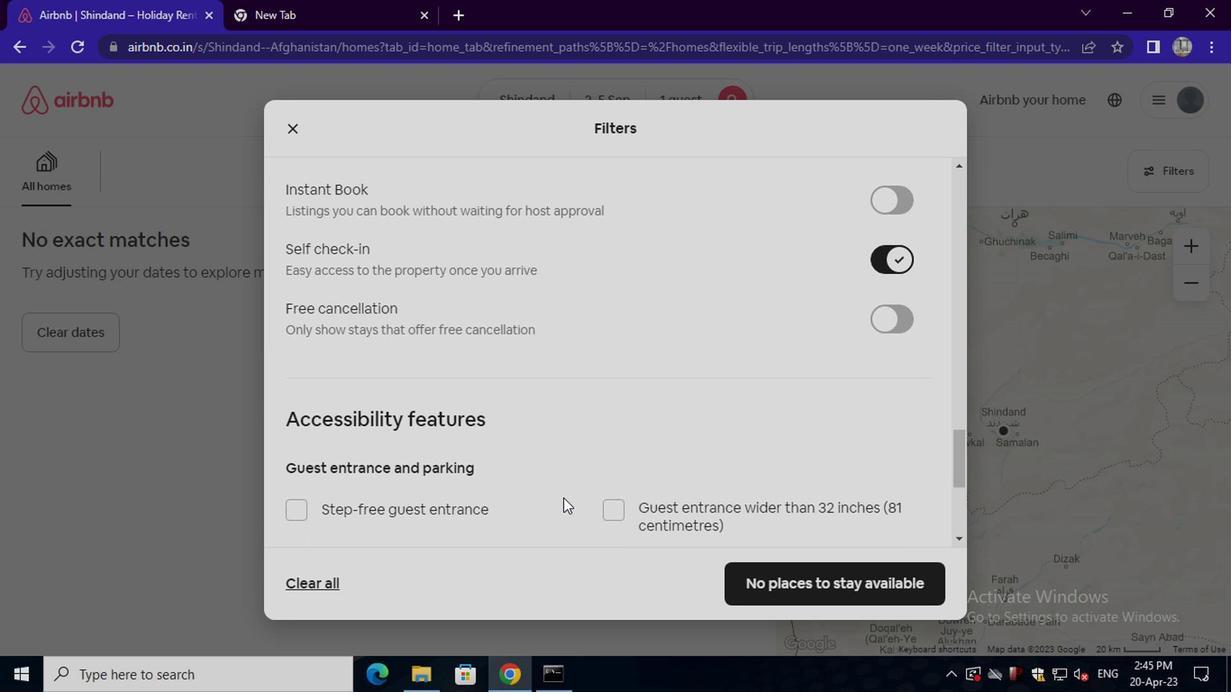 
Action: Mouse scrolled (556, 498) with delta (0, 0)
Screenshot: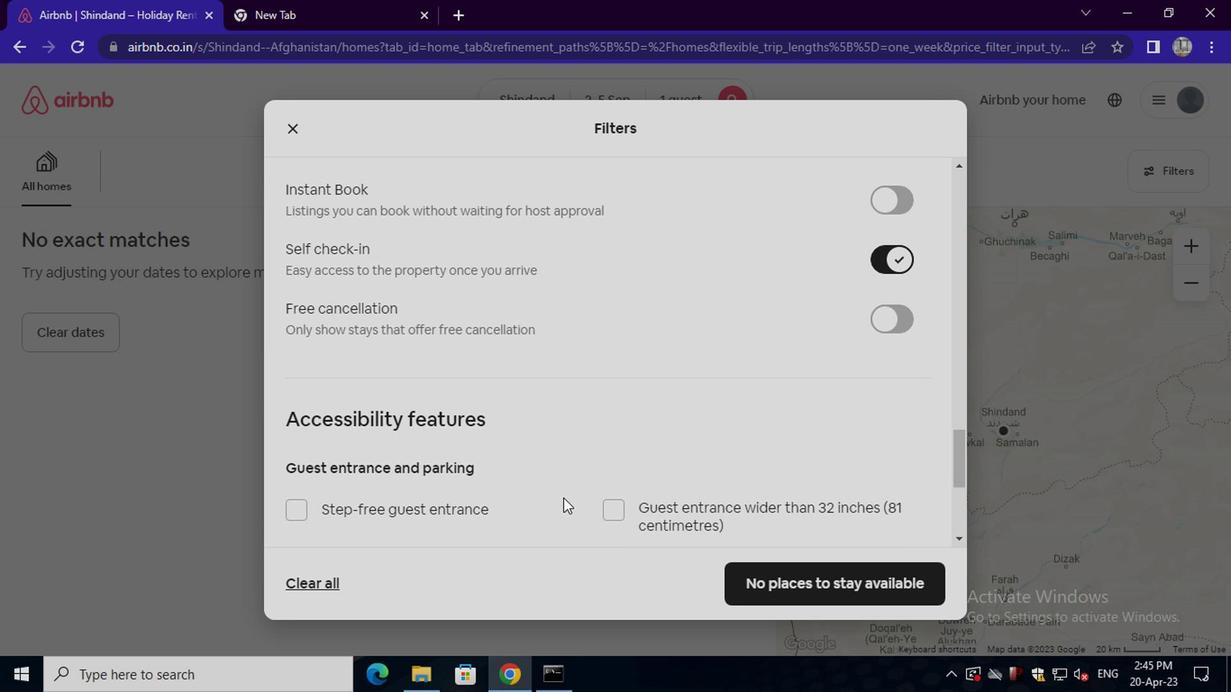
Action: Mouse moved to (556, 498)
Screenshot: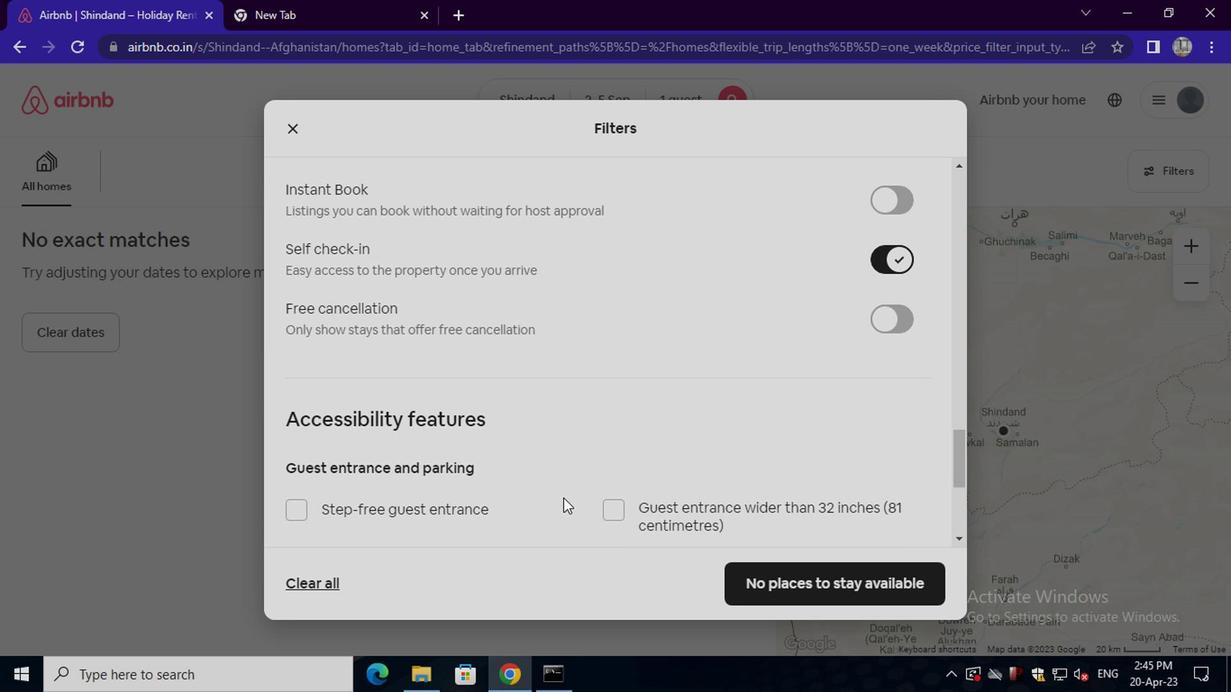 
Action: Mouse scrolled (556, 498) with delta (0, 0)
Screenshot: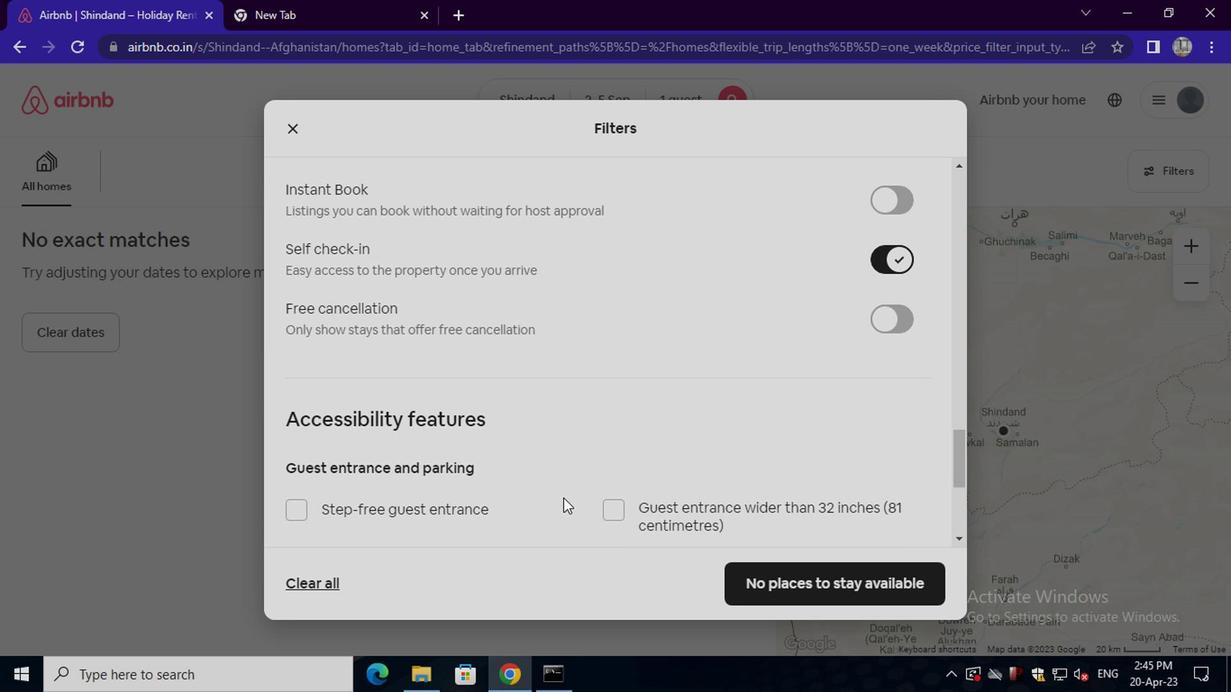 
Action: Mouse scrolled (556, 498) with delta (0, 0)
Screenshot: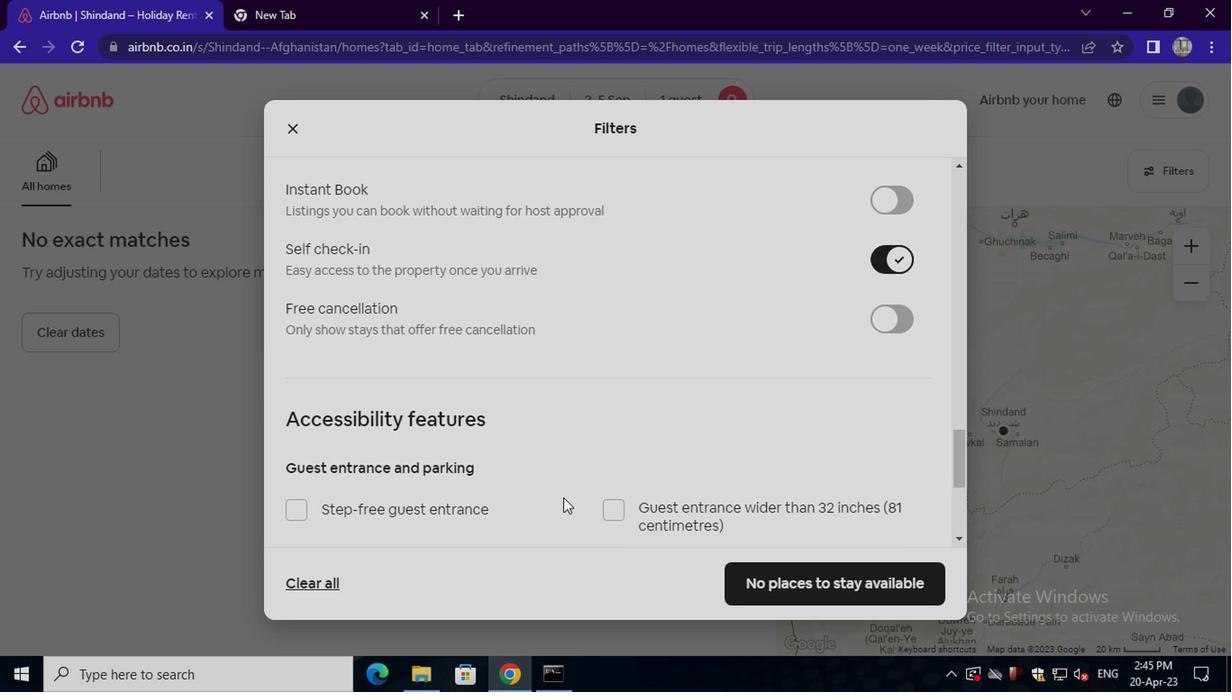 
Action: Mouse moved to (540, 493)
Screenshot: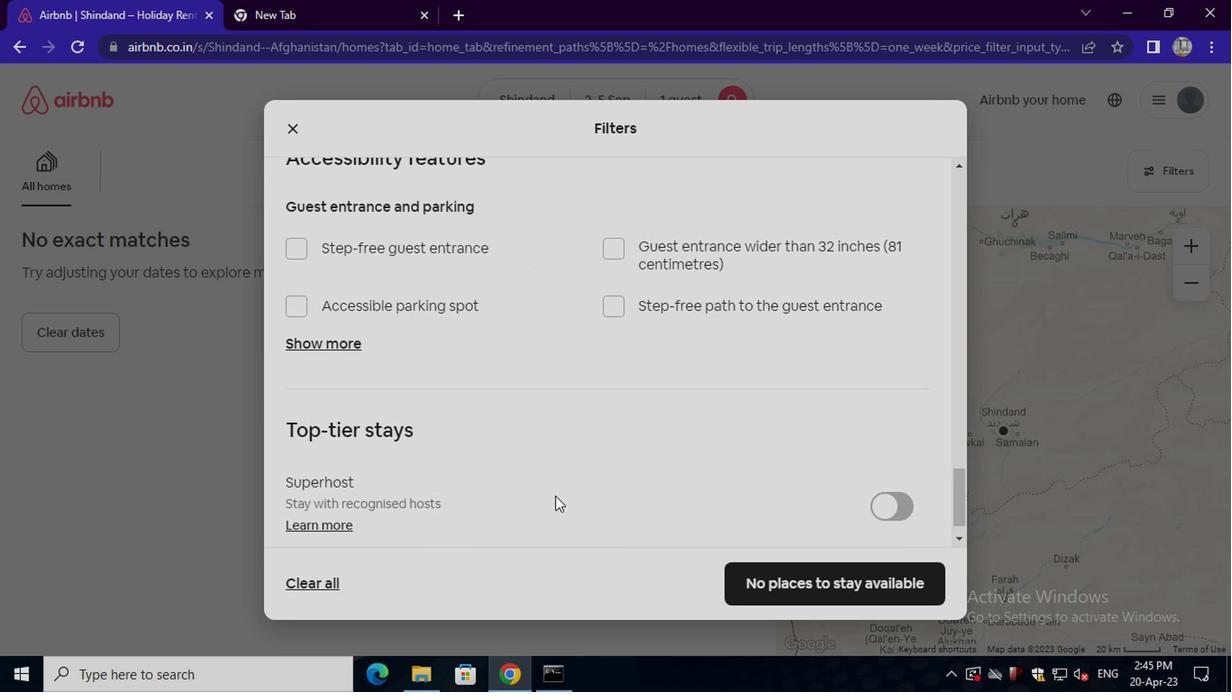 
Action: Mouse scrolled (540, 492) with delta (0, -1)
Screenshot: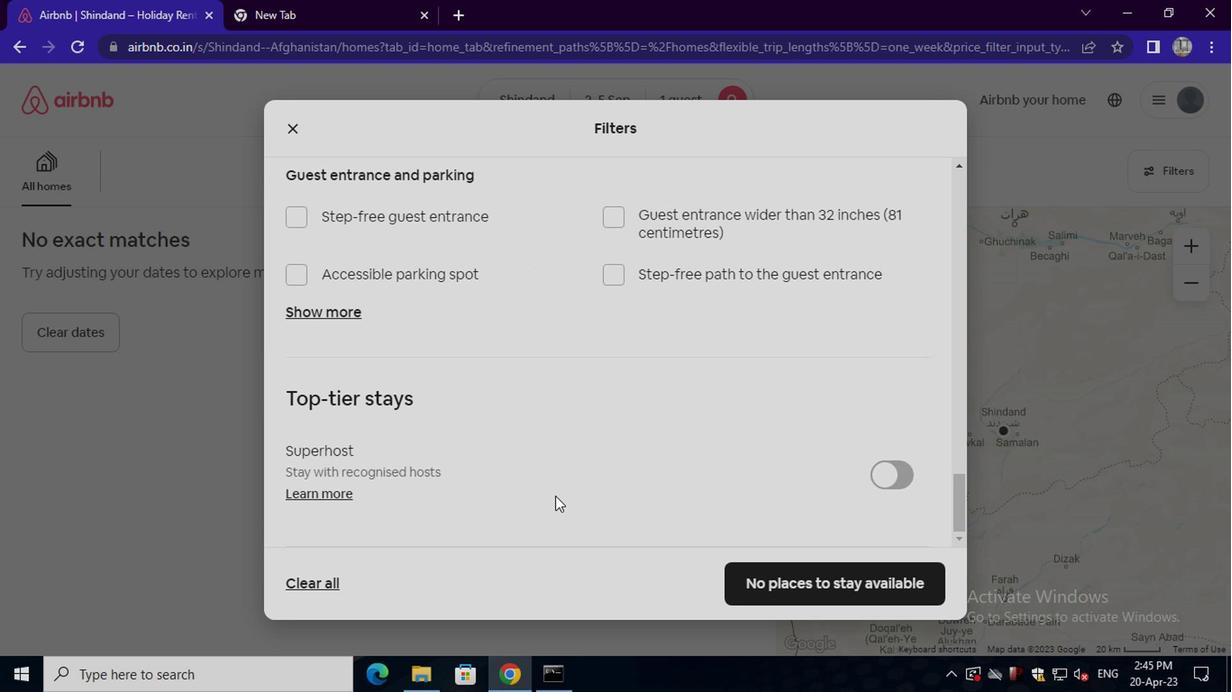 
Action: Mouse scrolled (540, 492) with delta (0, -1)
Screenshot: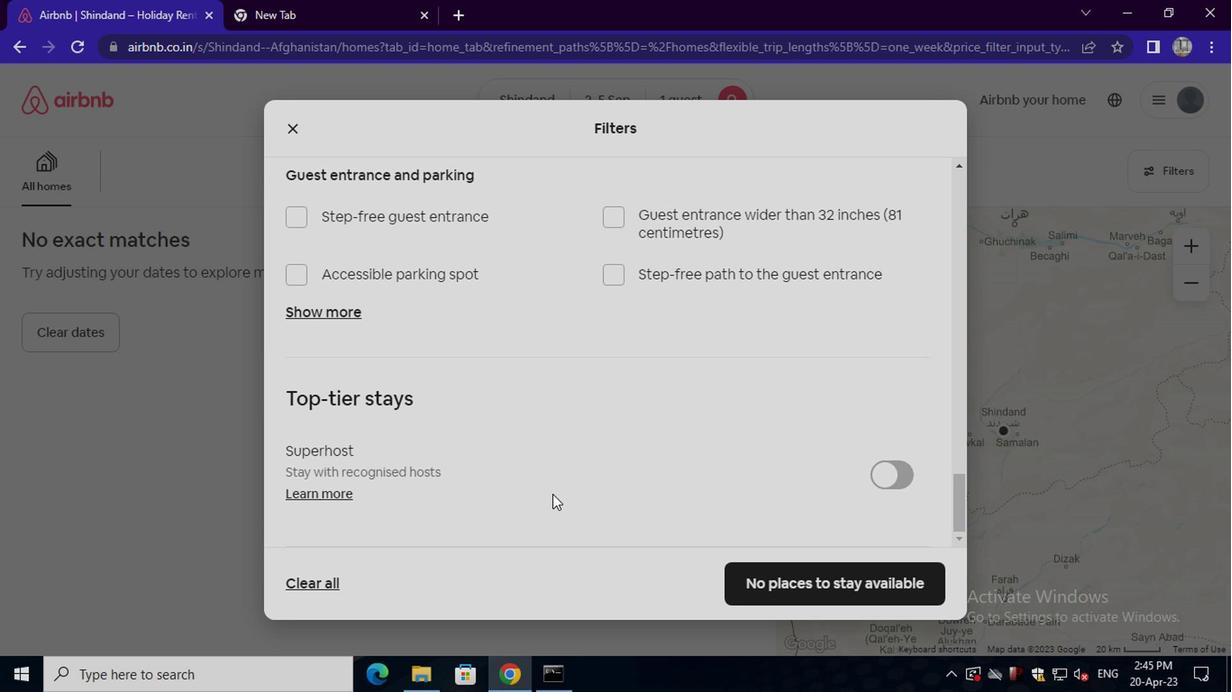 
Action: Mouse moved to (460, 491)
Screenshot: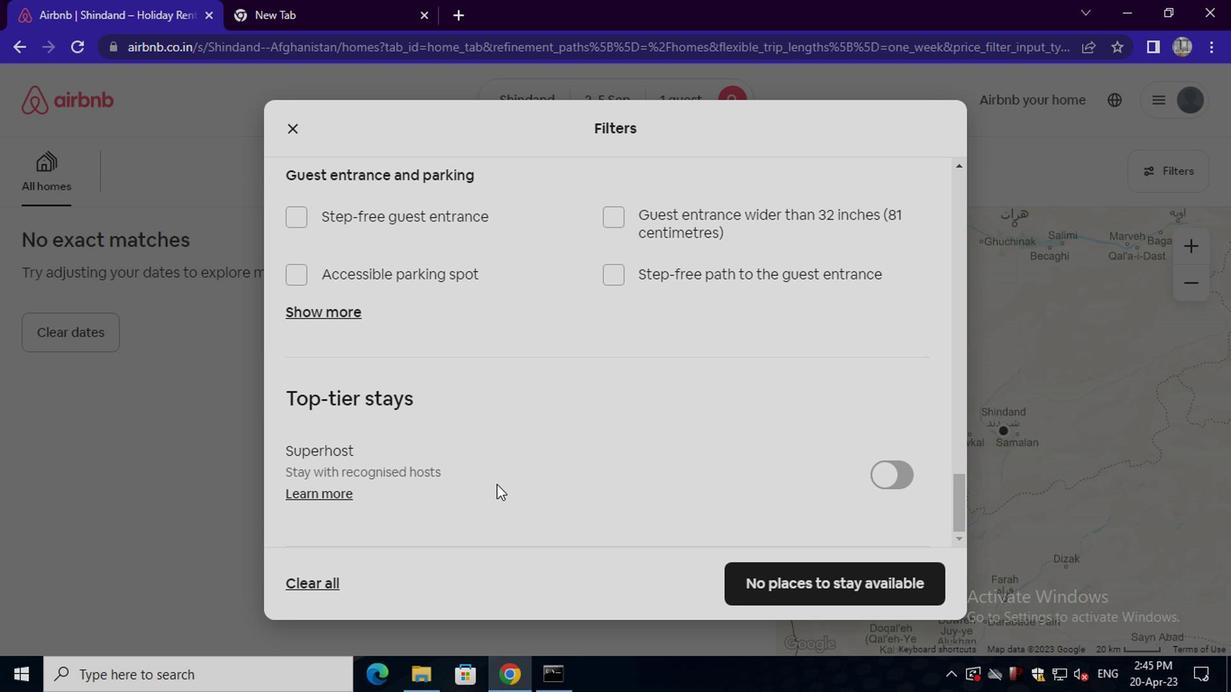 
Action: Mouse scrolled (460, 490) with delta (0, -1)
Screenshot: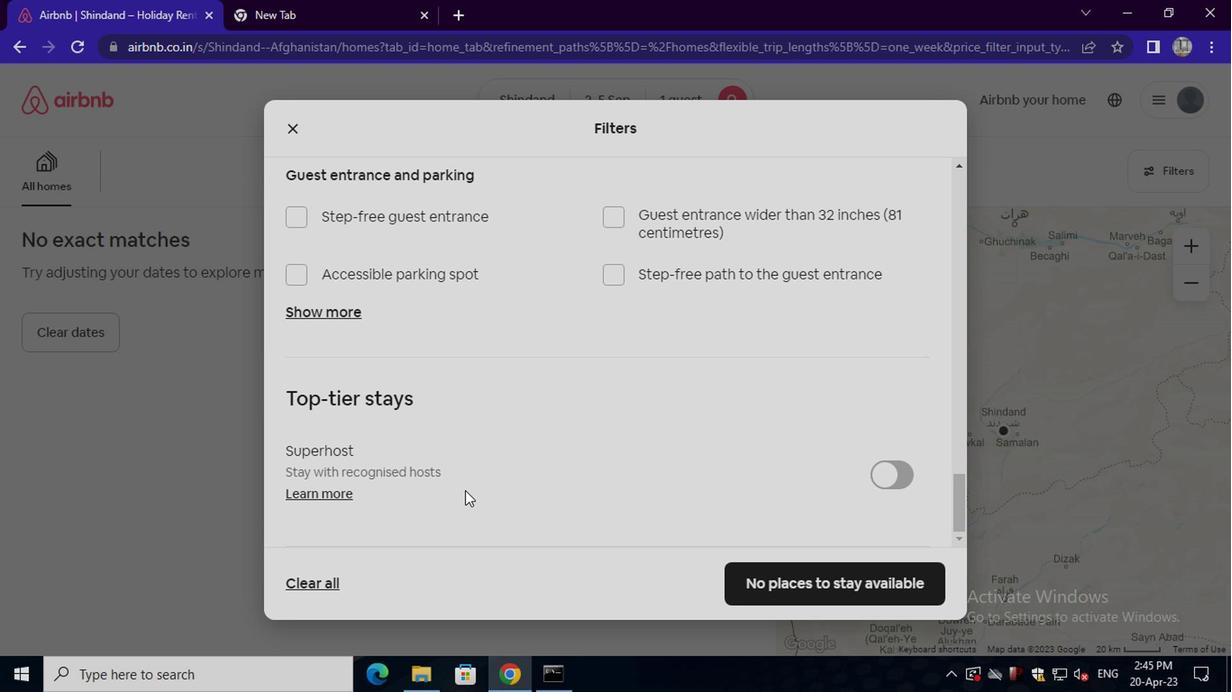 
Action: Mouse scrolled (460, 490) with delta (0, -1)
Screenshot: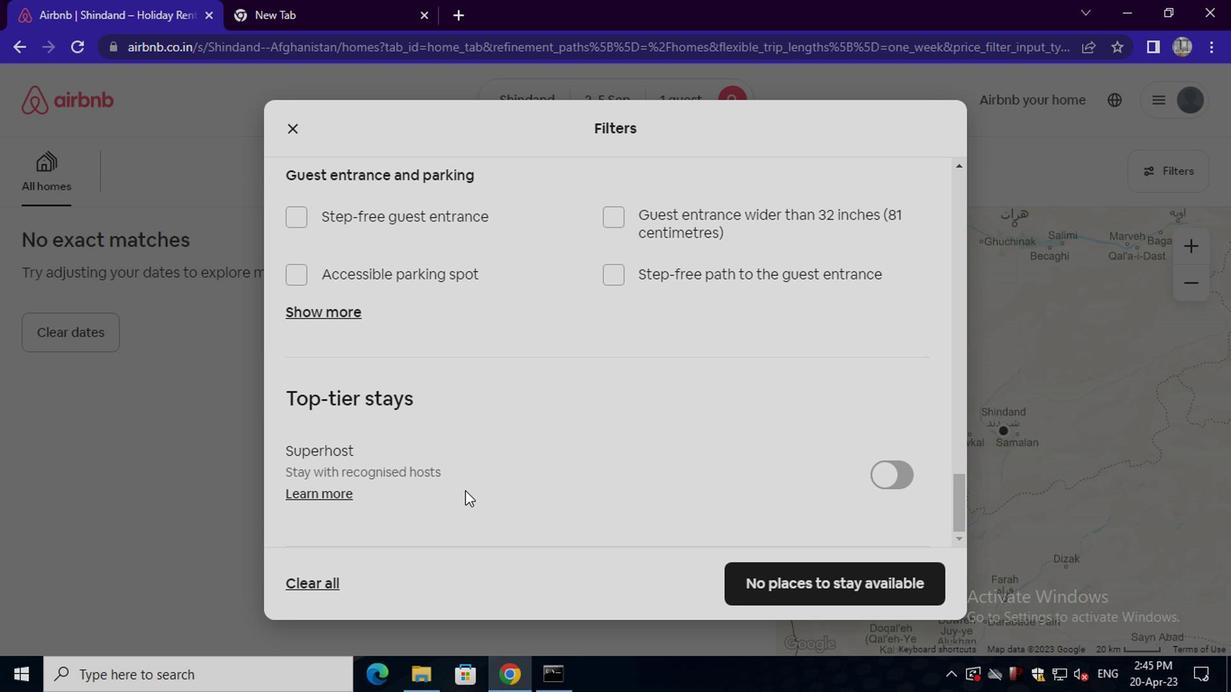 
Action: Mouse scrolled (460, 490) with delta (0, -1)
Screenshot: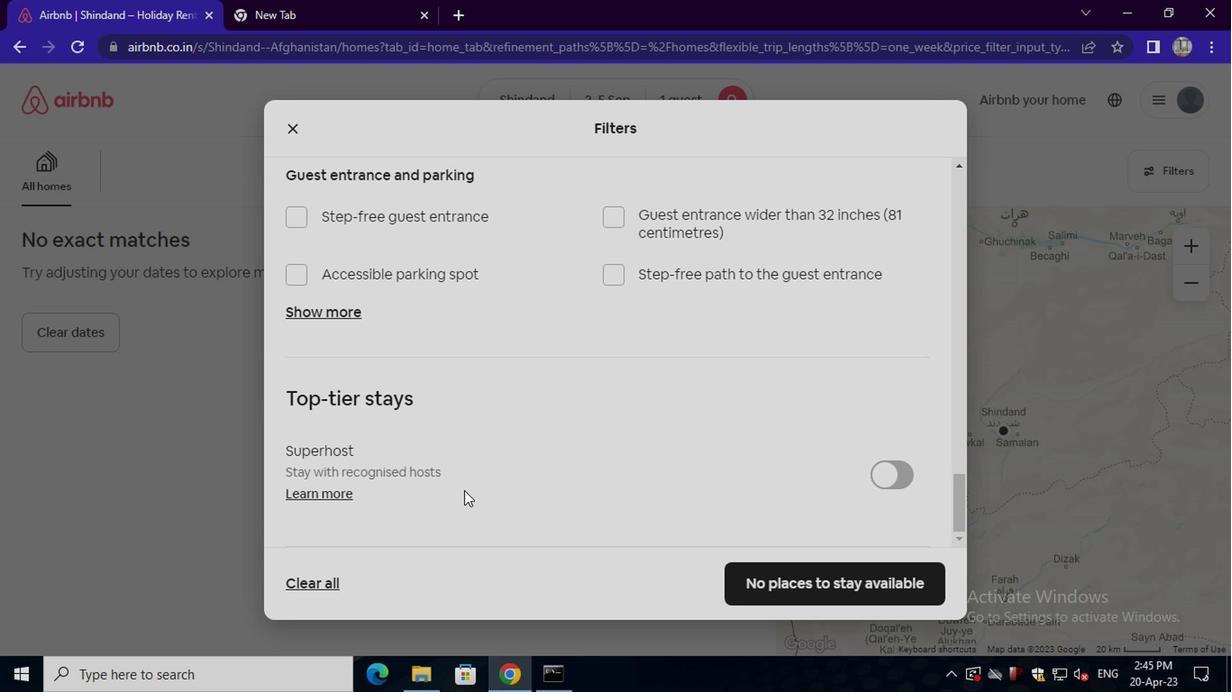 
Action: Mouse moved to (736, 586)
Screenshot: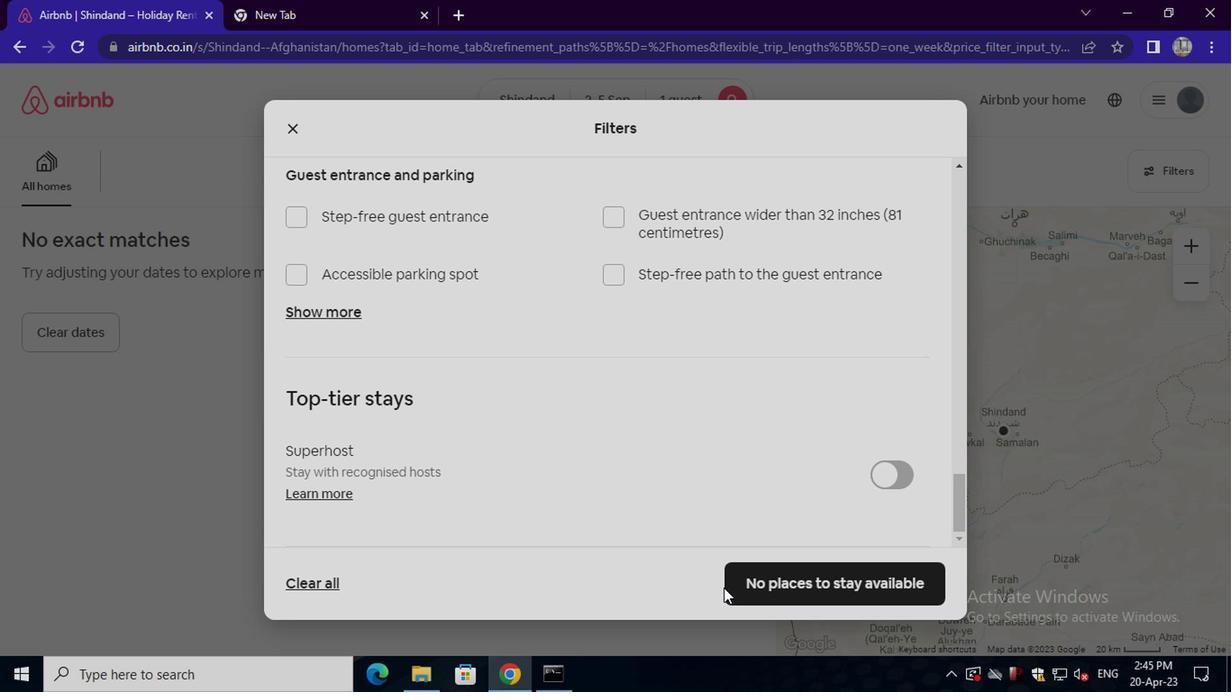 
Action: Mouse pressed left at (736, 586)
Screenshot: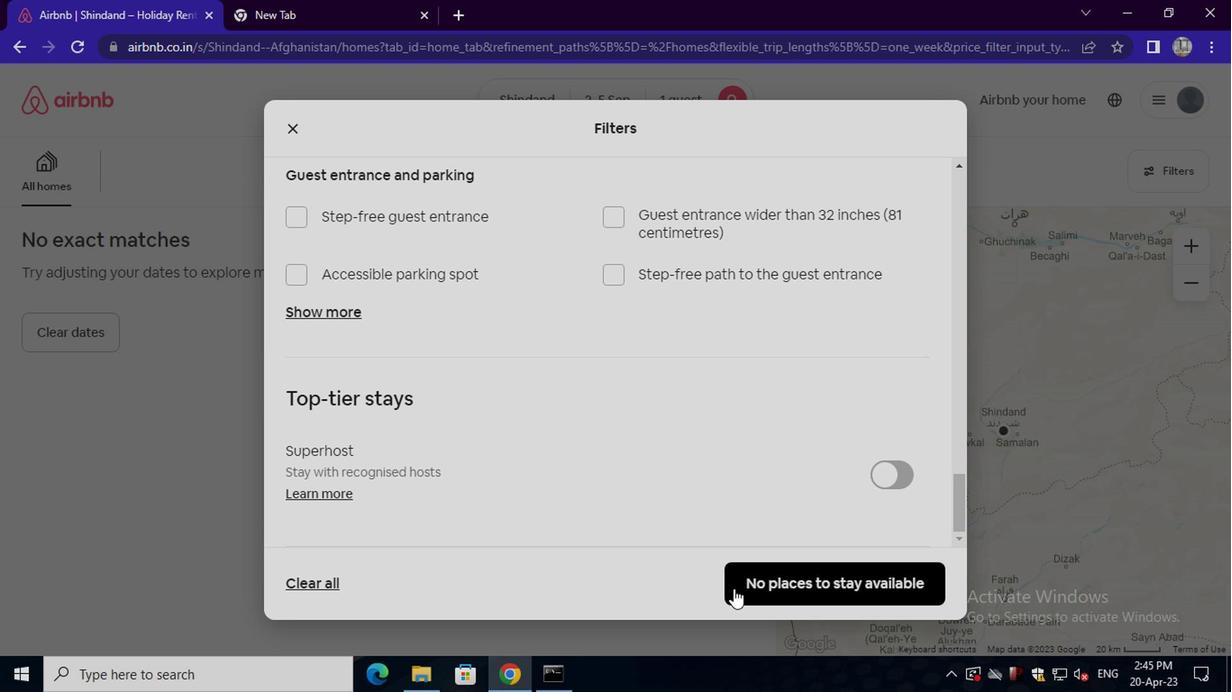 
